 Task: In the Company nyack.edu, Create email and send with subject: 'Elevate Your Success: Introducing a Transformative Opportunity', and with mail content 'Good Morning!_x000D_
Ignite your passion for success. Our groundbreaking solution will unleash your potential and open doors to endless opportunities in your industry._x000D_
Best Regards', attach the document: Agenda.pdf and insert image: visitingcard.jpg. Below Best Regards, write Wechat and insert the URL: www.wechat.com. Mark checkbox to create task to follow up : In 2 business days .  Enter or choose an email address of recipient's from company's contact and send.. Logged in from softage.10@softage.net
Action: Mouse moved to (112, 68)
Screenshot: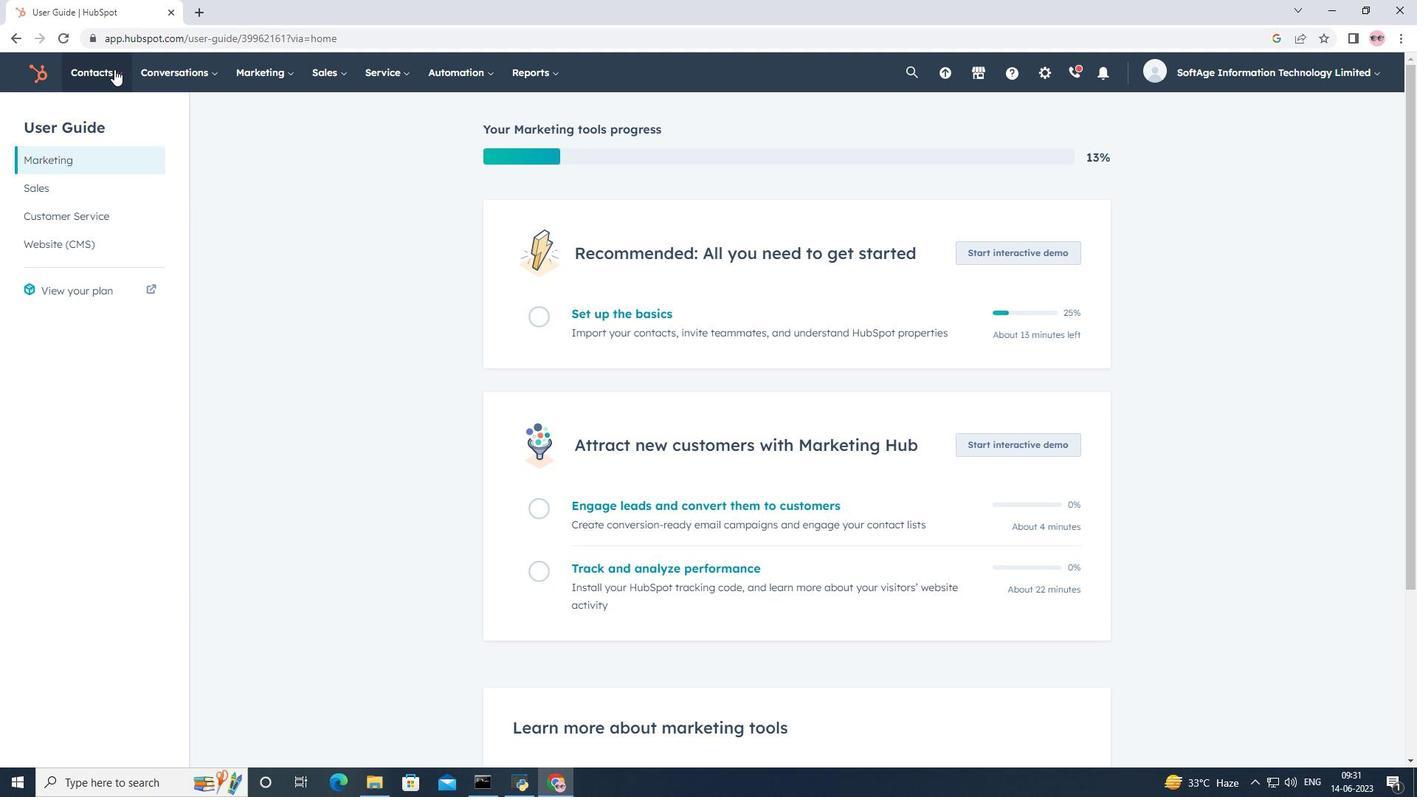 
Action: Mouse pressed left at (112, 68)
Screenshot: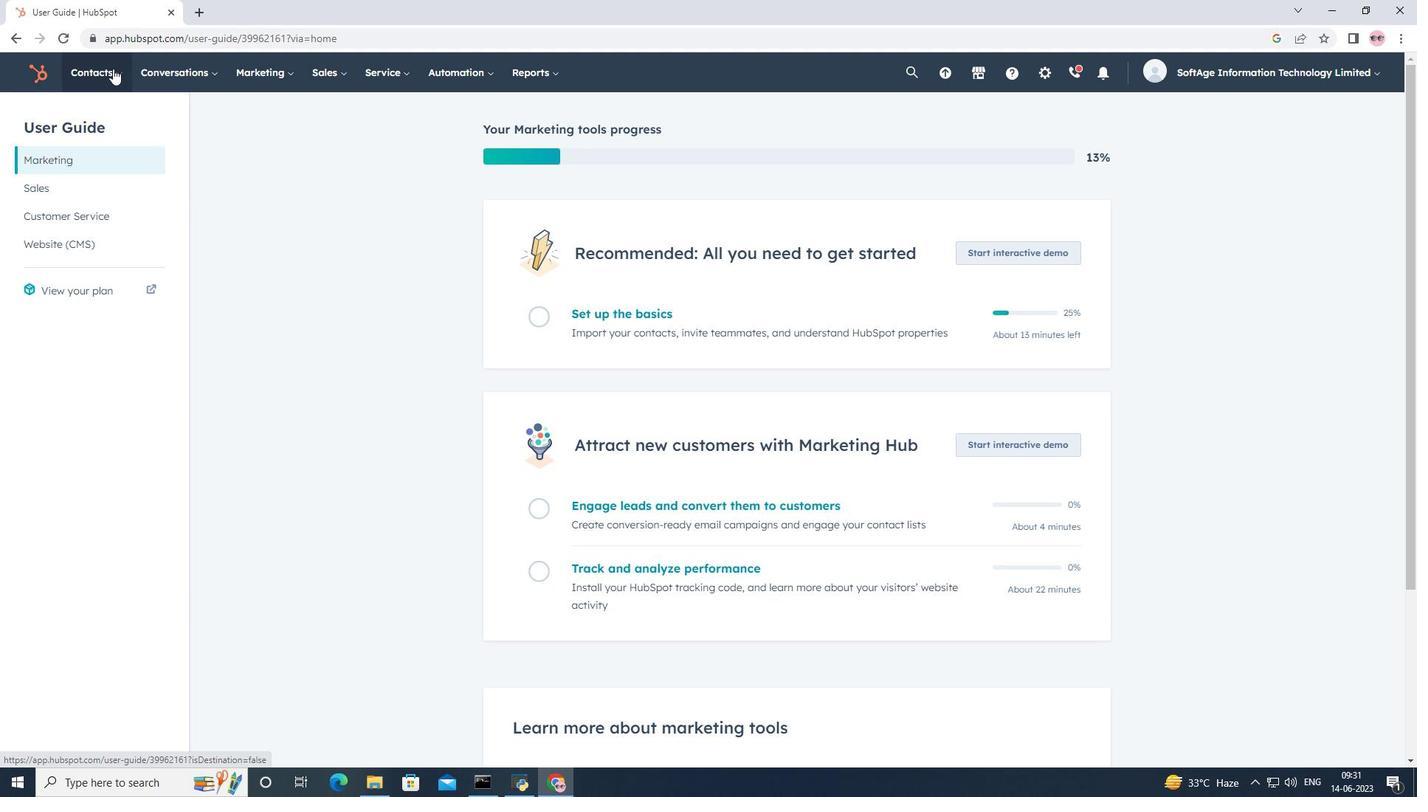 
Action: Mouse moved to (111, 139)
Screenshot: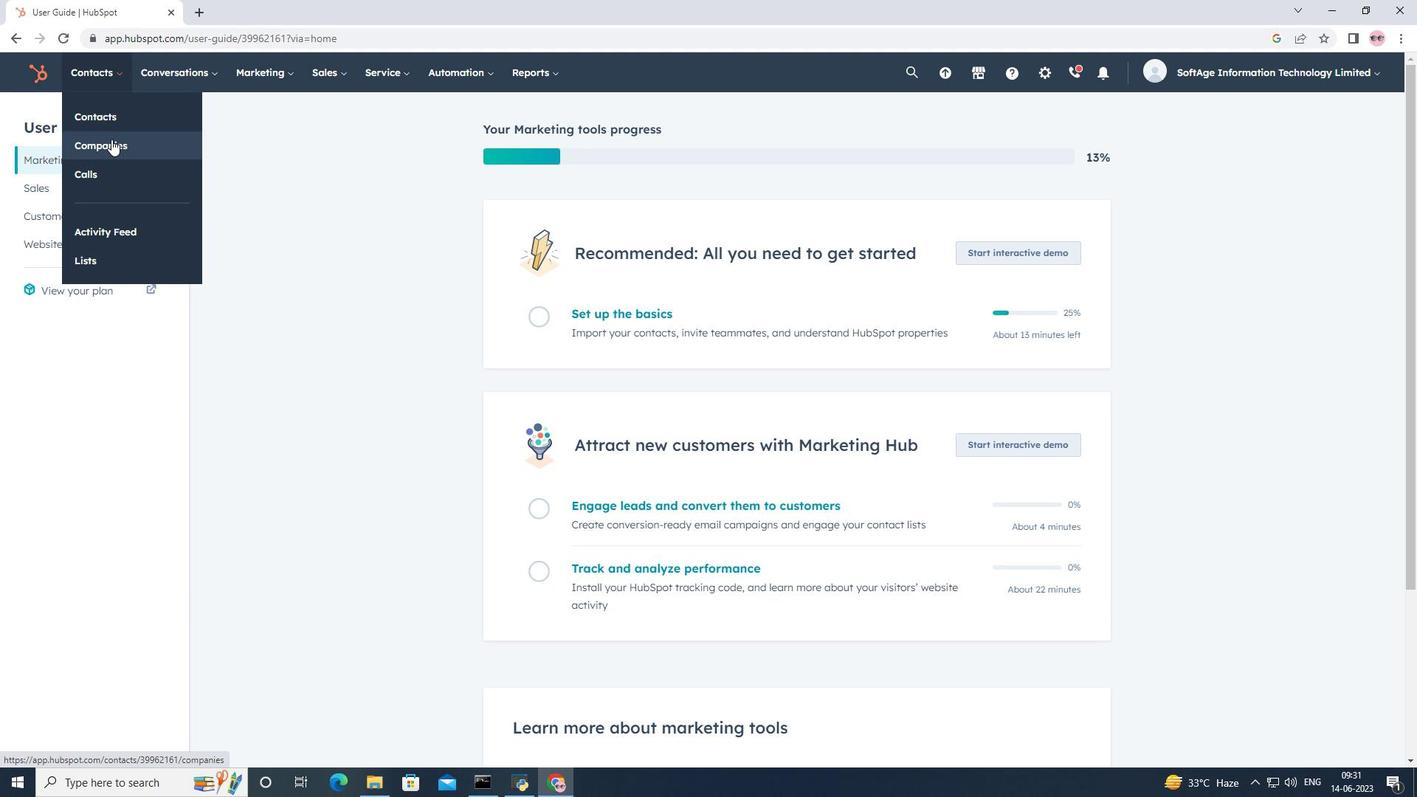 
Action: Mouse pressed left at (111, 139)
Screenshot: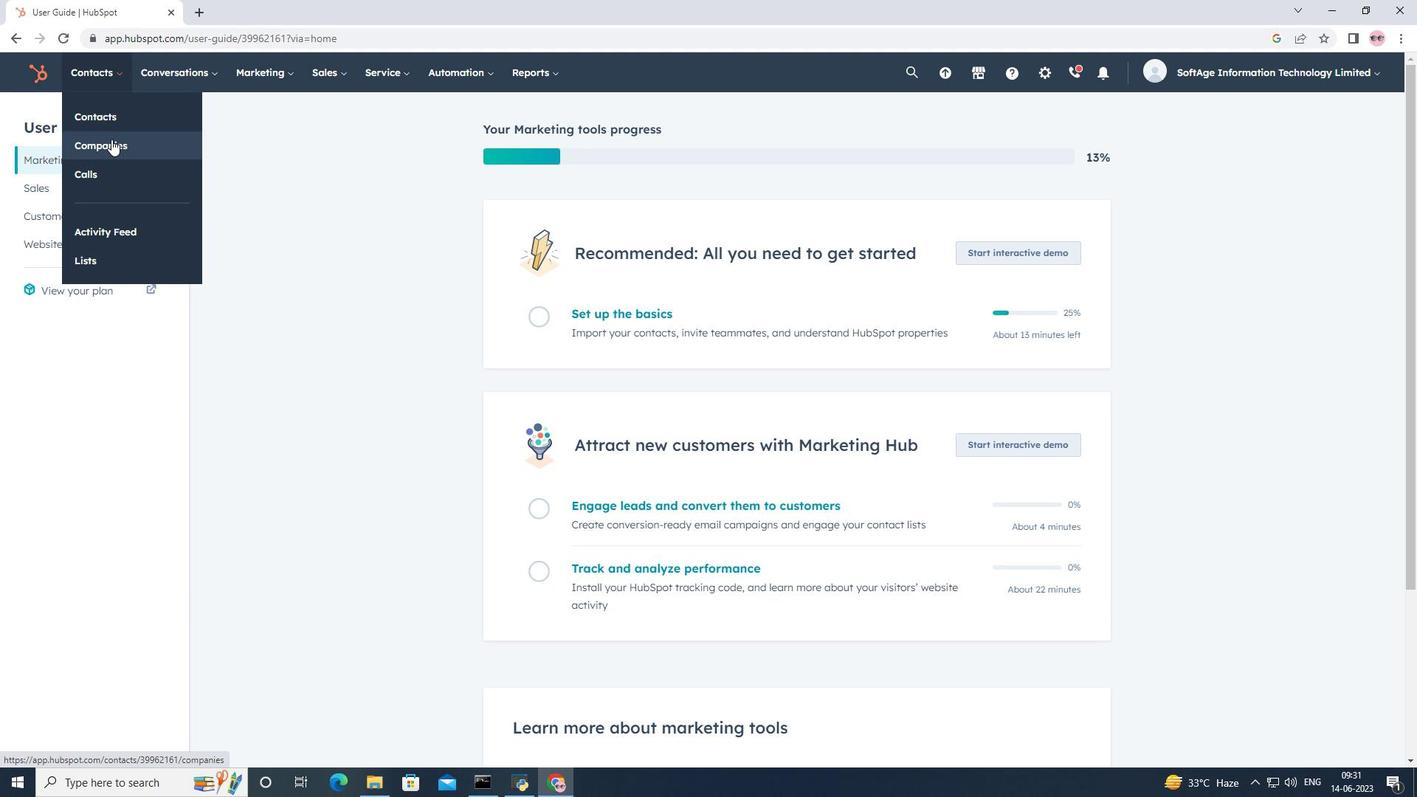 
Action: Mouse moved to (135, 242)
Screenshot: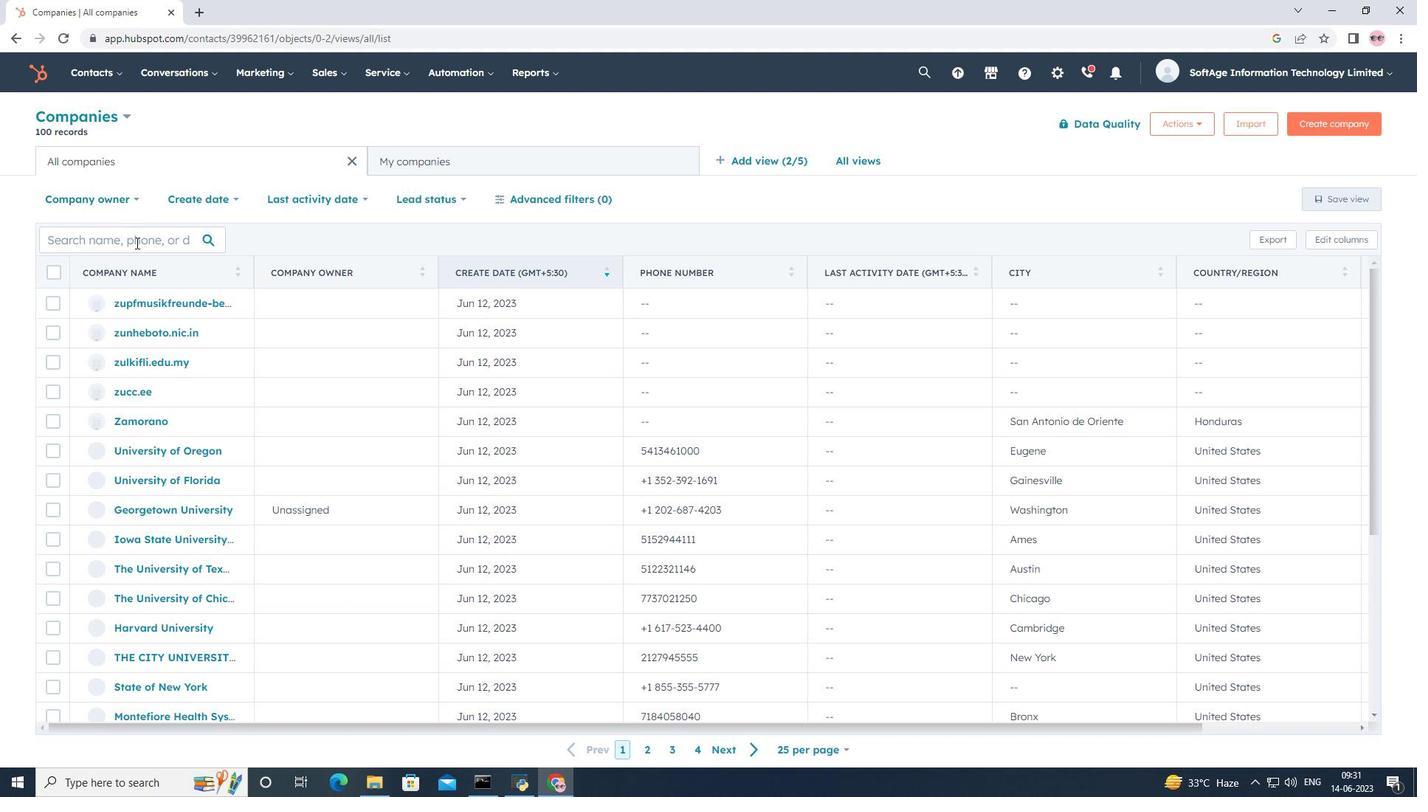 
Action: Mouse pressed left at (135, 242)
Screenshot: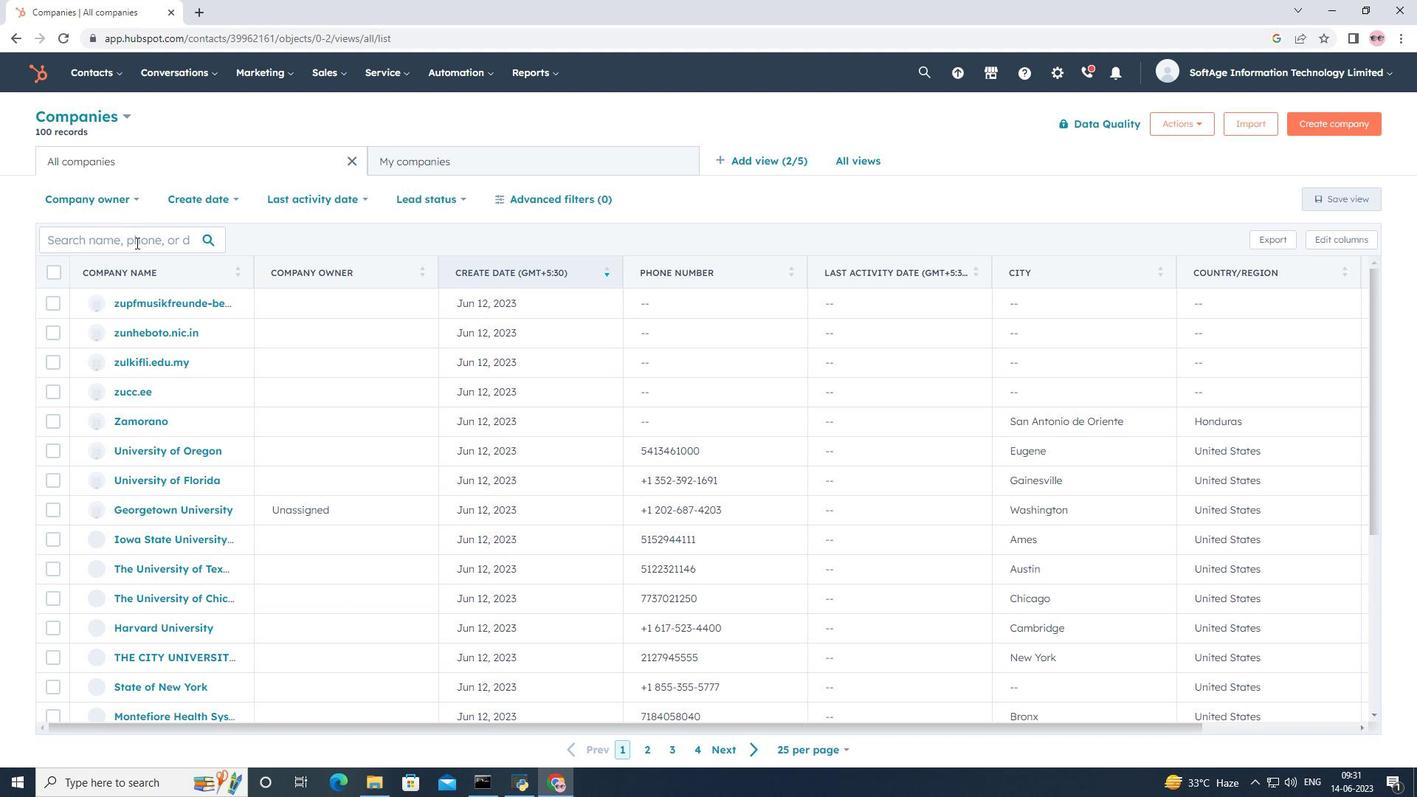 
Action: Key pressed <Key.shift>Na<Key.backspace><Key.backspace>nyack.c<Key.backspace>edu
Screenshot: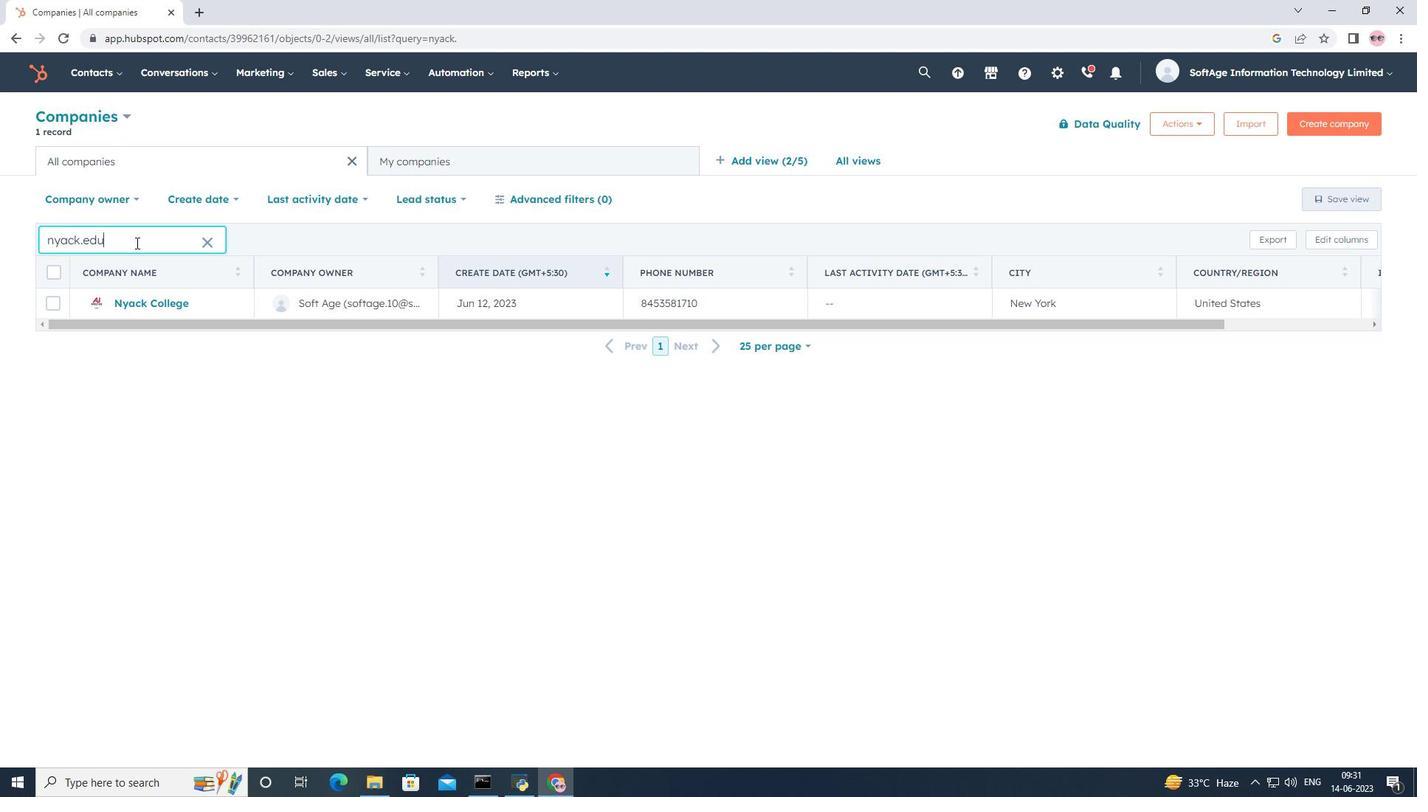 
Action: Mouse moved to (160, 306)
Screenshot: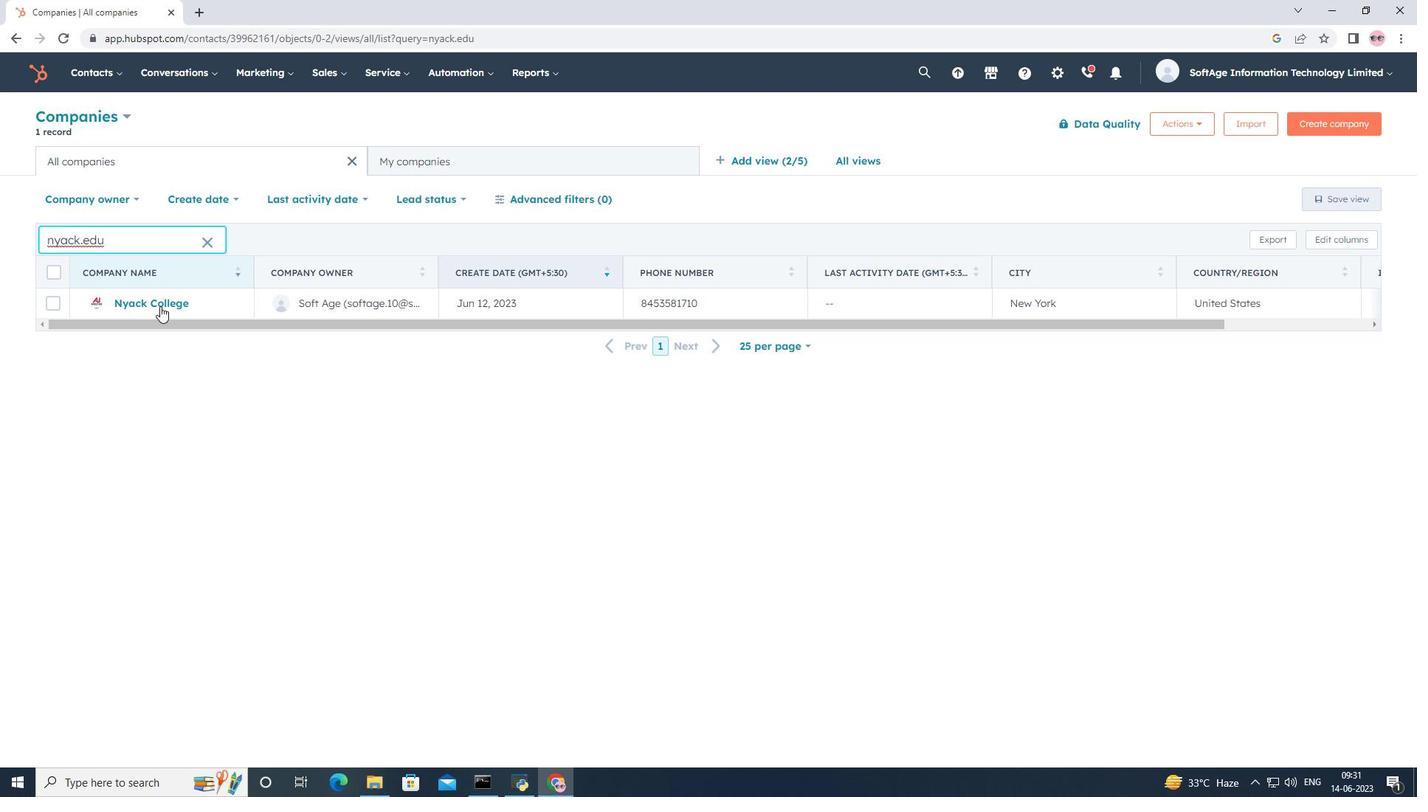 
Action: Mouse pressed left at (160, 306)
Screenshot: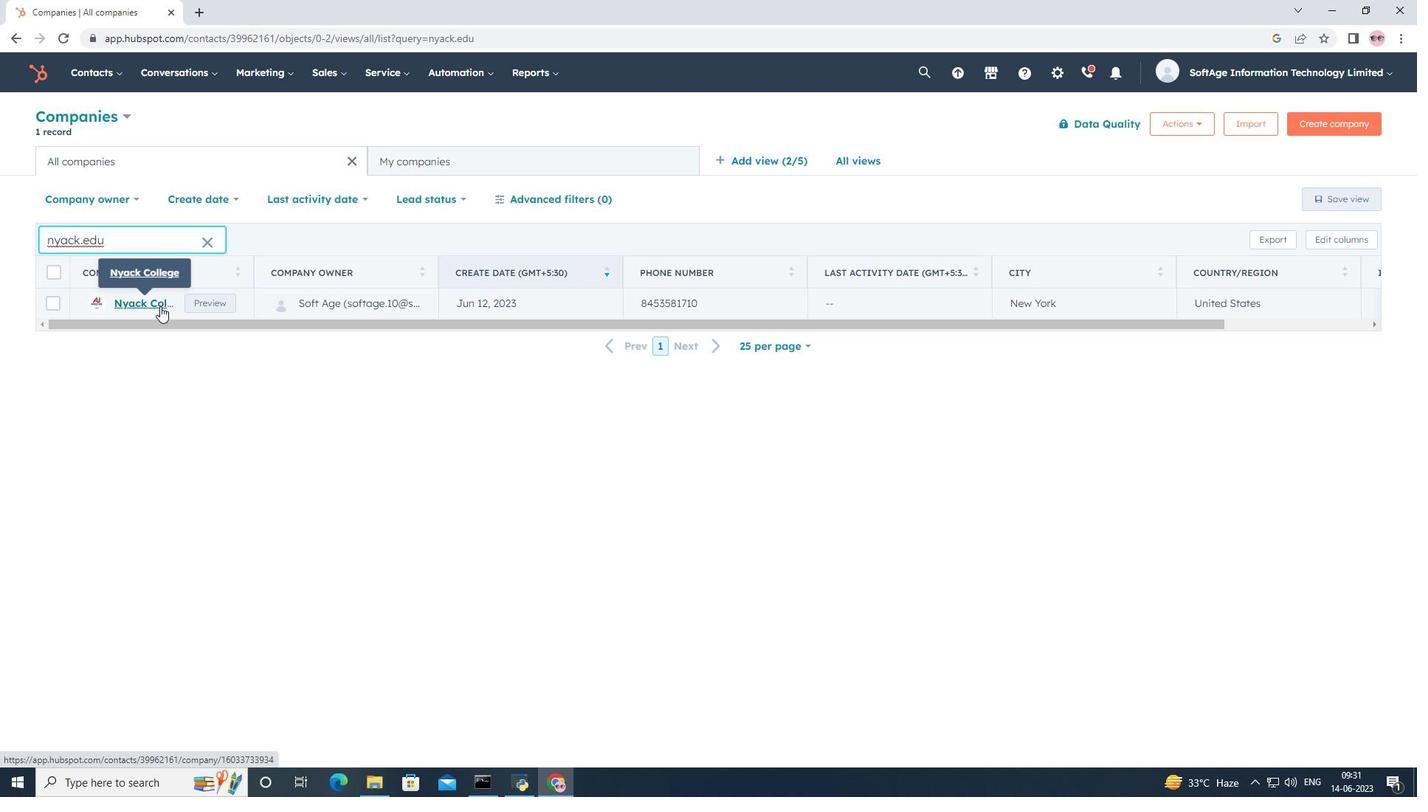 
Action: Mouse moved to (95, 242)
Screenshot: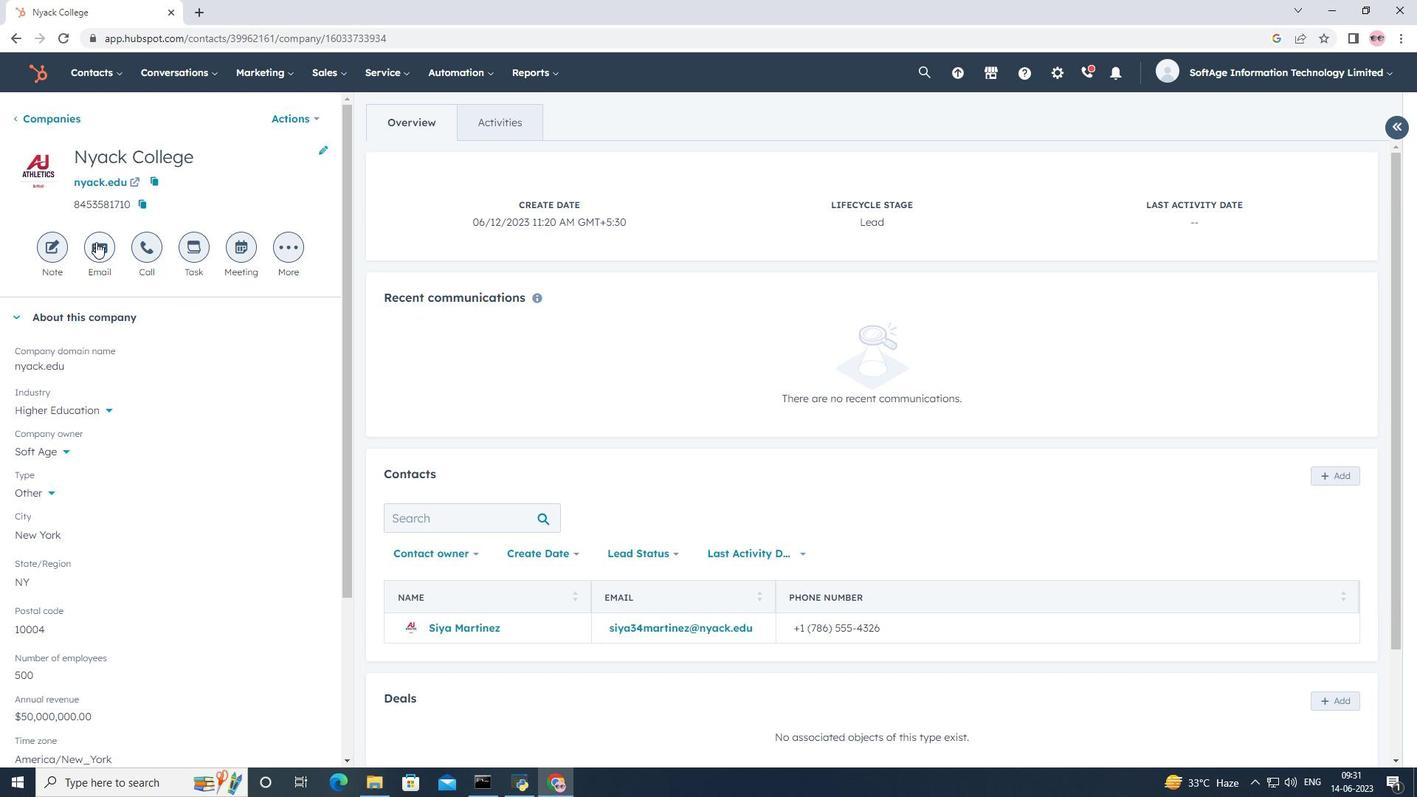 
Action: Mouse pressed left at (95, 242)
Screenshot: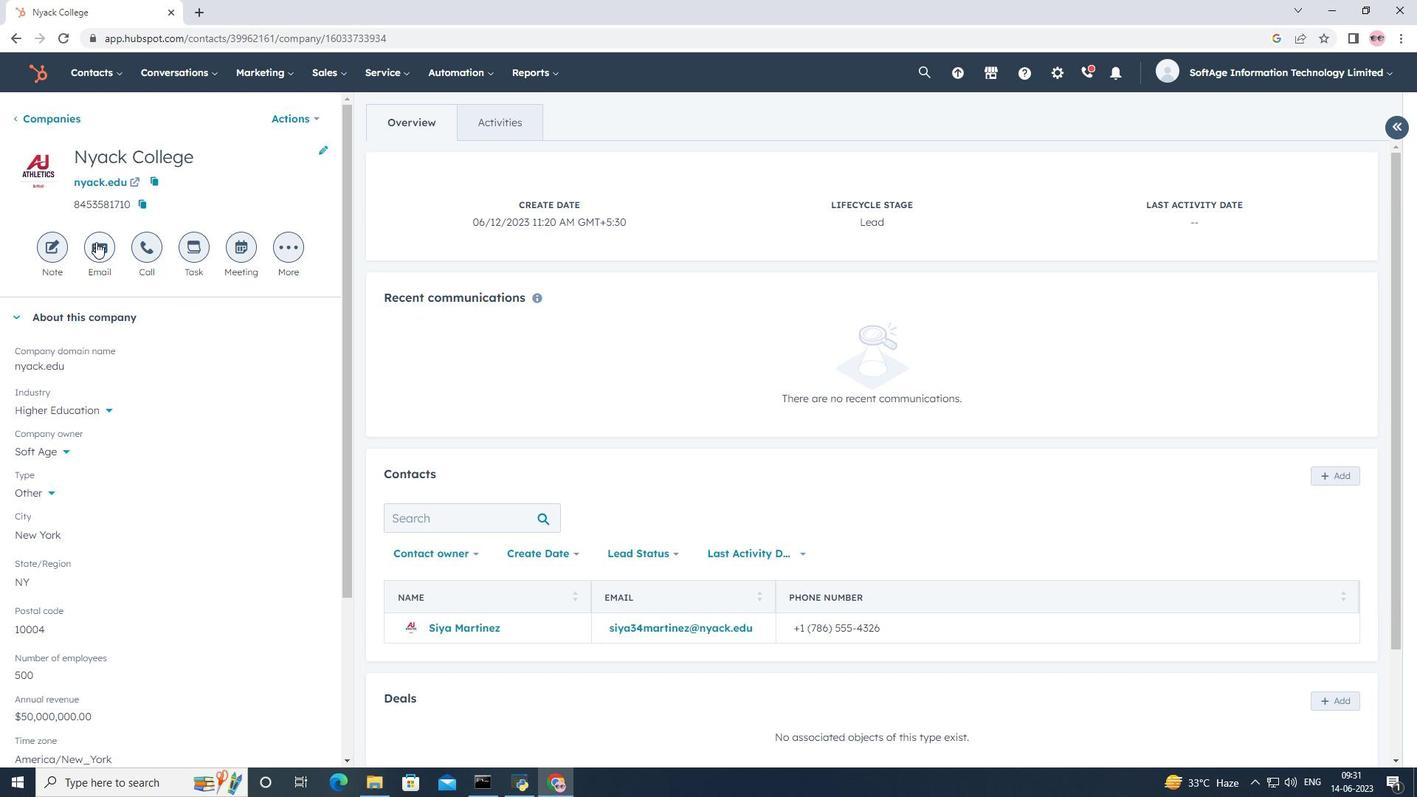 
Action: Mouse moved to (956, 502)
Screenshot: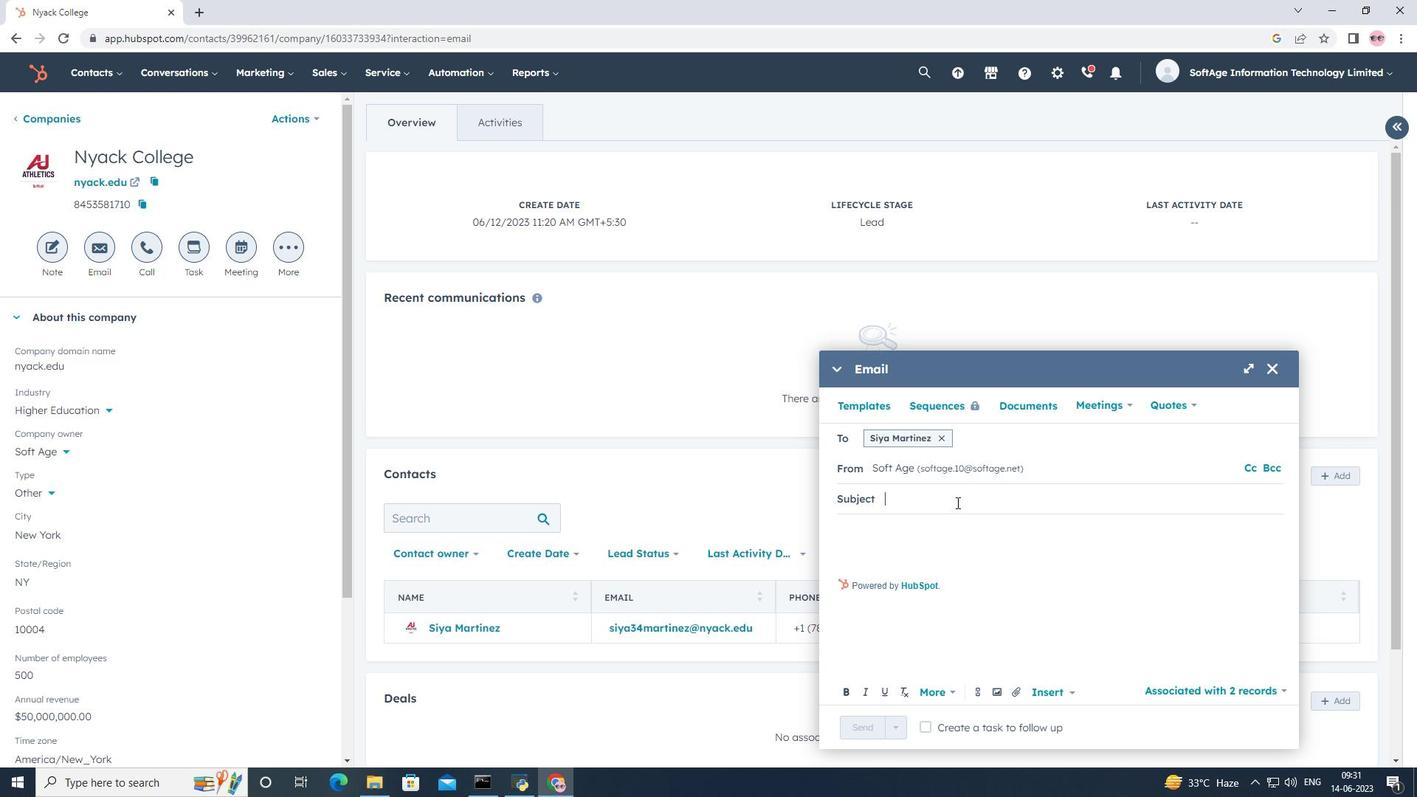 
Action: Key pressed <Key.shift>Elevate<Key.space><Key.shift>Your<Key.space><Key.shift><Key.shift><Key.shift><Key.shift>Success<Key.shift>:<Key.space><Key.shift><Key.shift><Key.shift><Key.shift><Key.shift><Key.shift><Key.shift><Key.shift><Key.shift><Key.shift><Key.shift><Key.shift><Key.shift><Key.shift><Key.shift><Key.shift><Key.shift><Key.shift><Key.shift><Key.shift><Key.shift><Key.shift><Key.shift><Key.shift><Key.shift><Key.shift><Key.shift><Key.shift><Key.shift><Key.shift><Key.shift><Key.shift><Key.shift><Key.shift><Key.shift><Key.shift><Key.shift><Key.shift><Key.shift><Key.shift><Key.shift><Key.shift><Key.shift><Key.shift><Key.shift><Key.shift><Key.shift><Key.shift>Introducing<Key.space>a<Key.space><Key.shift>Transformative<Key.space><Key.shift><Key.shift><Key.shift><Key.shift><Key.shift>Opportuniy<Key.backspace>ty
Screenshot: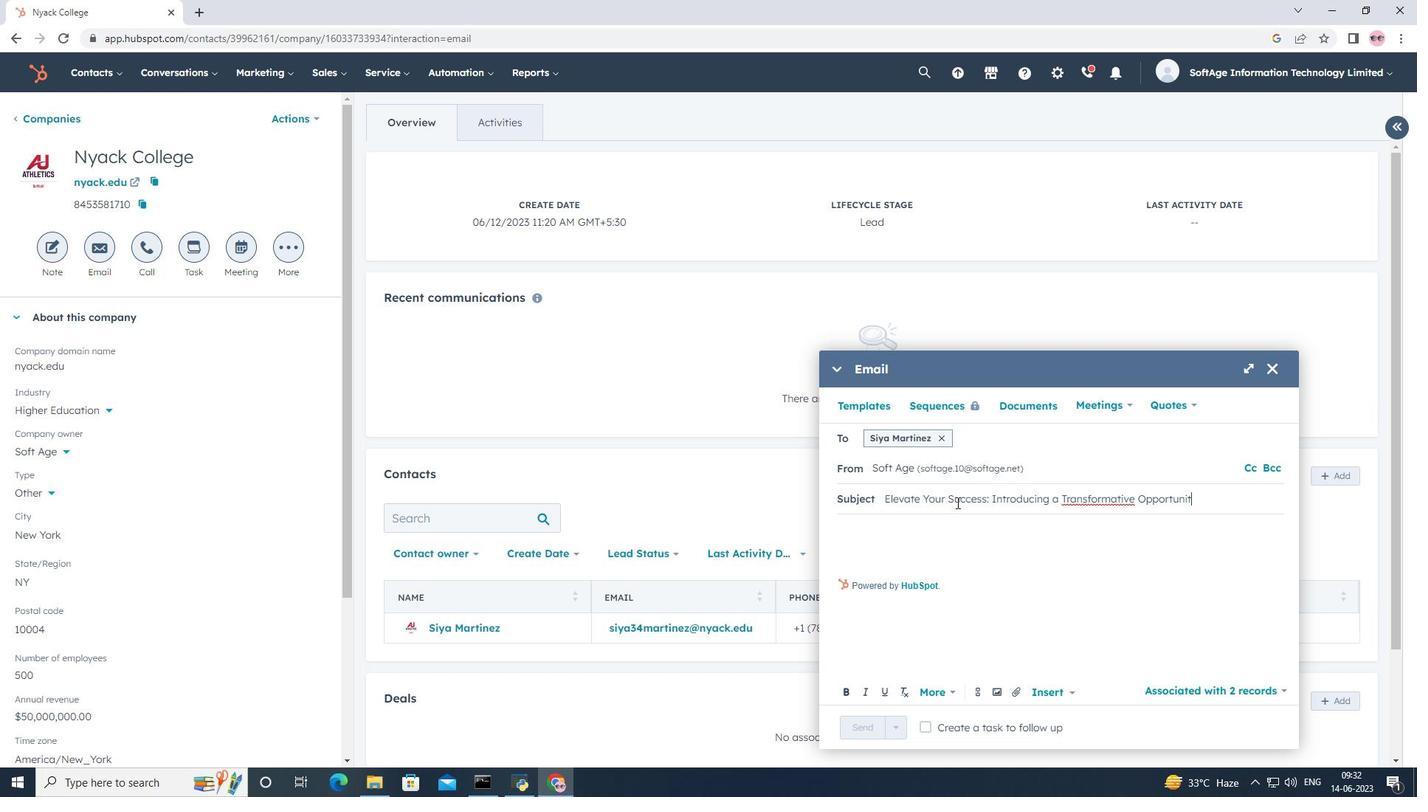 
Action: Mouse moved to (951, 521)
Screenshot: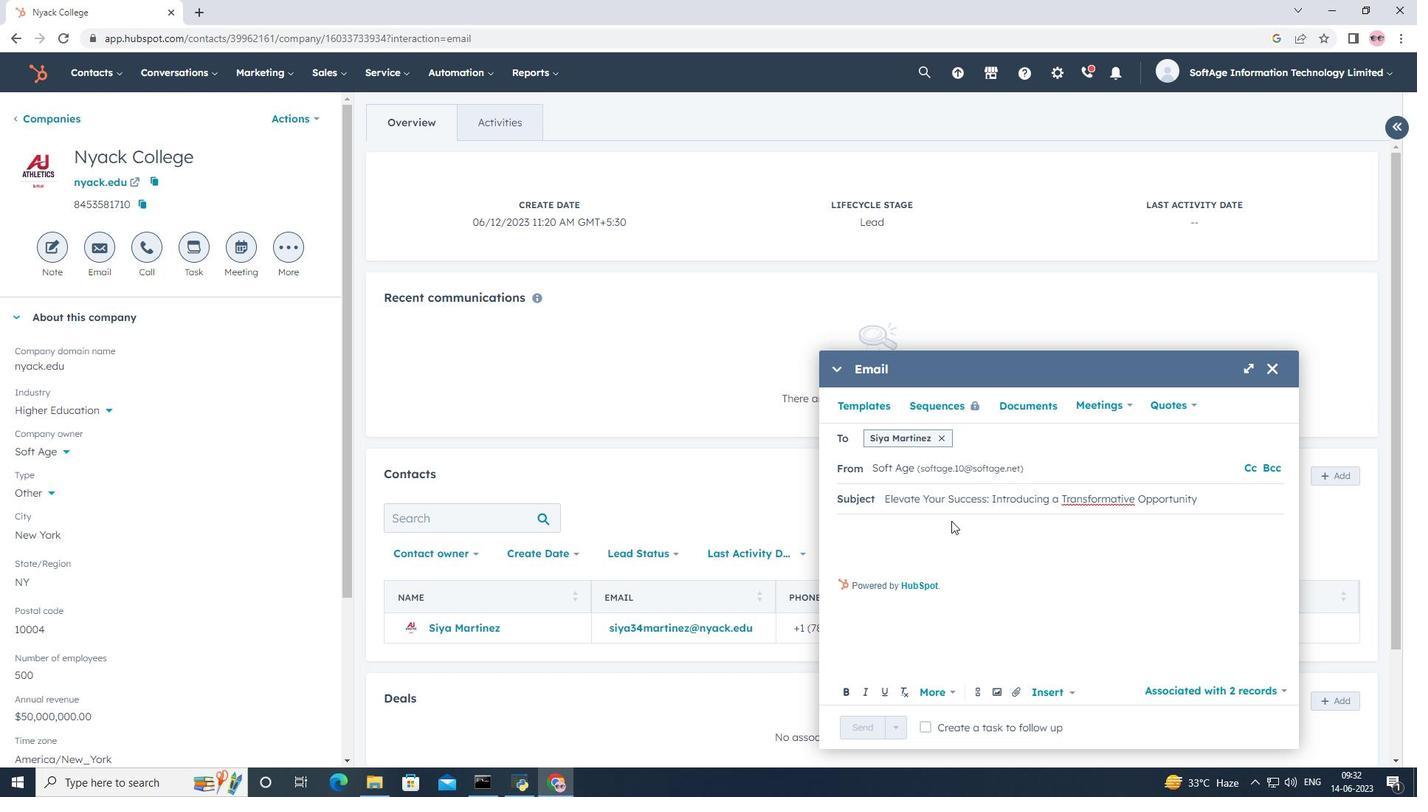 
Action: Mouse pressed left at (951, 521)
Screenshot: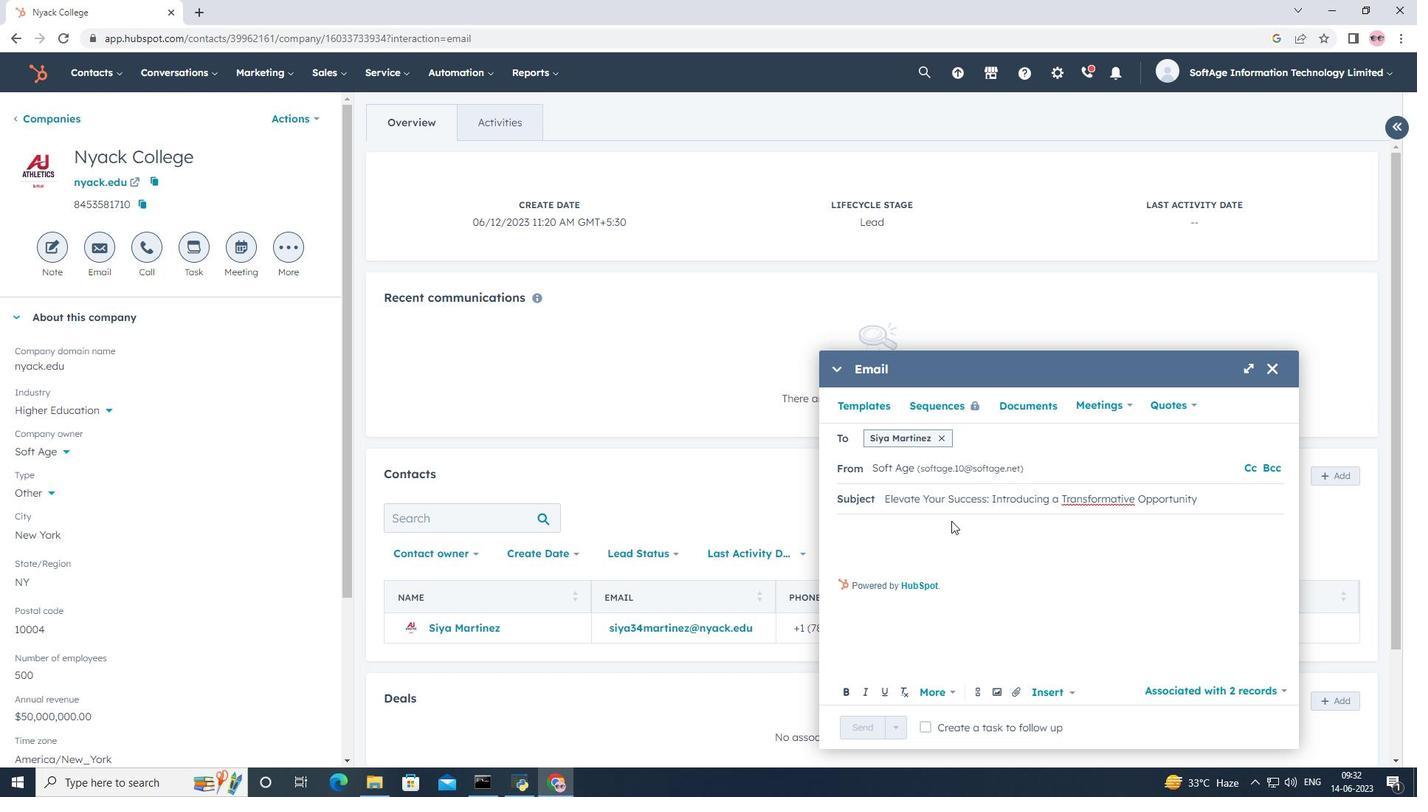 
Action: Mouse moved to (940, 538)
Screenshot: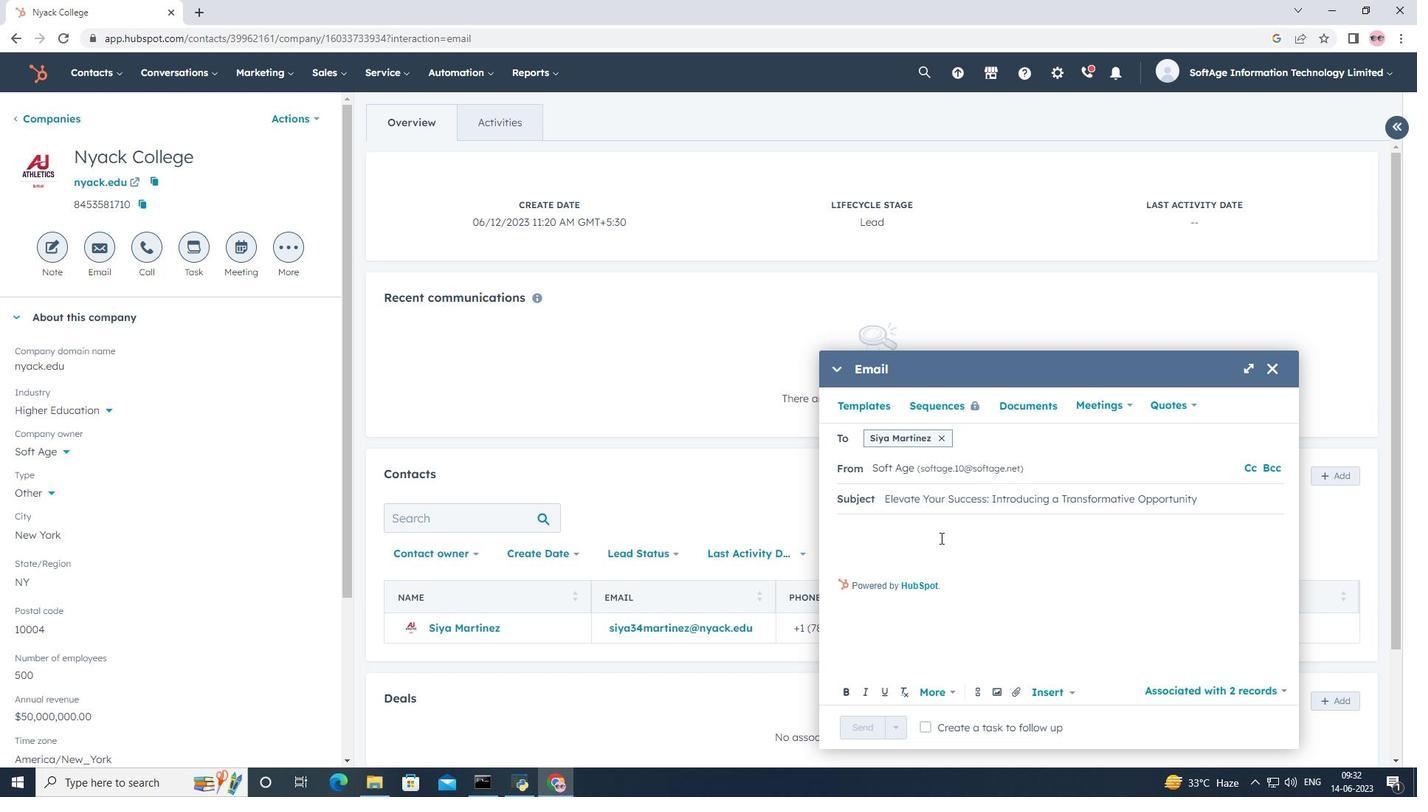 
Action: Mouse pressed left at (940, 538)
Screenshot: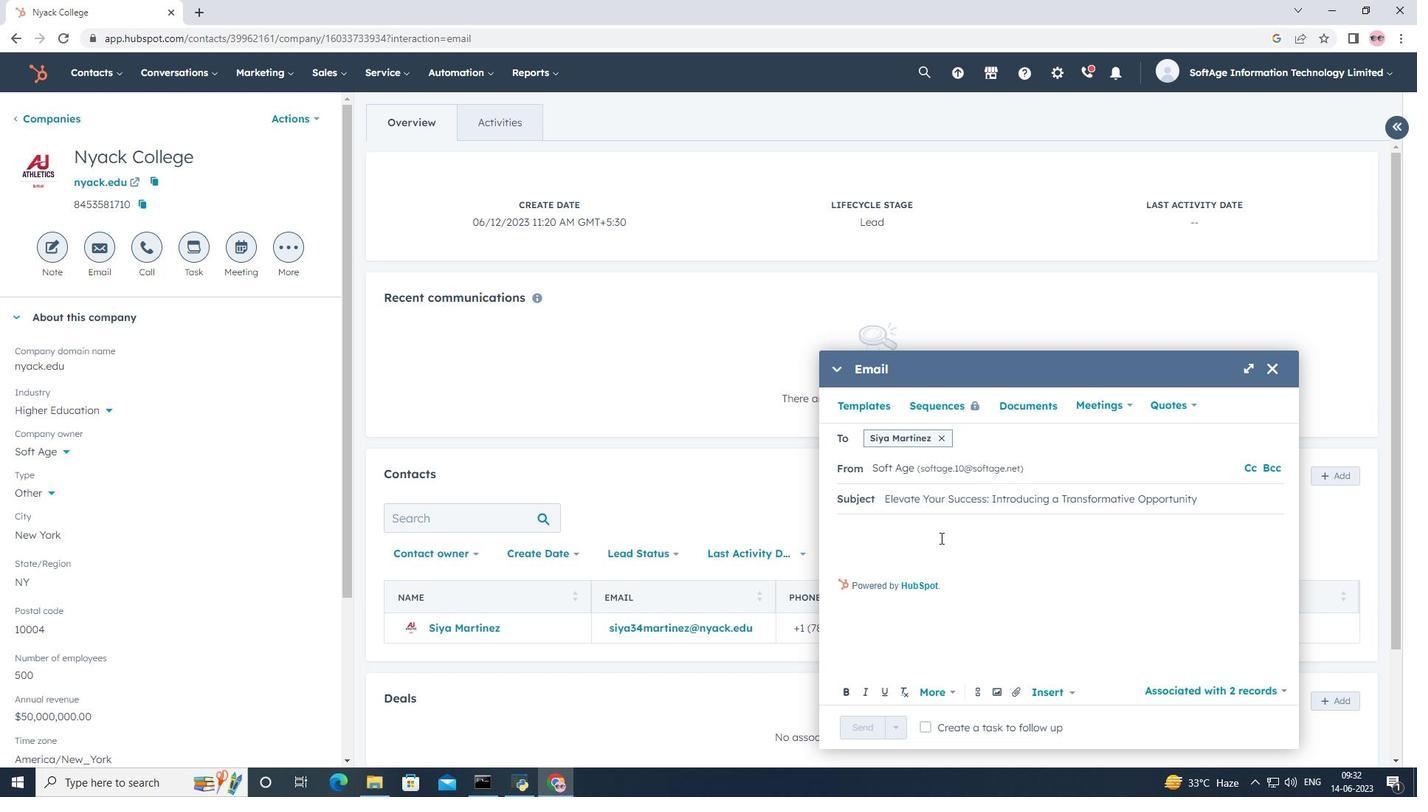 
Action: Key pressed <Key.shift><Key.shift><Key.shift><Key.shift><Key.shift><Key.shift><Key.shift><Key.shift><Key.shift>Goog<Key.backspace>d<Key.space><Key.shift><Key.shift><Key.shift><Key.shift><Key.shift><Key.shift><Key.shift><Key.shift><Key.shift><Key.shift><Key.shift><Key.shift><Key.shift><Key.shift><Key.shift><Key.shift><Key.shift><Key.shift><Key.shift><Key.shift><Key.shift><Key.shift><Key.shift><Key.shift><Key.shift><Key.shift><Key.shift><Key.shift><Key.shift>Morning<Key.shift><Key.shift>!<Key.enter><Key.shift><Key.shift><Key.shift><Key.shift><Key.shift><Key.shift><Key.shift><Key.shift><Key.shift><Key.shift><Key.shift><Key.shift><Key.shift><Key.shift><Key.shift><Key.shift><Key.shift><Key.shift><Key.shift><Key.shift><Key.shift><Key.shift><Key.shift><Key.shift><Key.shift><Key.shift><Key.shift><Key.shift>Ignite<Key.space>your<Key.space><Key.shift>passion<Key.space>for<Key.space>success<Key.space>our<Key.space><Key.backspace><Key.backspace><Key.backspace><Key.backspace><Key.backspace>.<Key.space><Key.shift>Our<Key.space>groundbreaking<Key.space>solution<Key.space>will<Key.space>unleash<Key.space>your<Key.space>potential<Key.space>and<Key.space>open<Key.space>doors<Key.space>to<Key.space>solution<Key.space>will<Key.space>unleash<Key.space>your<Key.space>potential<Key.space>and<Key.space>open<Key.space>doors<Key.space>to<Key.space>endless<Key.space>opportunities<Key.space>in<Key.space>your<Key.space>industry.<Key.enter><Key.shift><Key.shift><Key.shift><Key.shift><Key.shift><Key.shift><Key.shift><Key.shift><Key.shift><Key.shift><Key.shift><Key.shift><Key.shift>Best<Key.space><Key.shift>Regards<Key.enter>
Screenshot: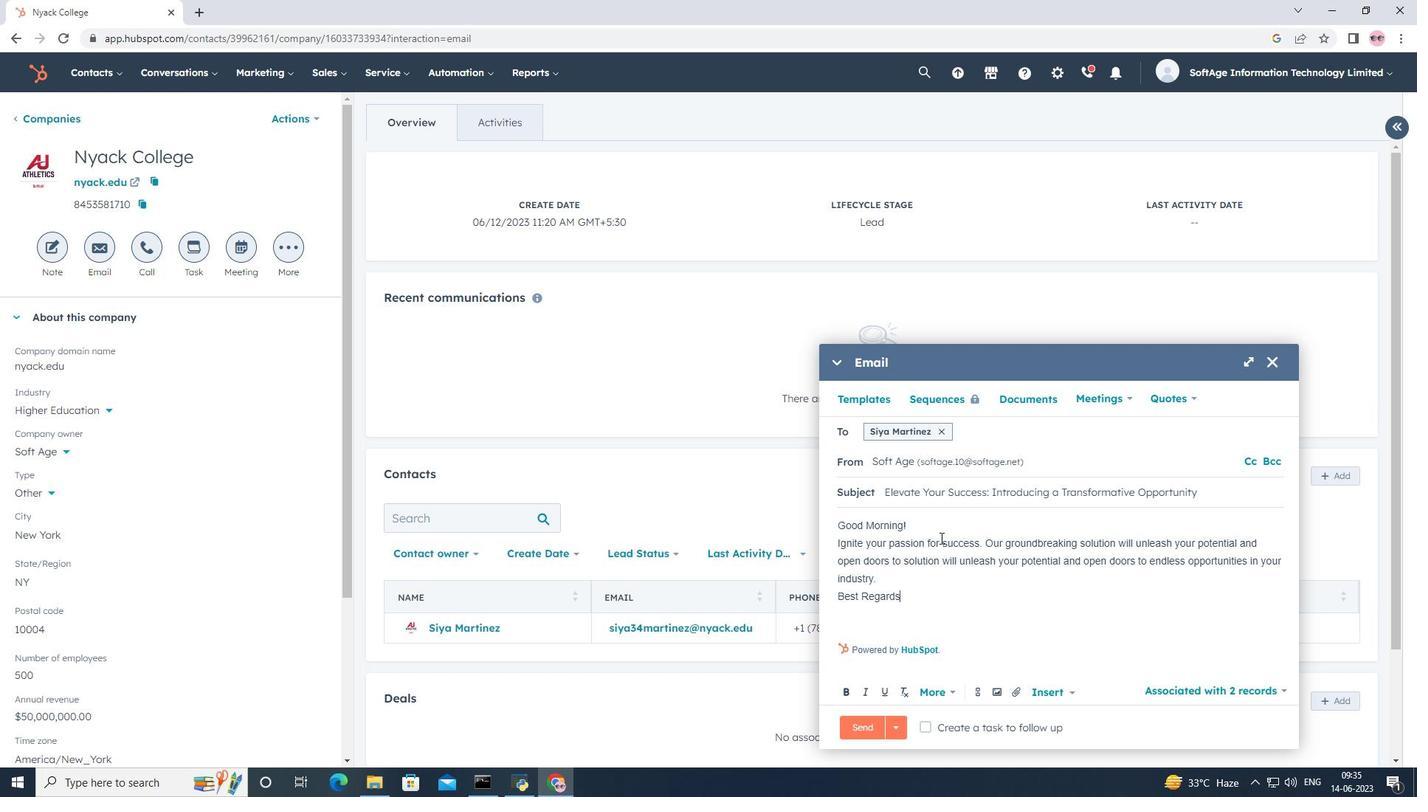 
Action: Mouse moved to (1009, 695)
Screenshot: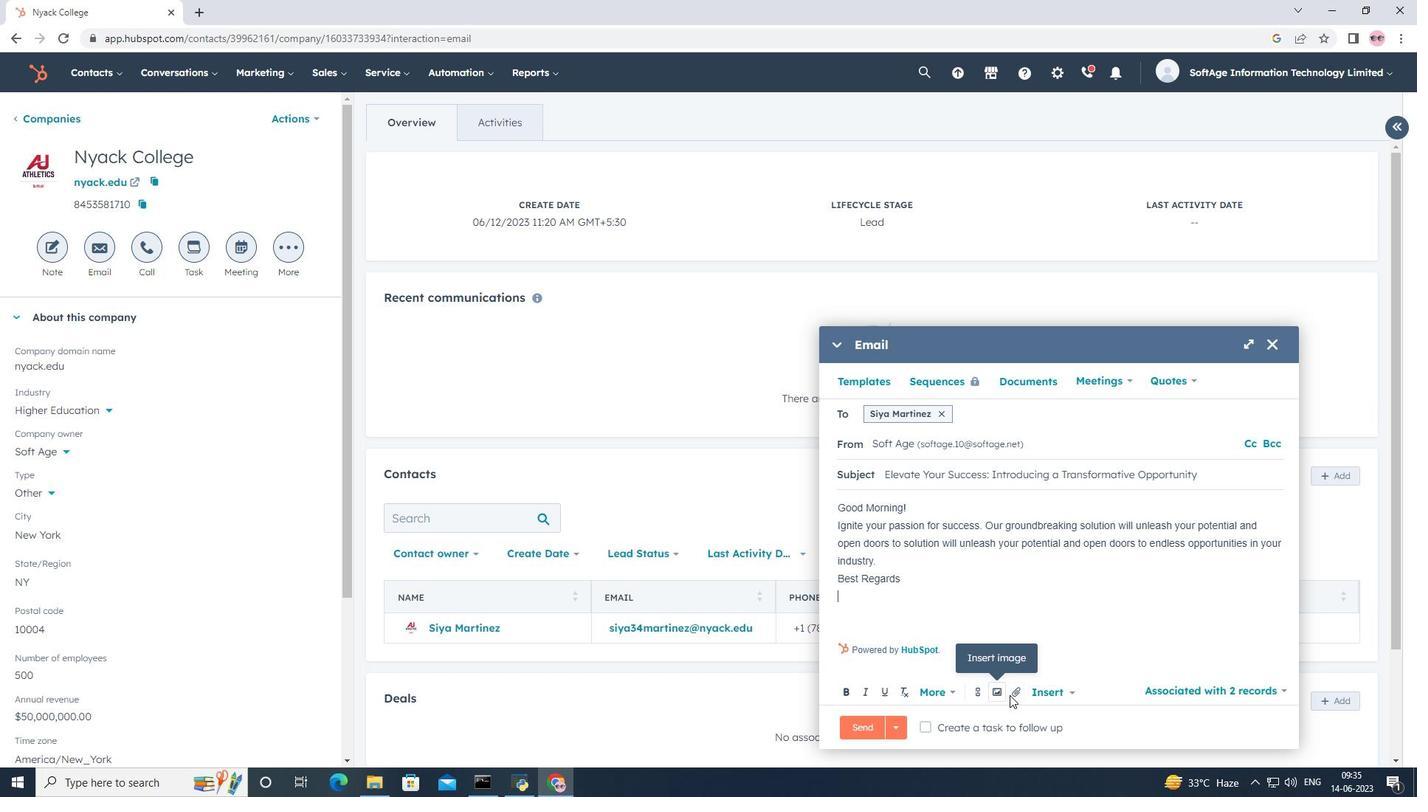 
Action: Mouse pressed left at (1009, 695)
Screenshot: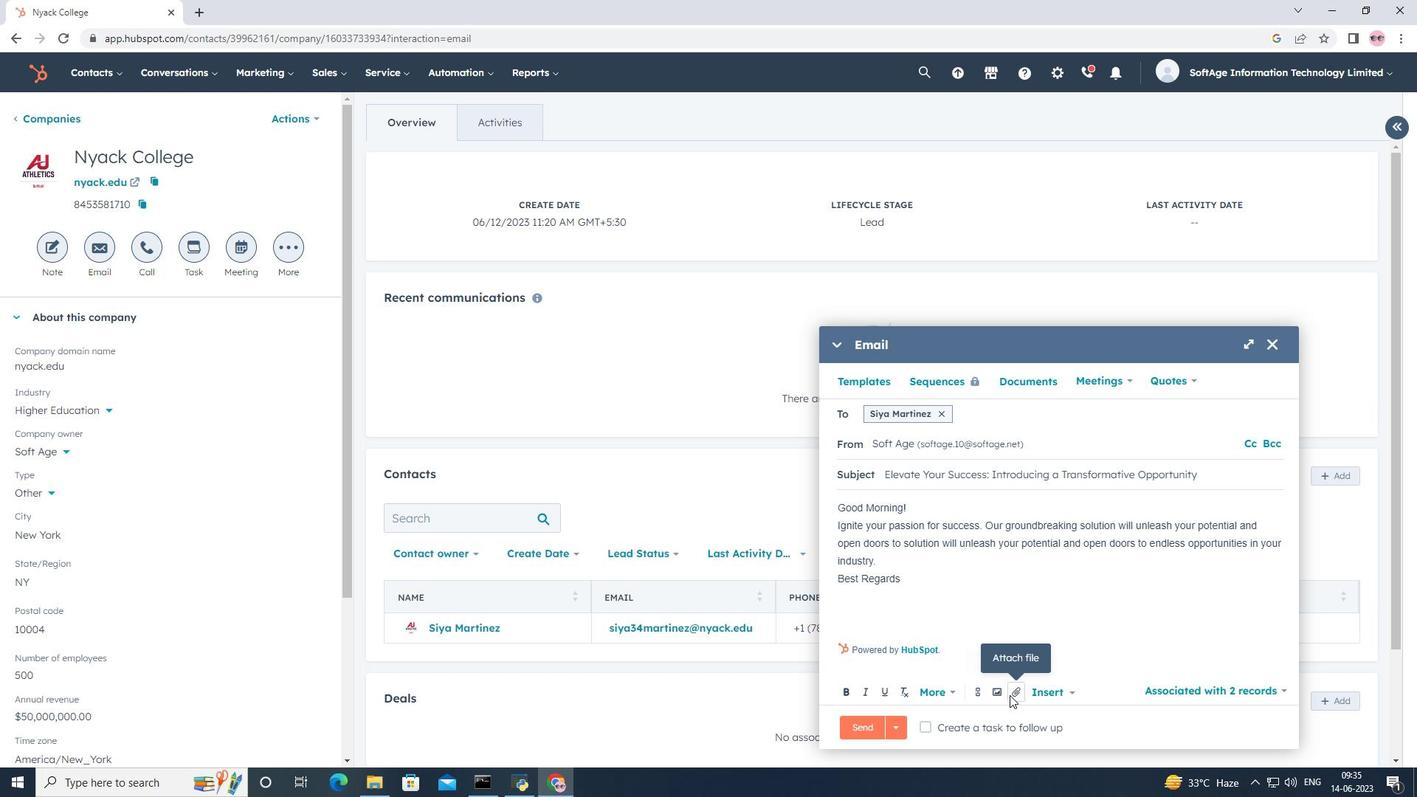 
Action: Mouse moved to (1026, 650)
Screenshot: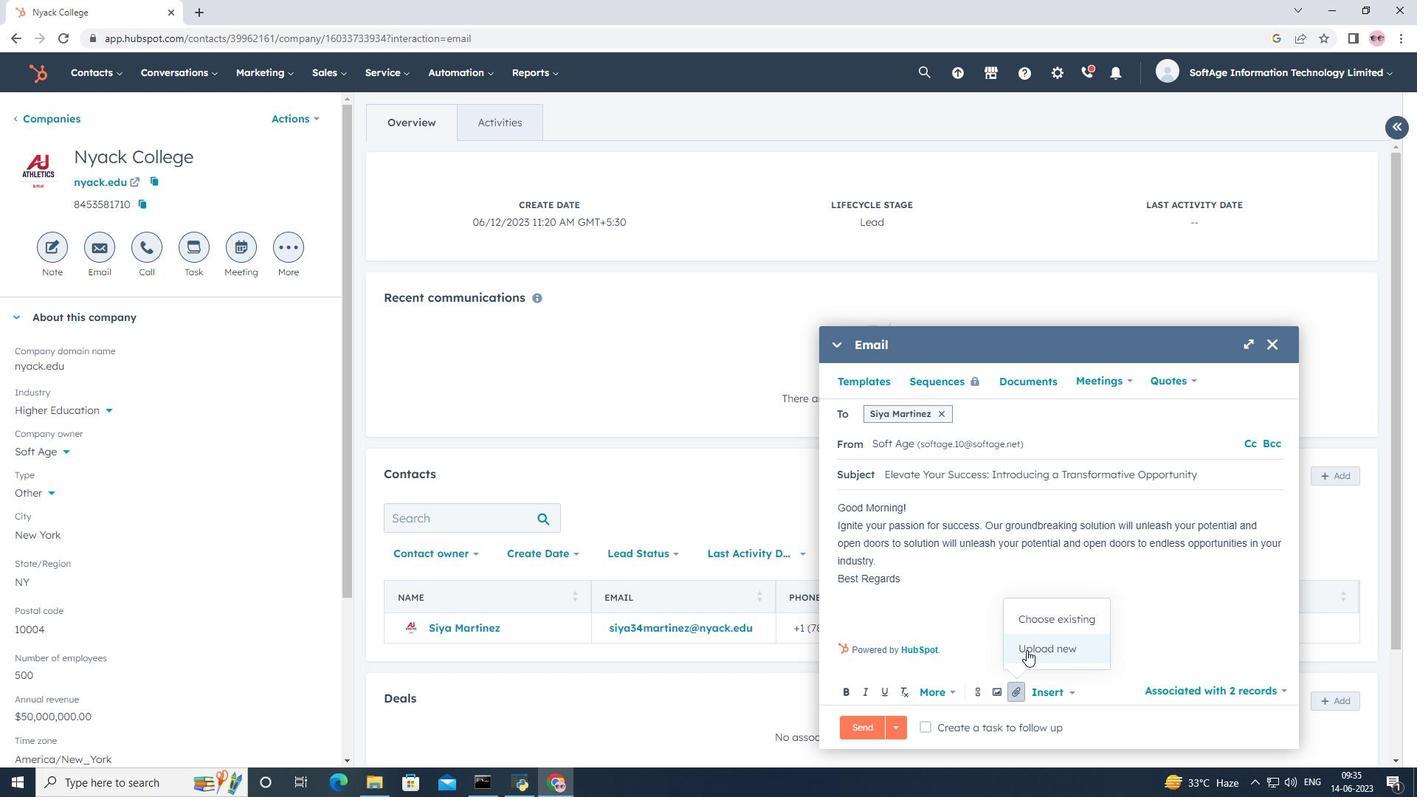
Action: Mouse pressed left at (1026, 650)
Screenshot: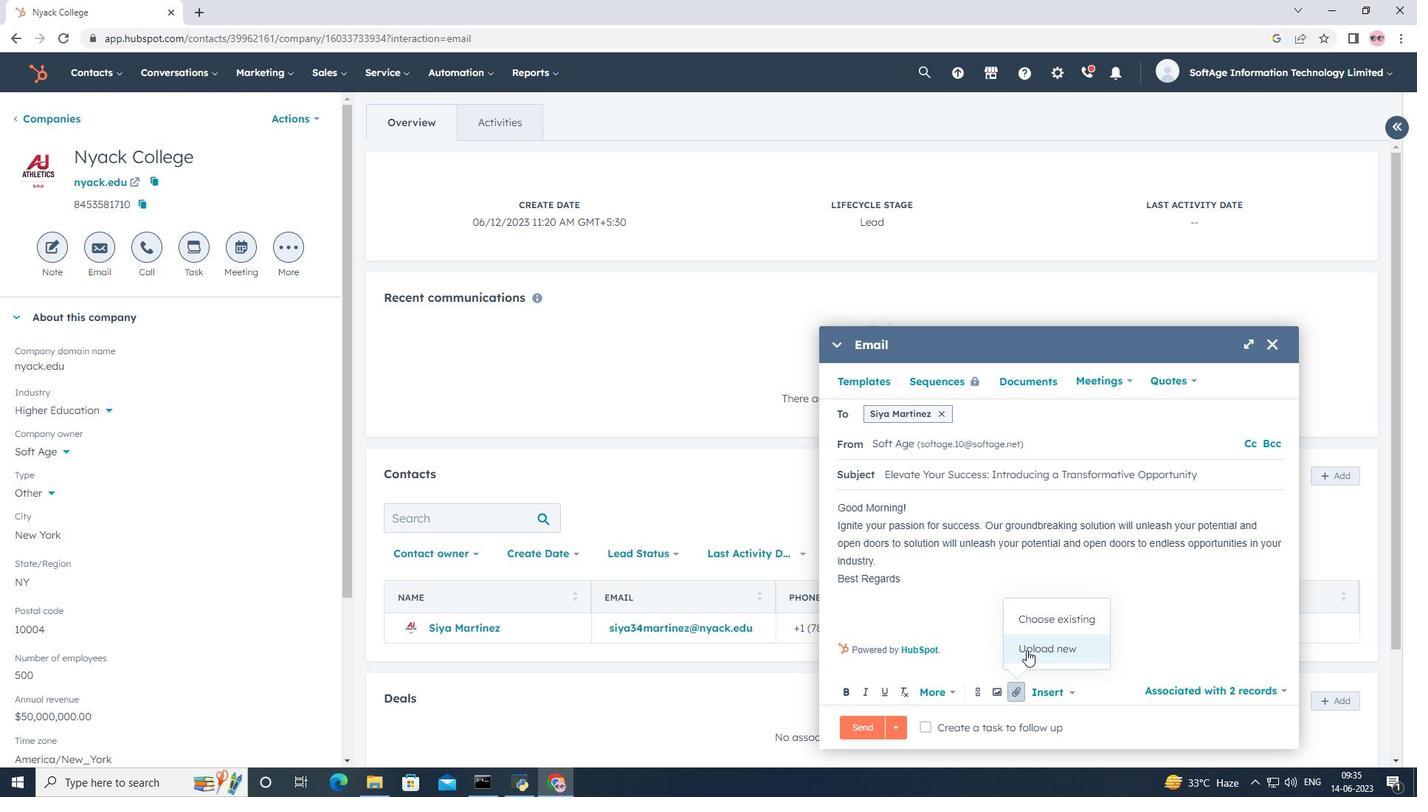 
Action: Mouse moved to (76, 185)
Screenshot: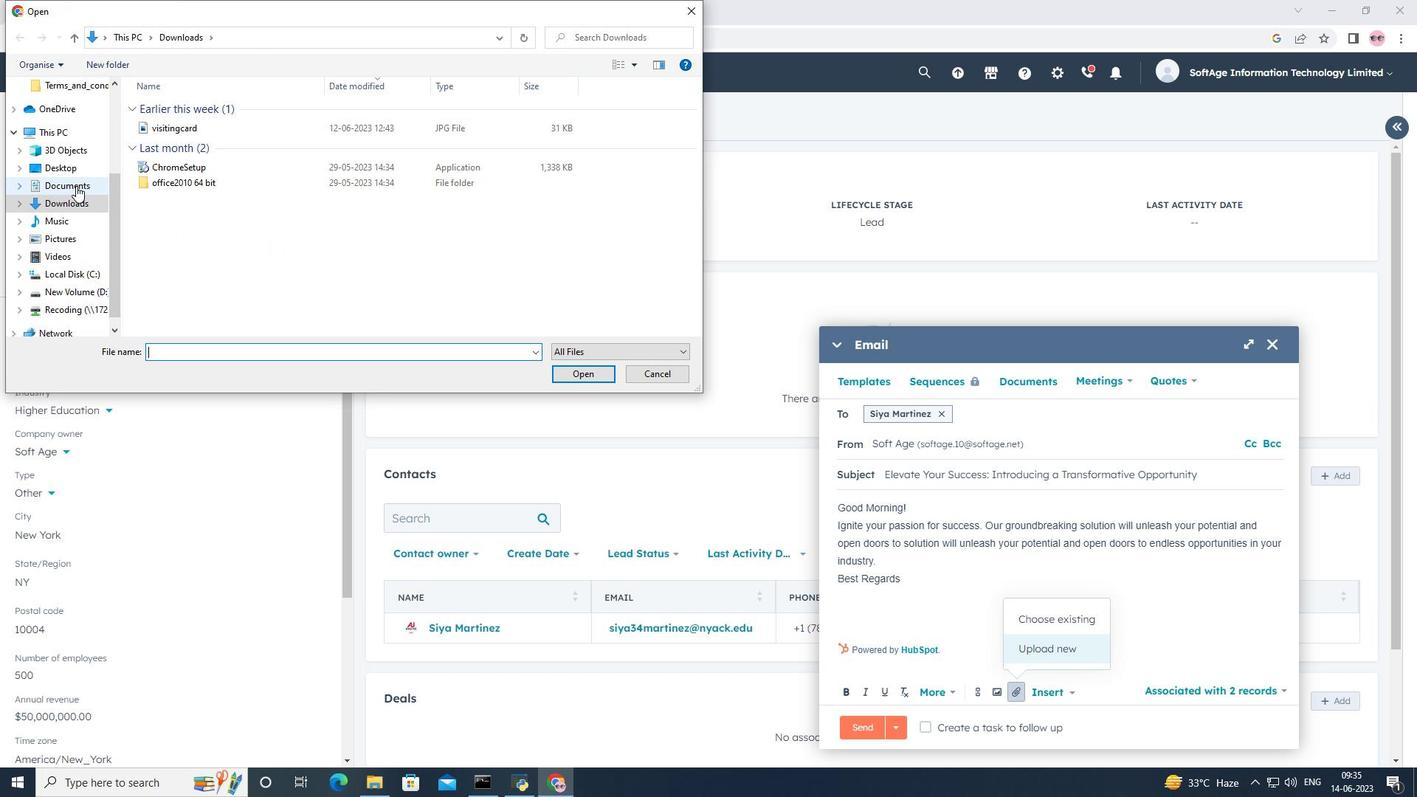 
Action: Mouse pressed left at (76, 185)
Screenshot: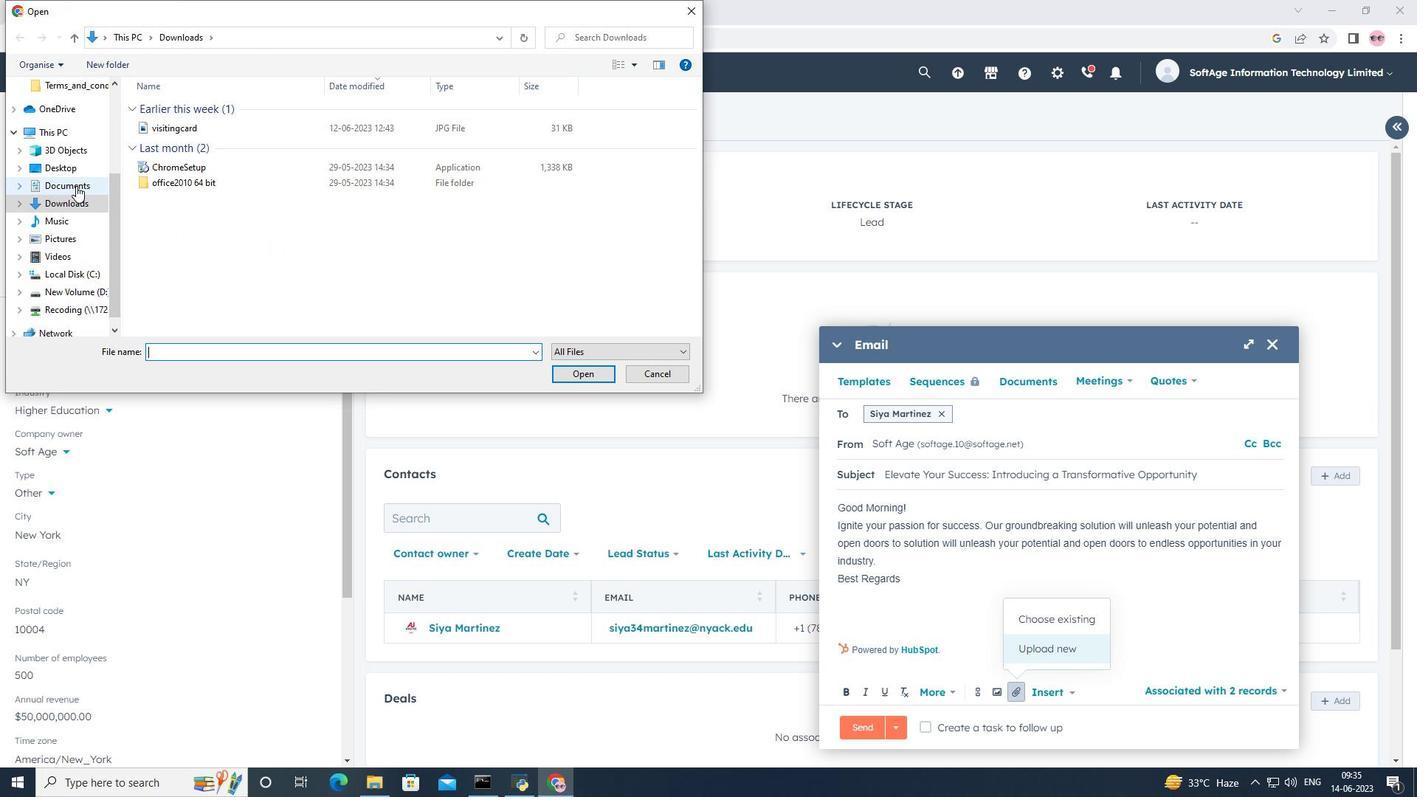 
Action: Mouse moved to (152, 122)
Screenshot: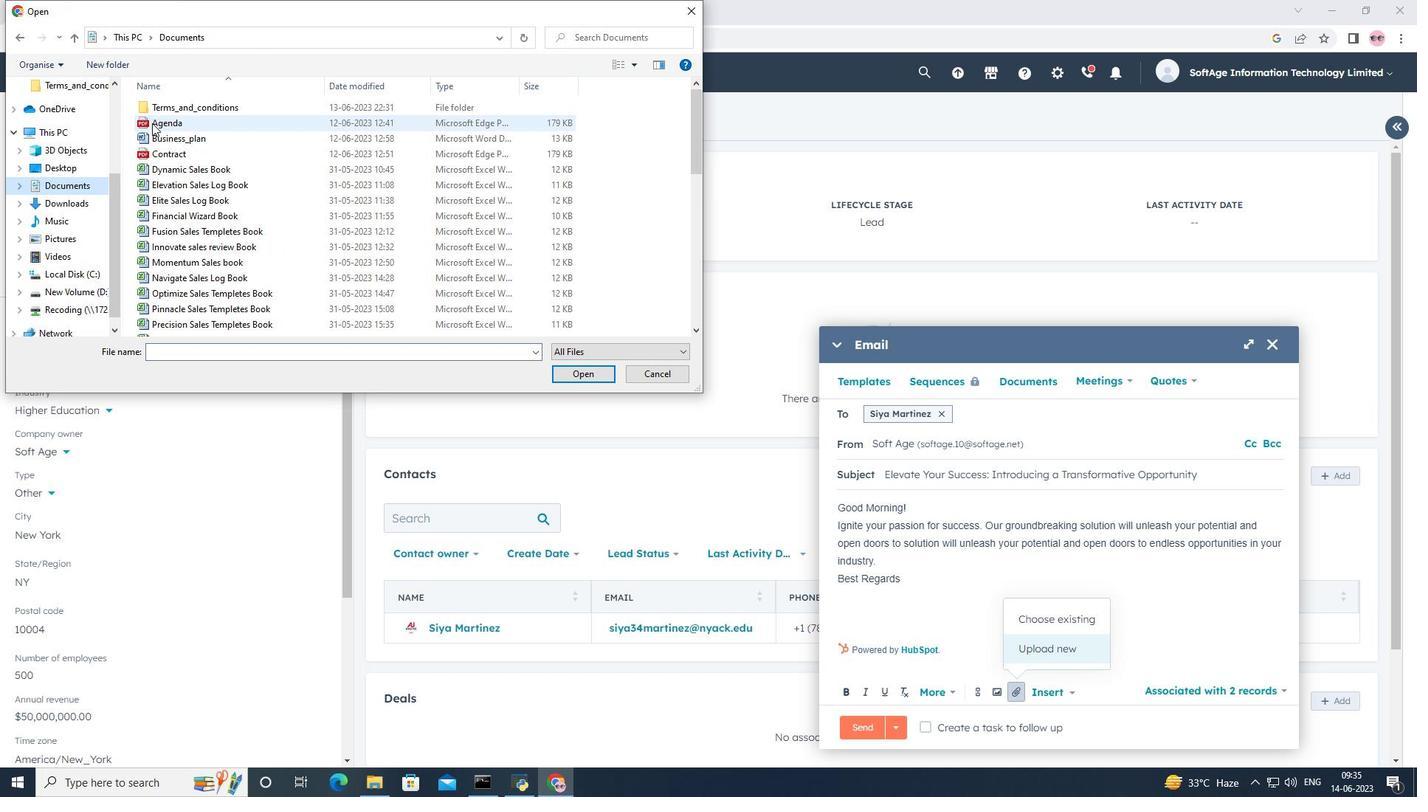 
Action: Mouse pressed left at (152, 122)
Screenshot: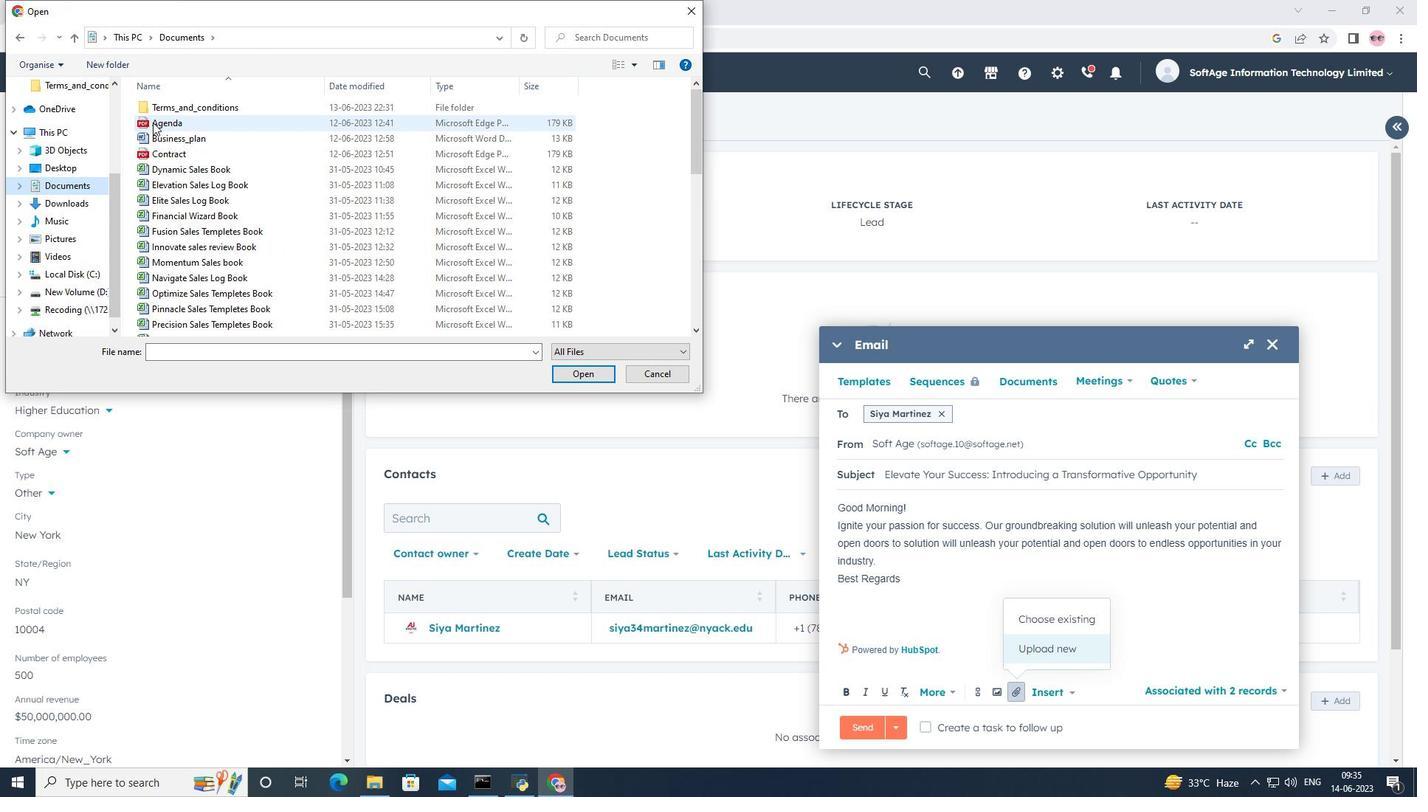 
Action: Mouse moved to (576, 377)
Screenshot: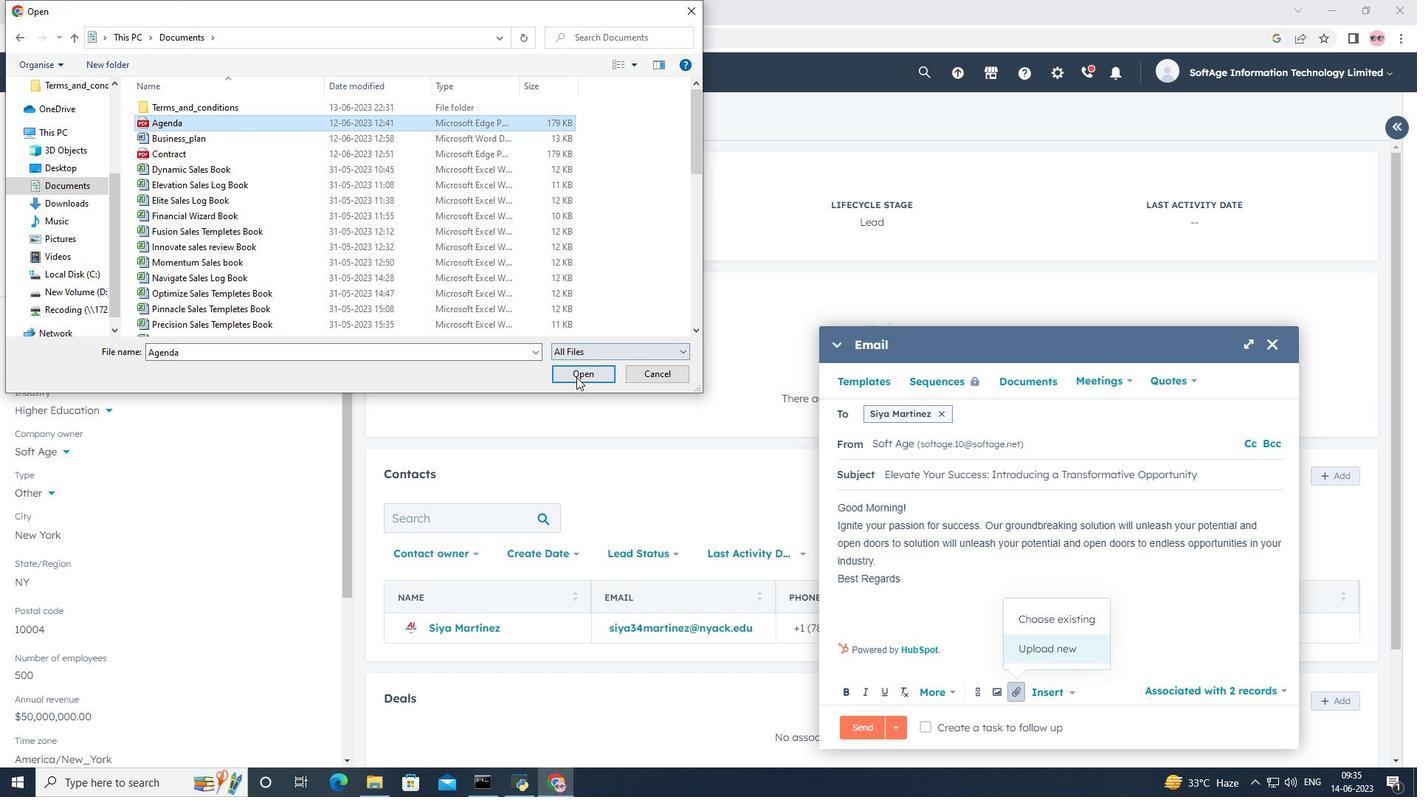 
Action: Mouse pressed left at (576, 377)
Screenshot: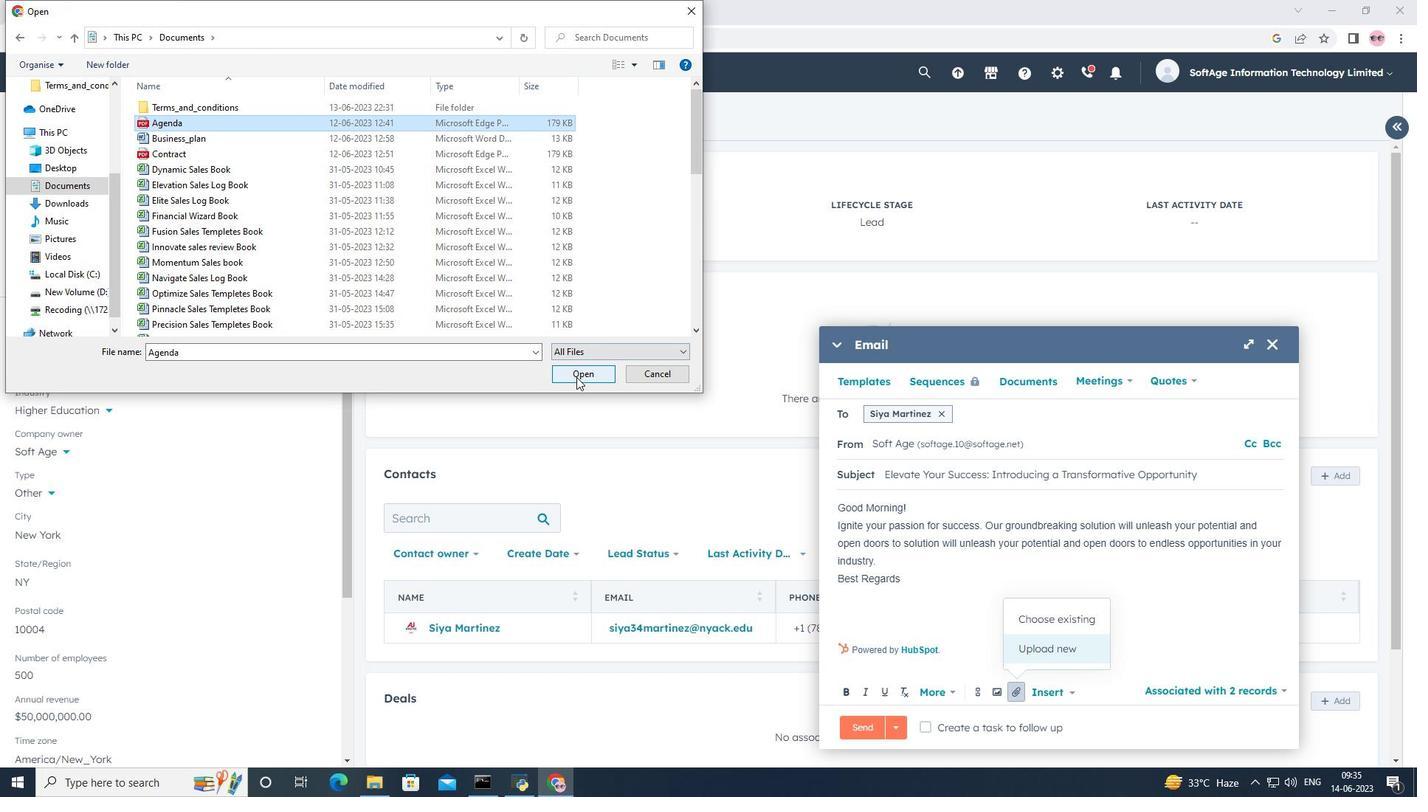 
Action: Mouse moved to (994, 653)
Screenshot: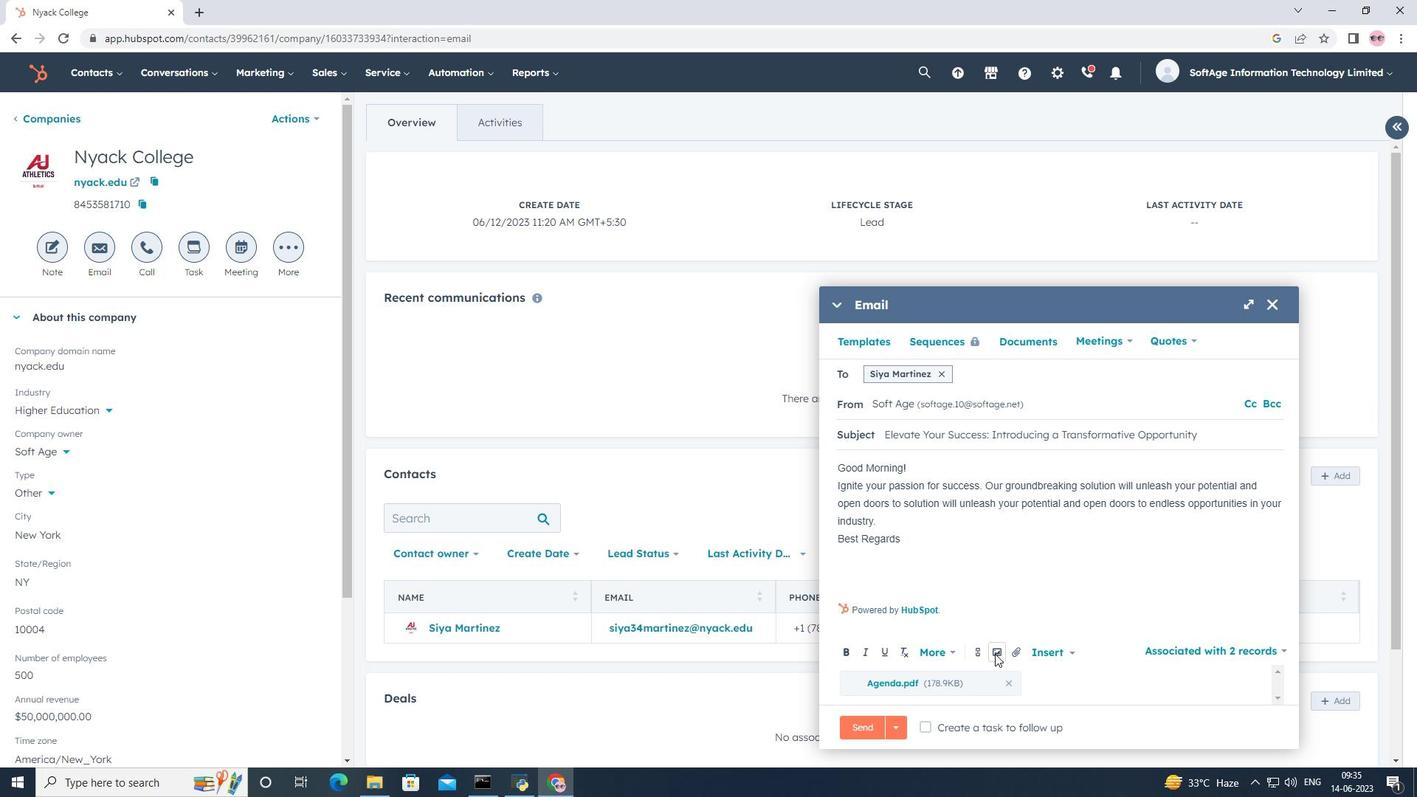
Action: Mouse pressed left at (994, 653)
Screenshot: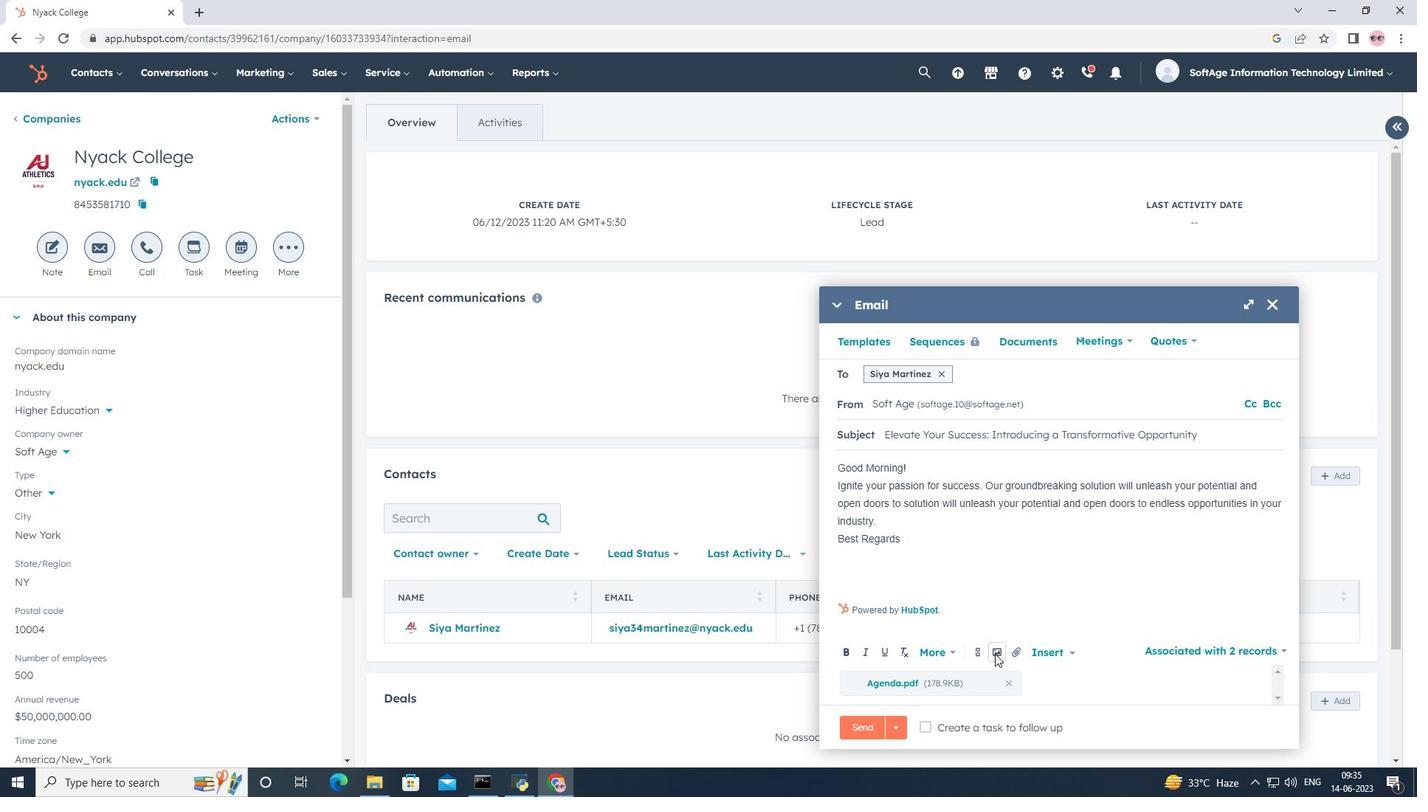 
Action: Mouse moved to (994, 614)
Screenshot: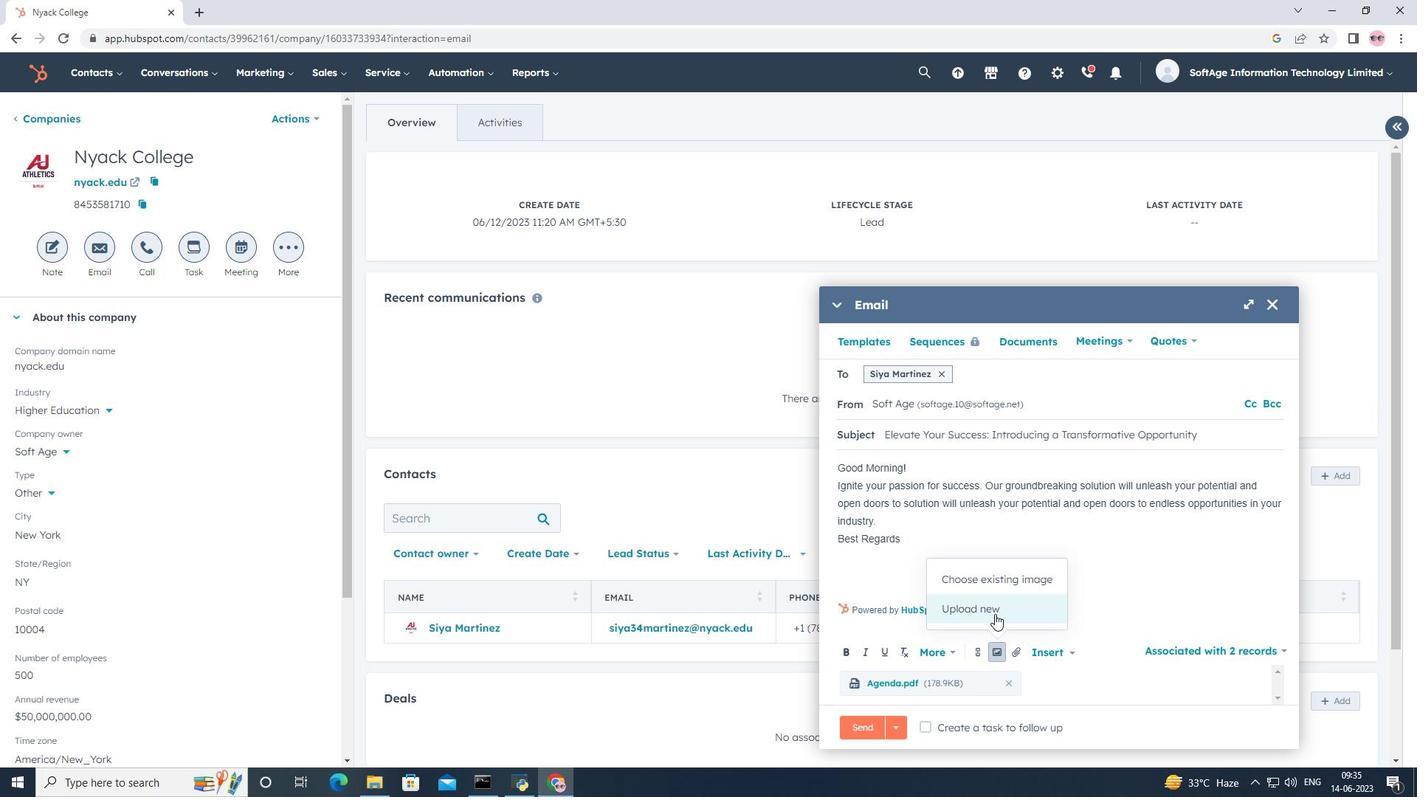 
Action: Mouse pressed left at (994, 614)
Screenshot: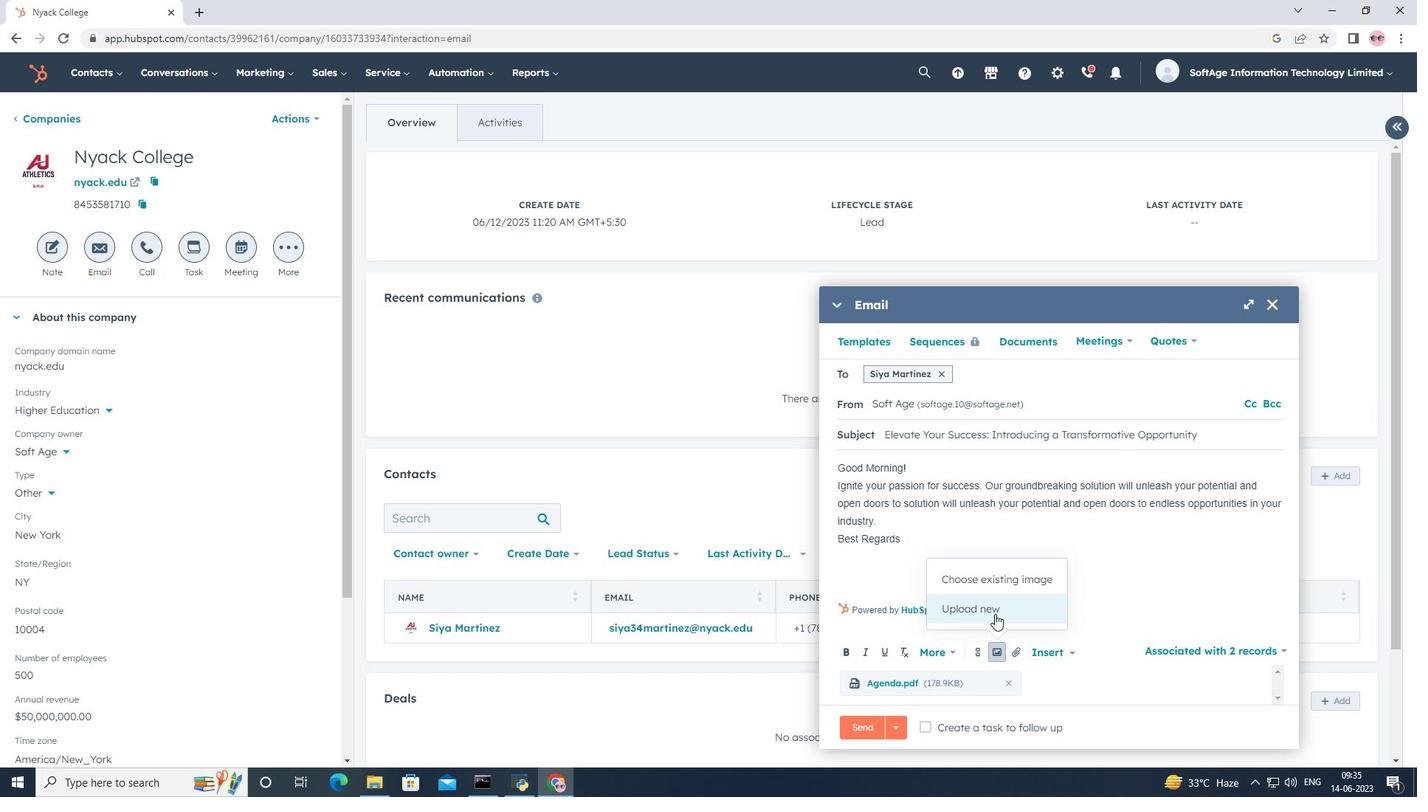 
Action: Mouse moved to (67, 197)
Screenshot: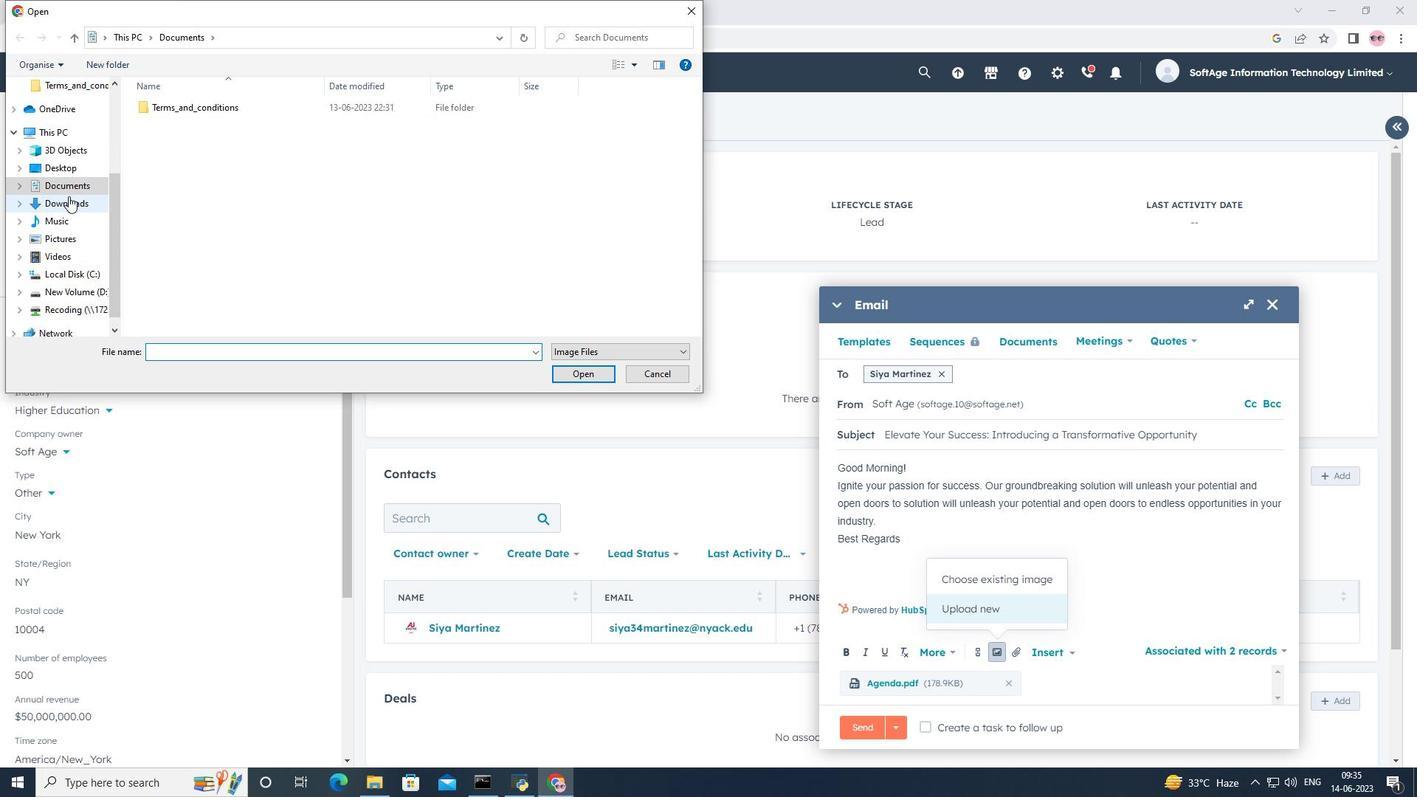 
Action: Mouse pressed left at (67, 197)
Screenshot: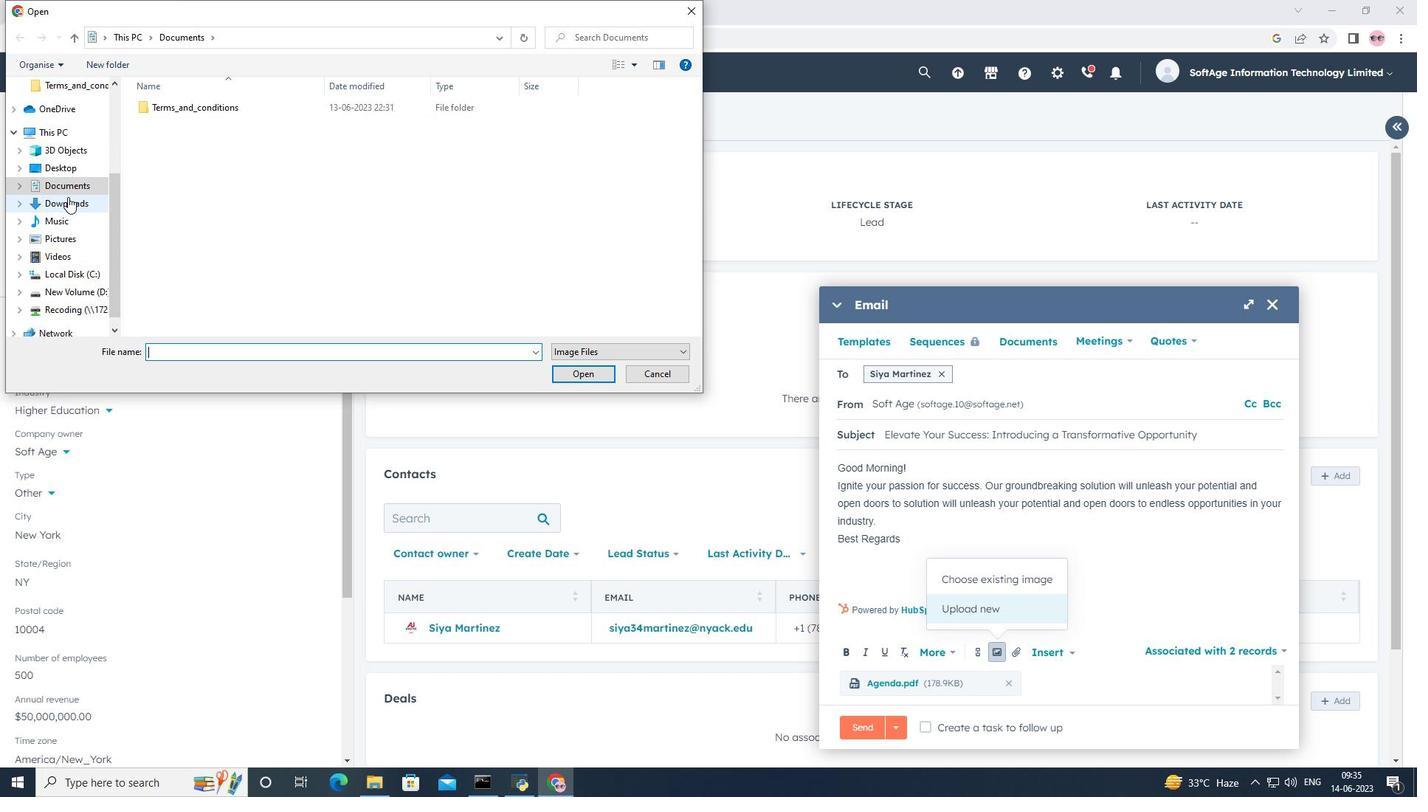 
Action: Mouse moved to (190, 126)
Screenshot: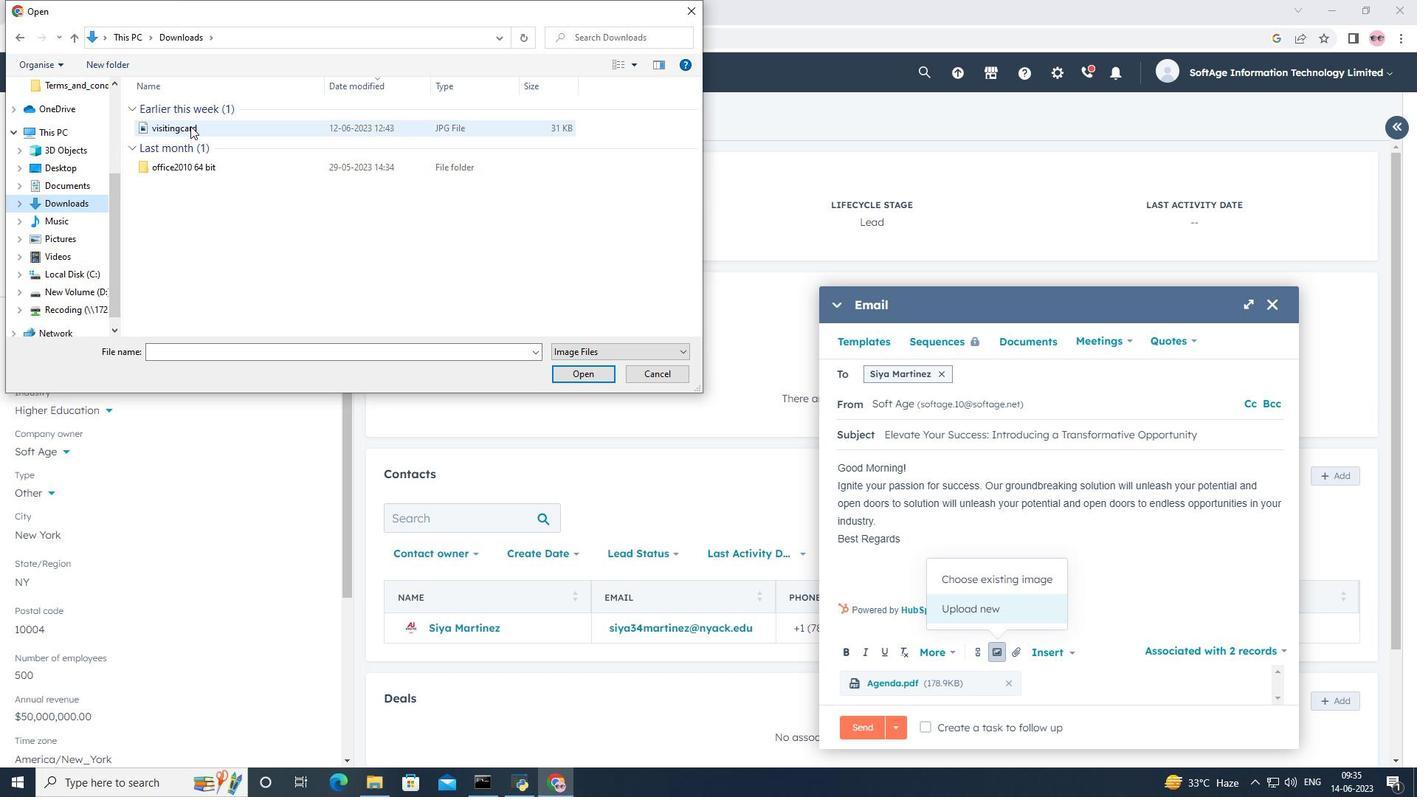 
Action: Mouse pressed left at (190, 126)
Screenshot: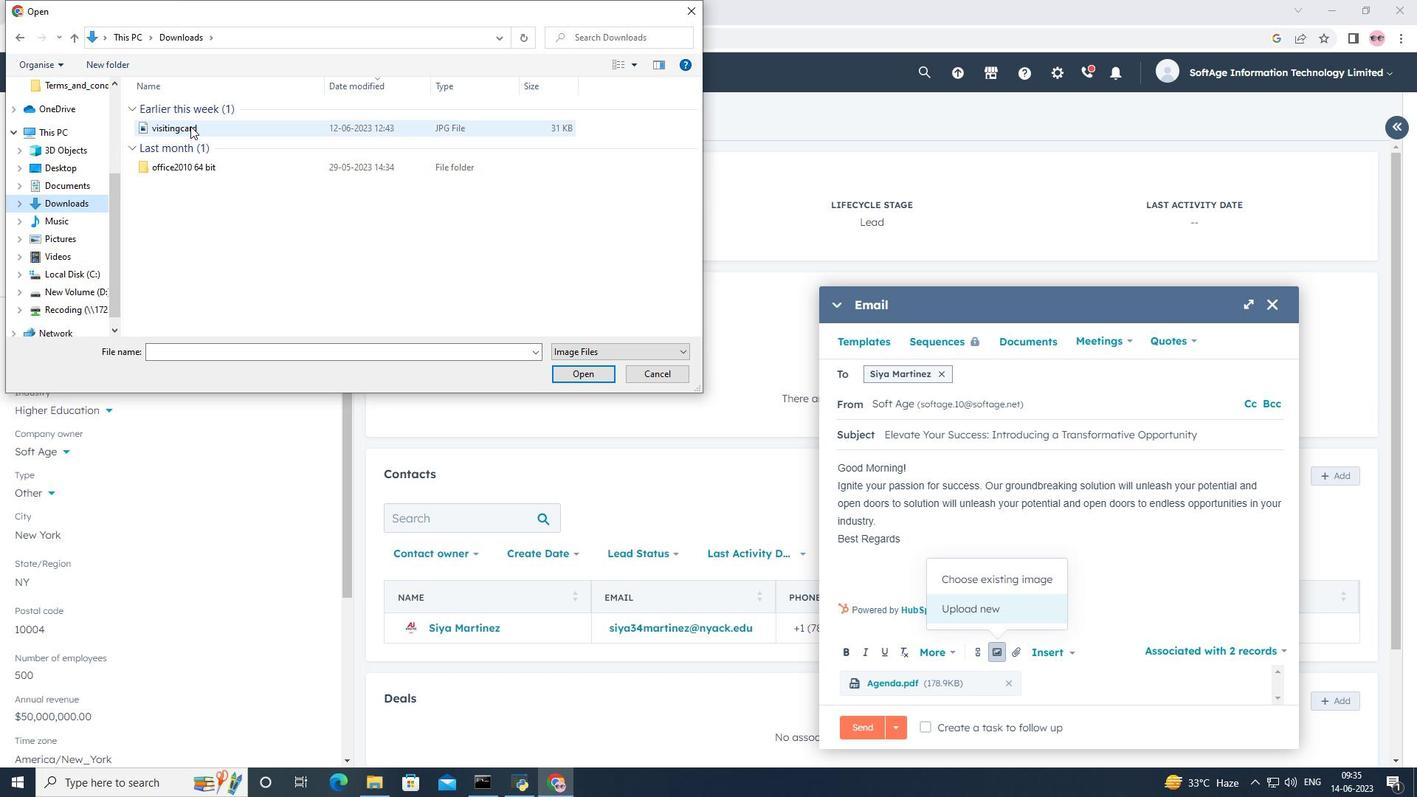 
Action: Mouse moved to (593, 374)
Screenshot: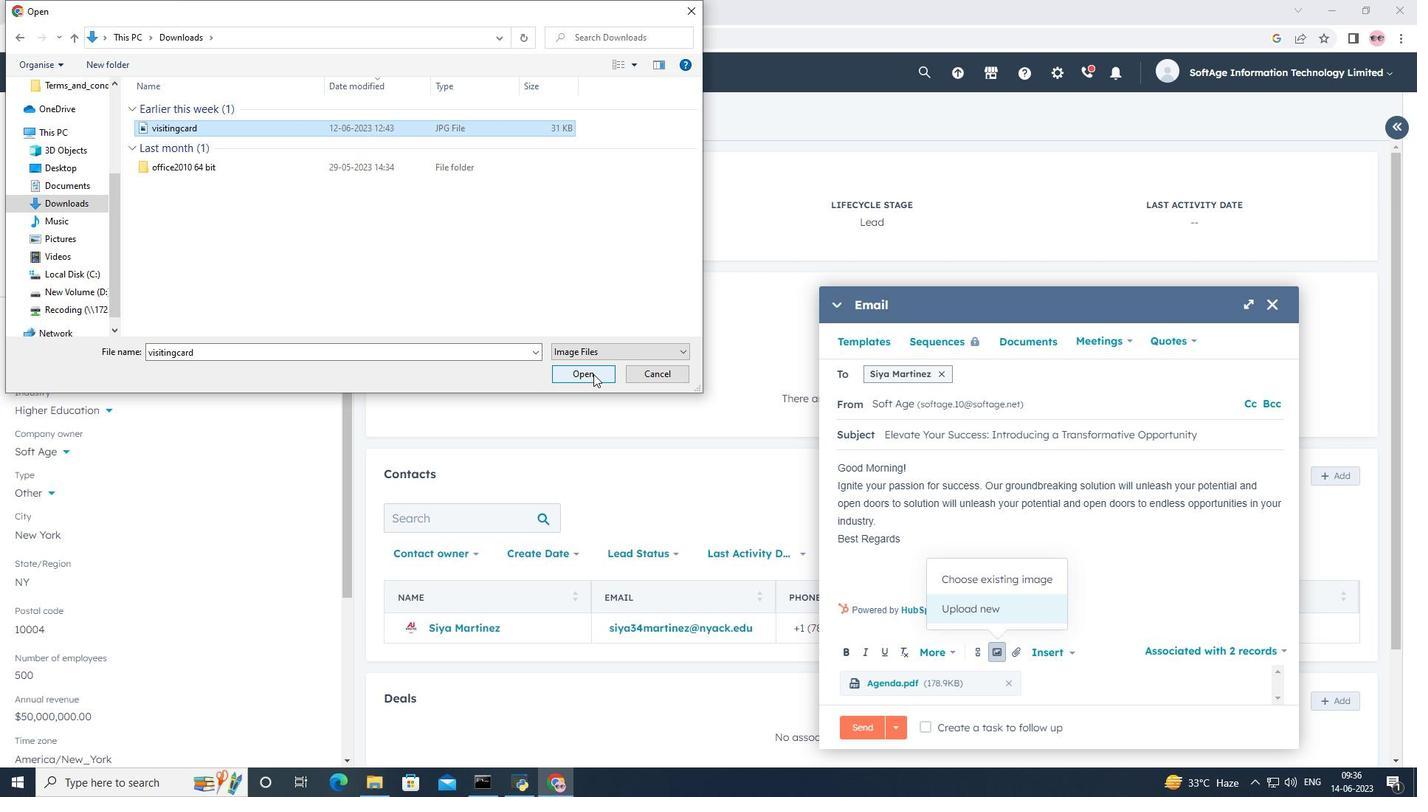 
Action: Mouse pressed left at (593, 374)
Screenshot: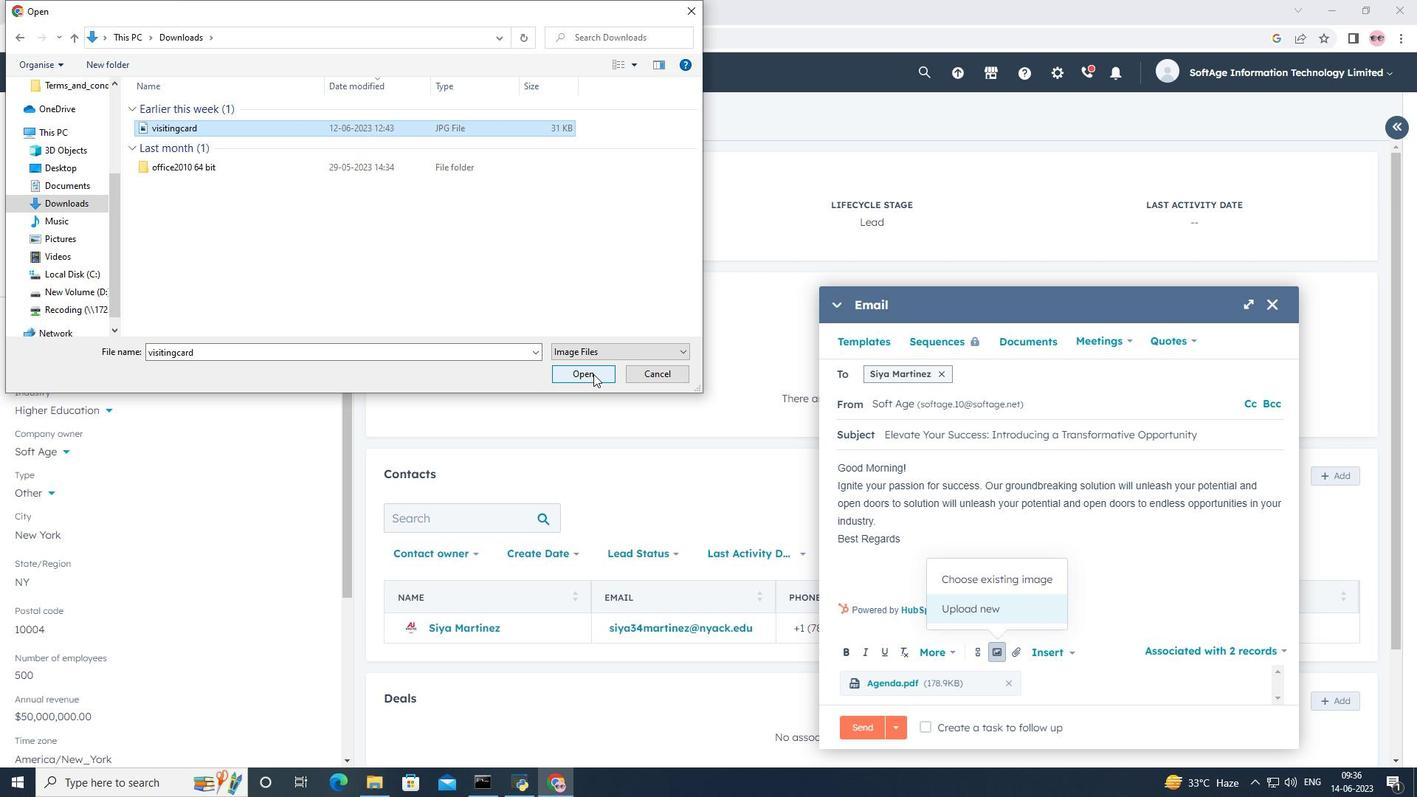 
Action: Mouse moved to (865, 400)
Screenshot: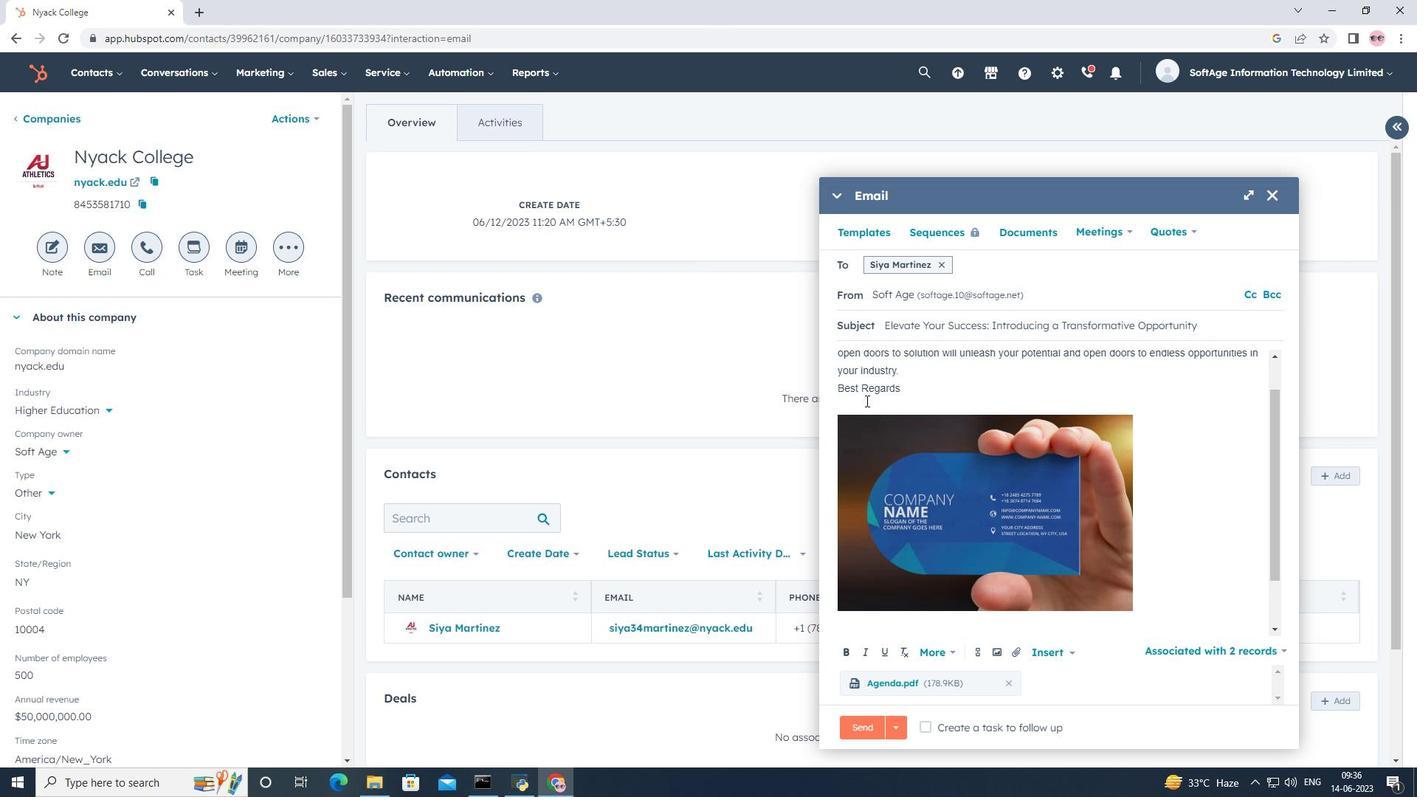 
Action: Mouse pressed left at (865, 400)
Screenshot: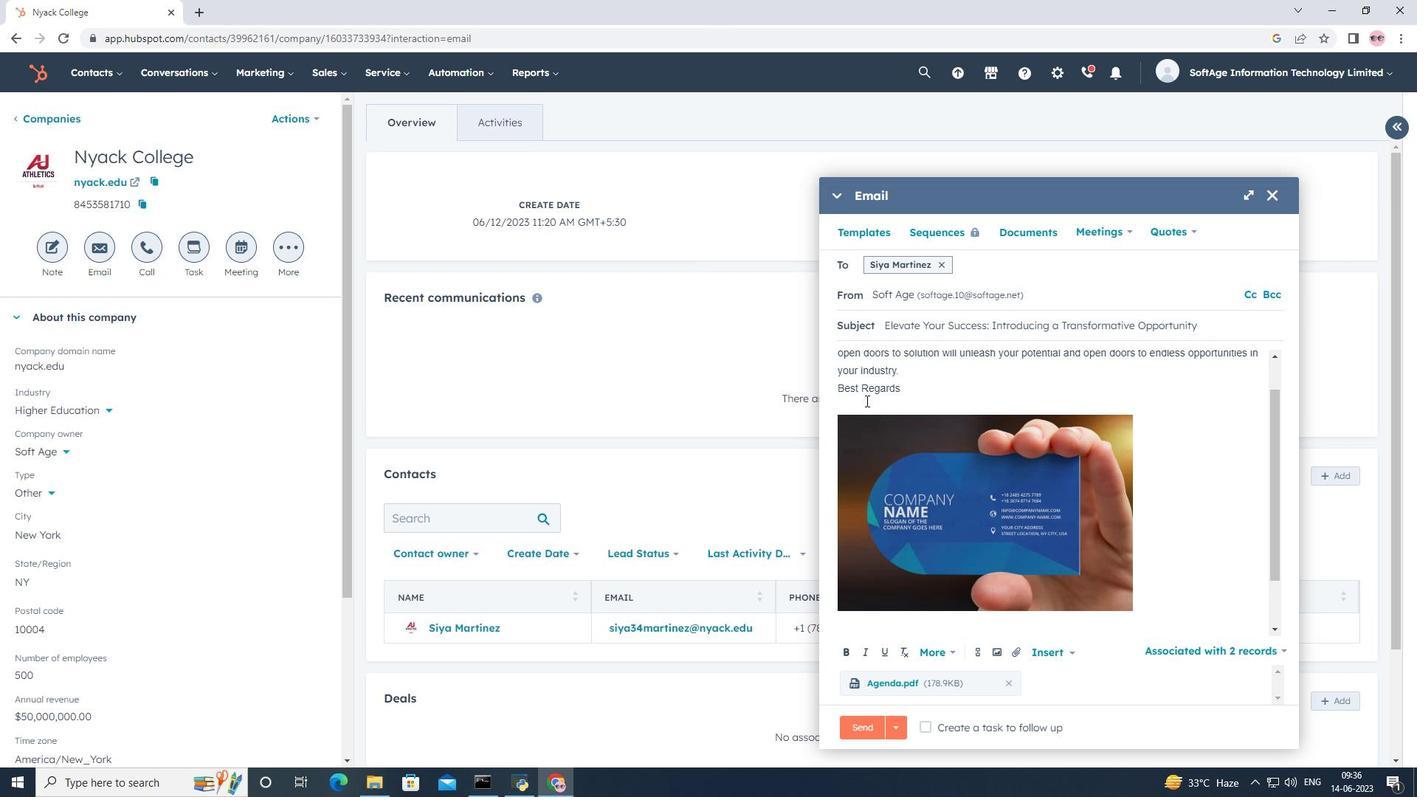 
Action: Key pressed <Key.shift>Wechat<Key.space>
Screenshot: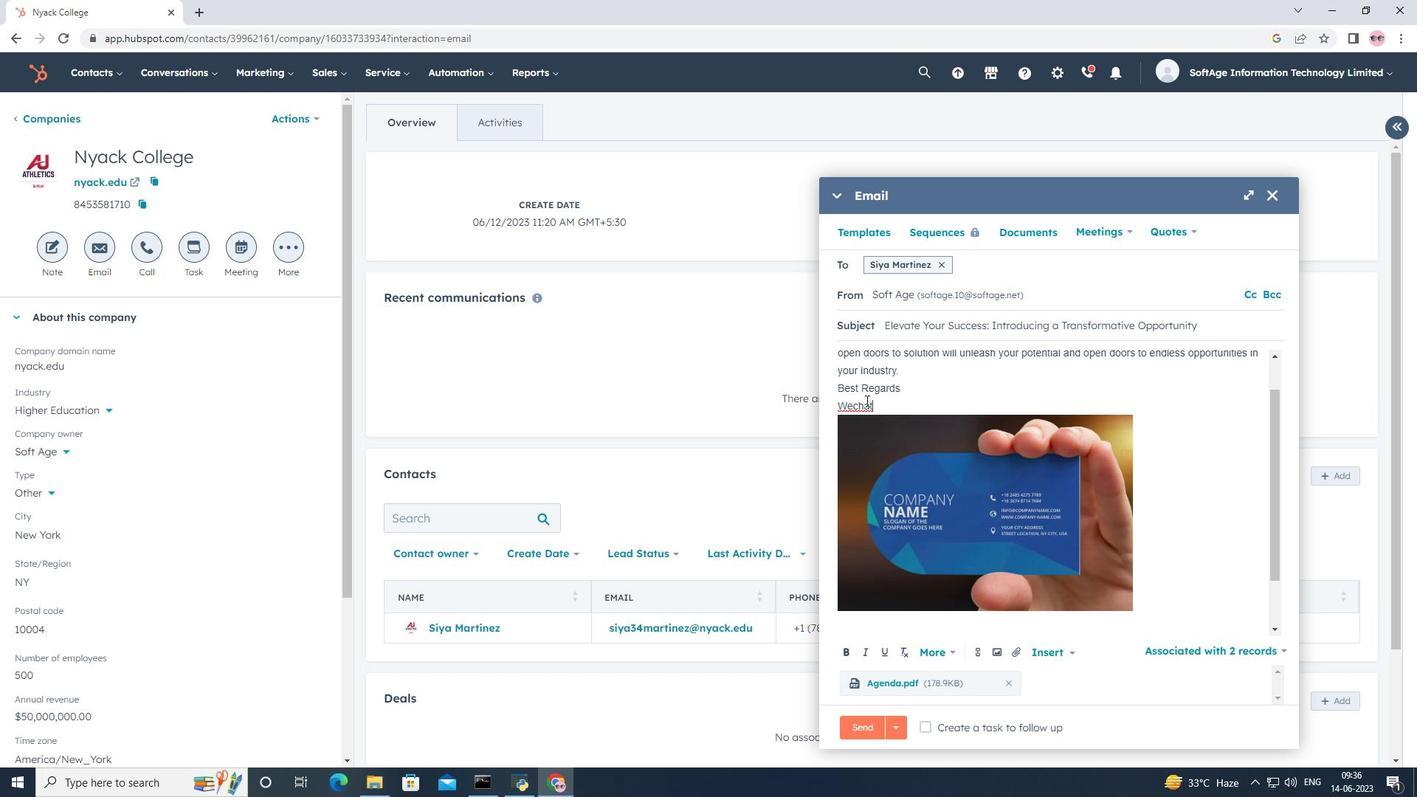 
Action: Mouse moved to (981, 655)
Screenshot: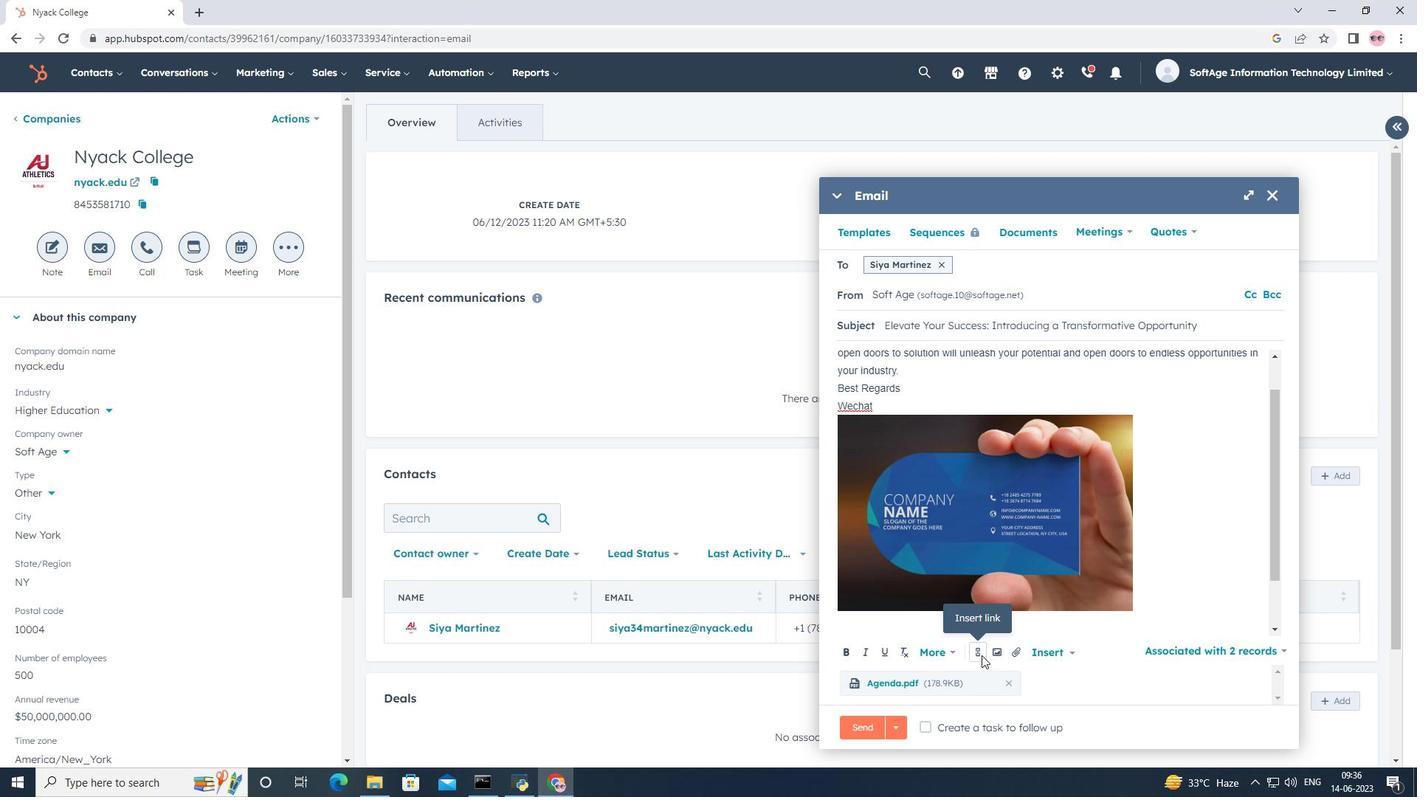 
Action: Mouse pressed left at (981, 655)
Screenshot: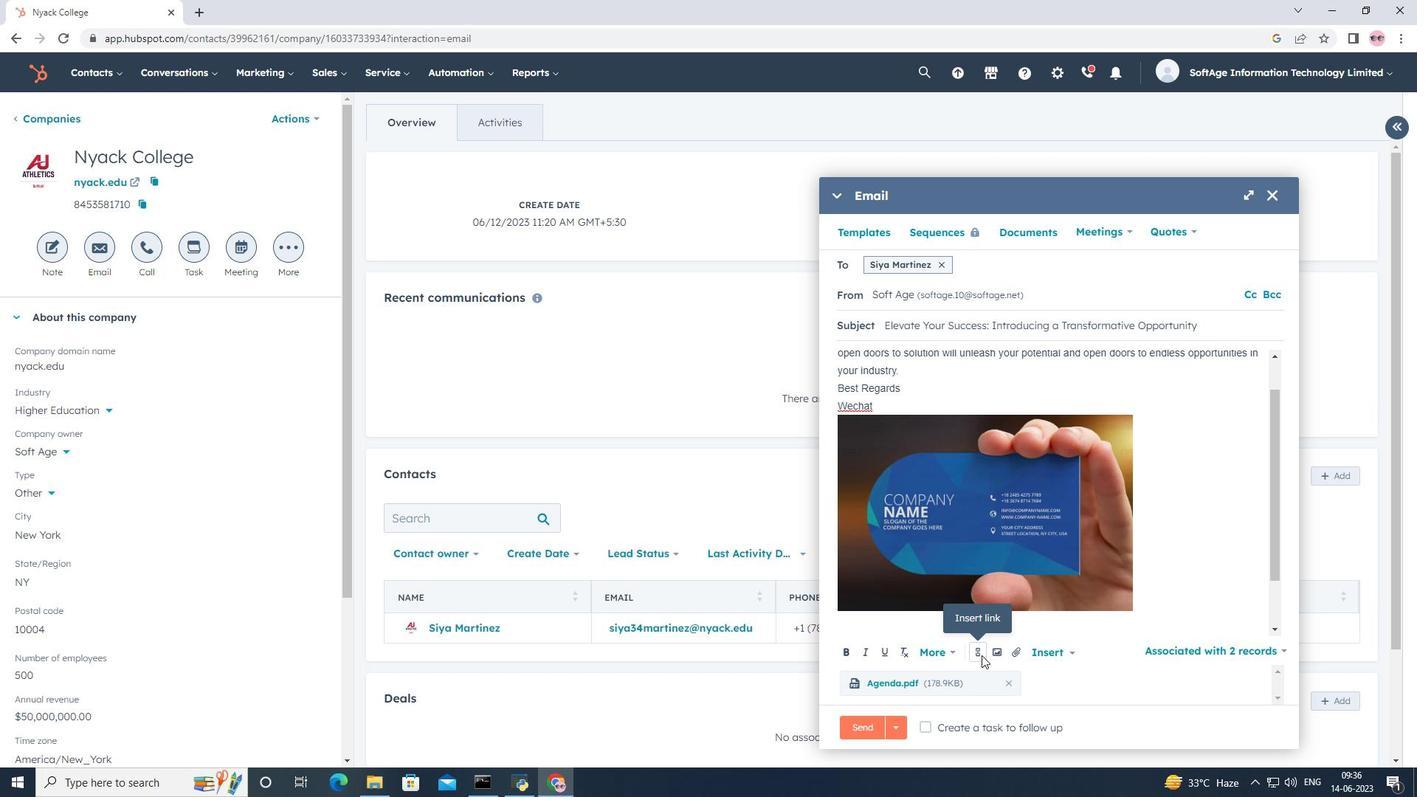 
Action: Mouse moved to (1022, 554)
Screenshot: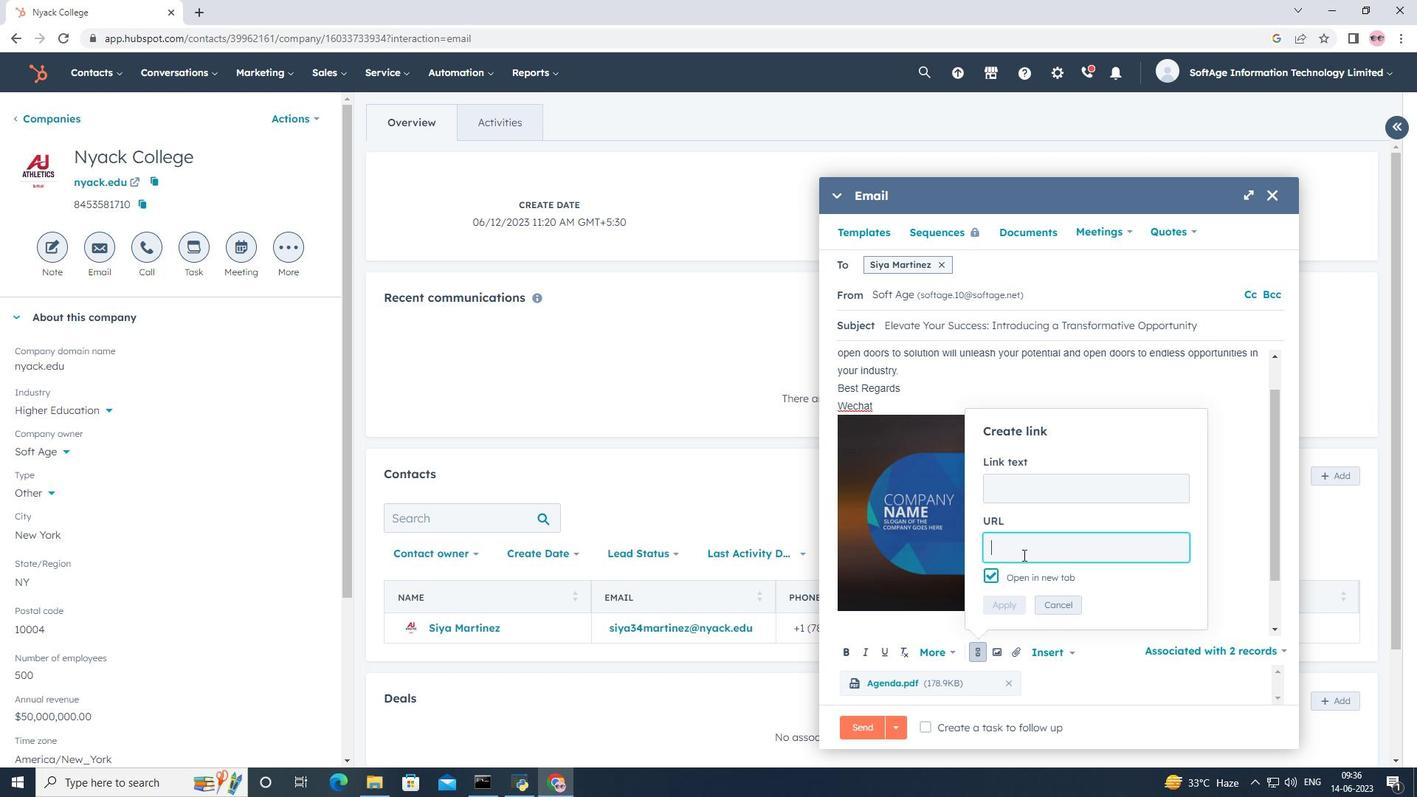 
Action: Mouse pressed left at (1022, 554)
Screenshot: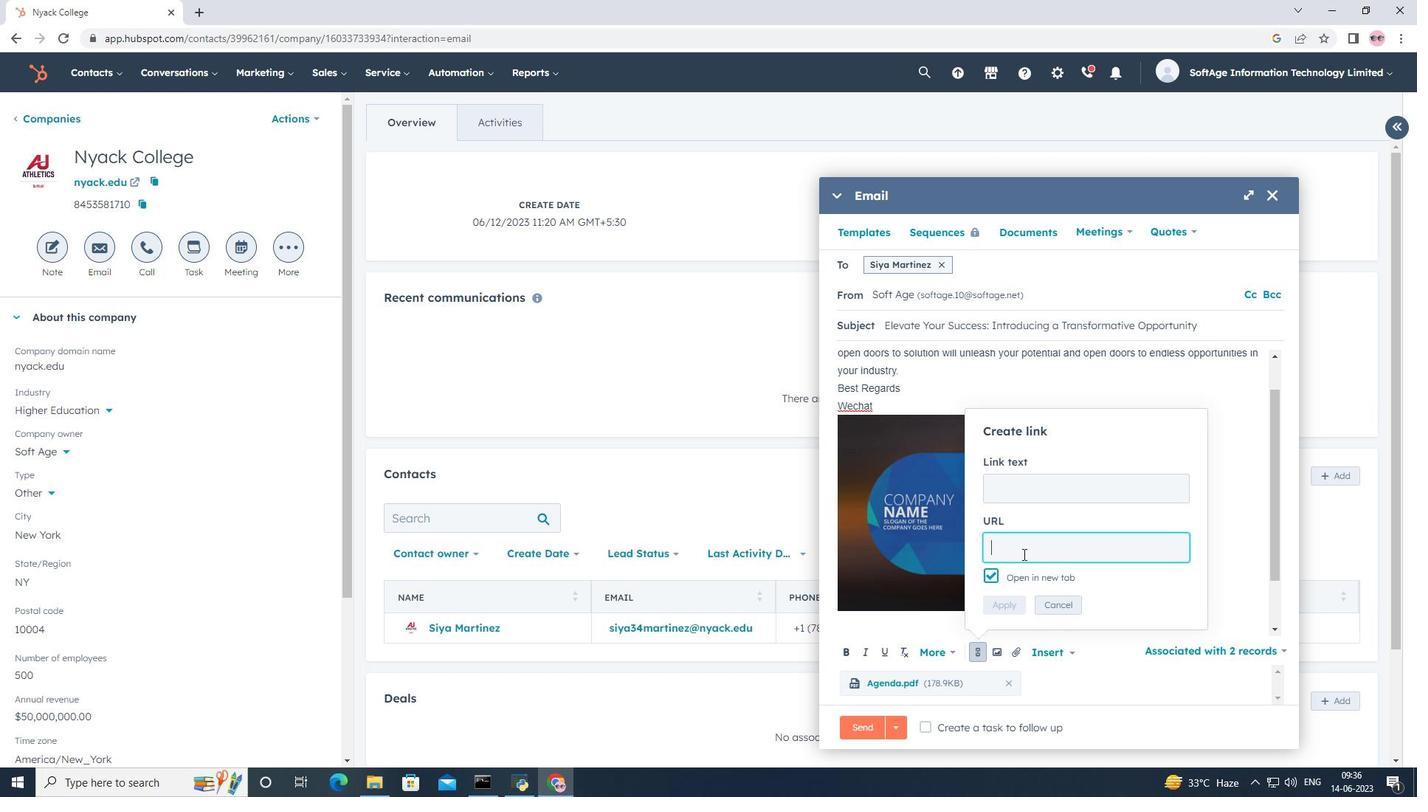 
Action: Key pressed www.wechat.com
Screenshot: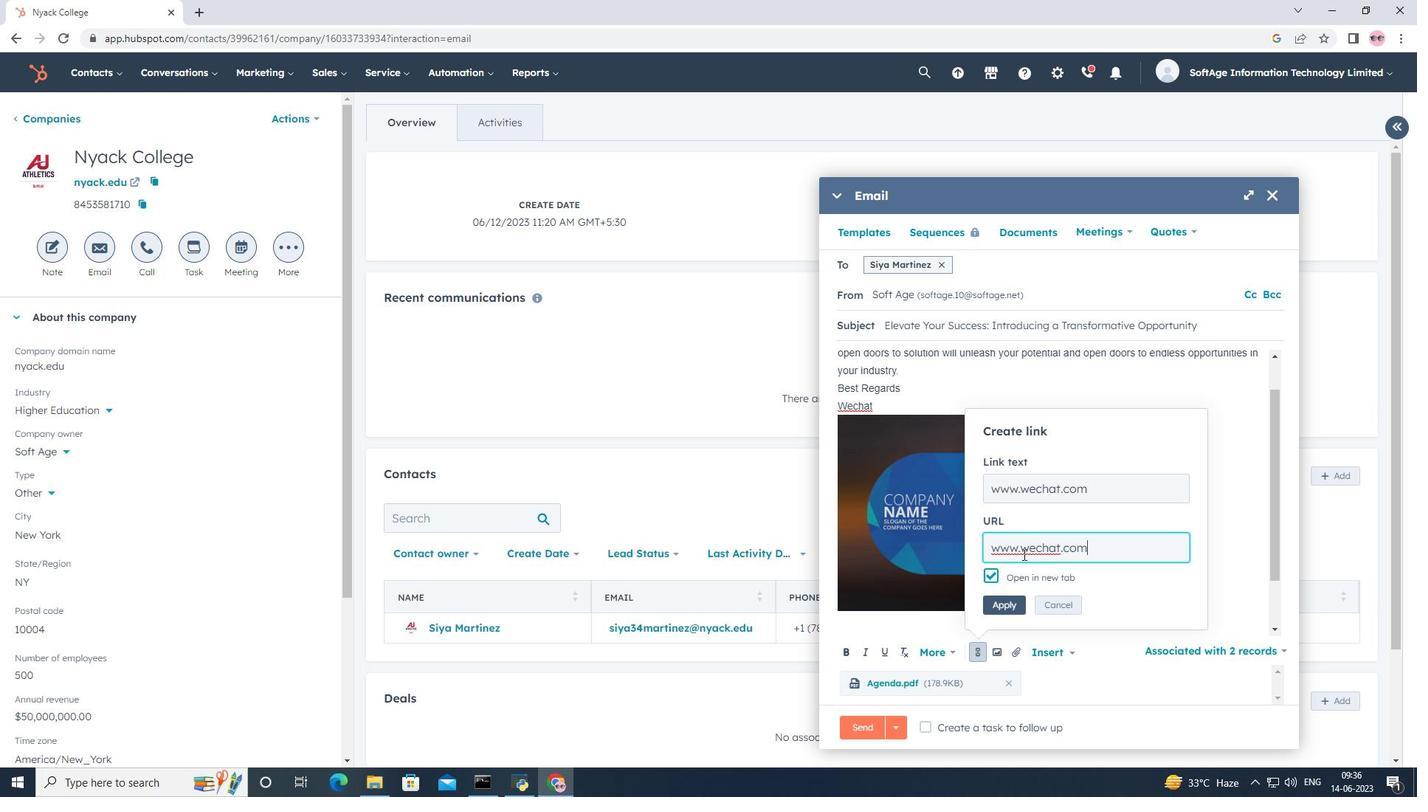 
Action: Mouse moved to (1011, 609)
Screenshot: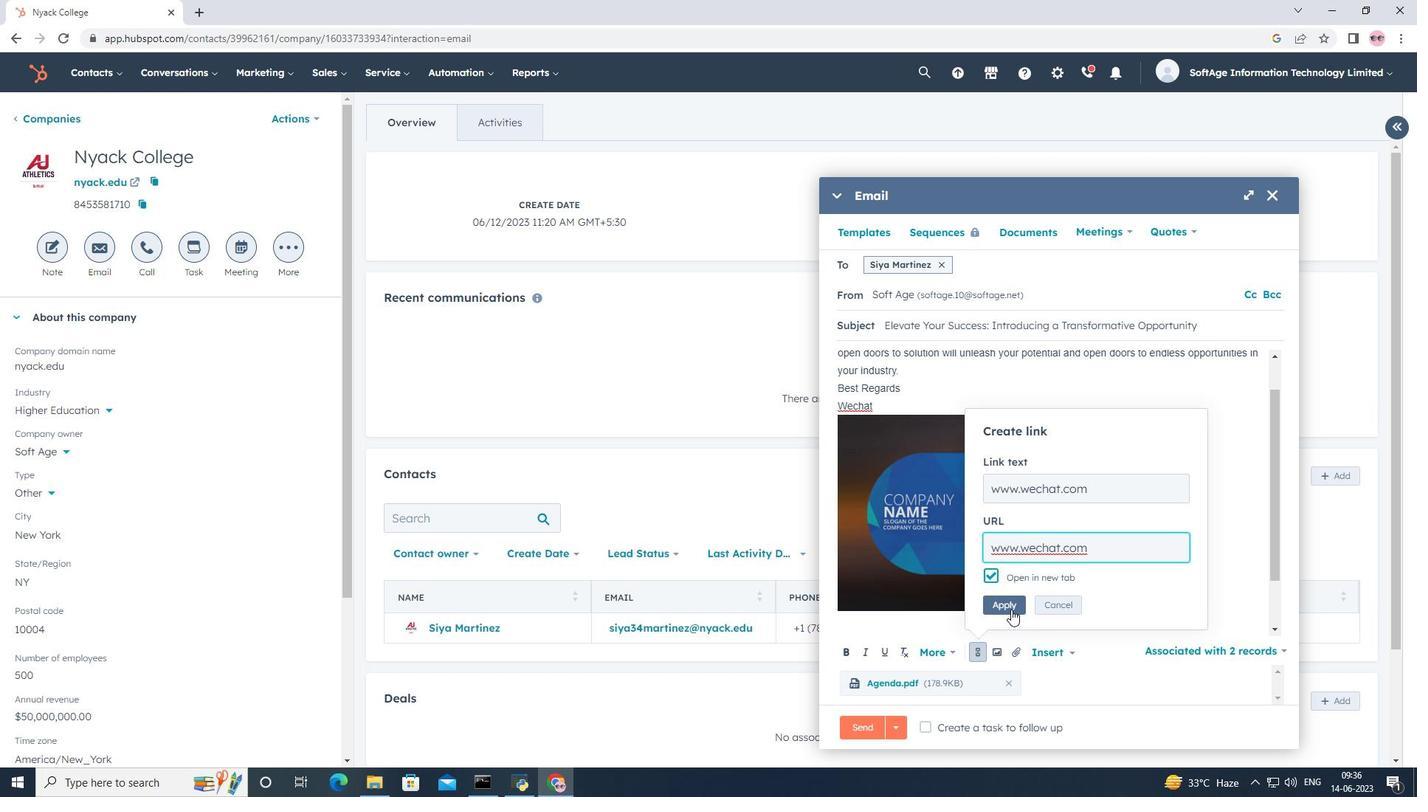 
Action: Mouse pressed left at (1011, 609)
Screenshot: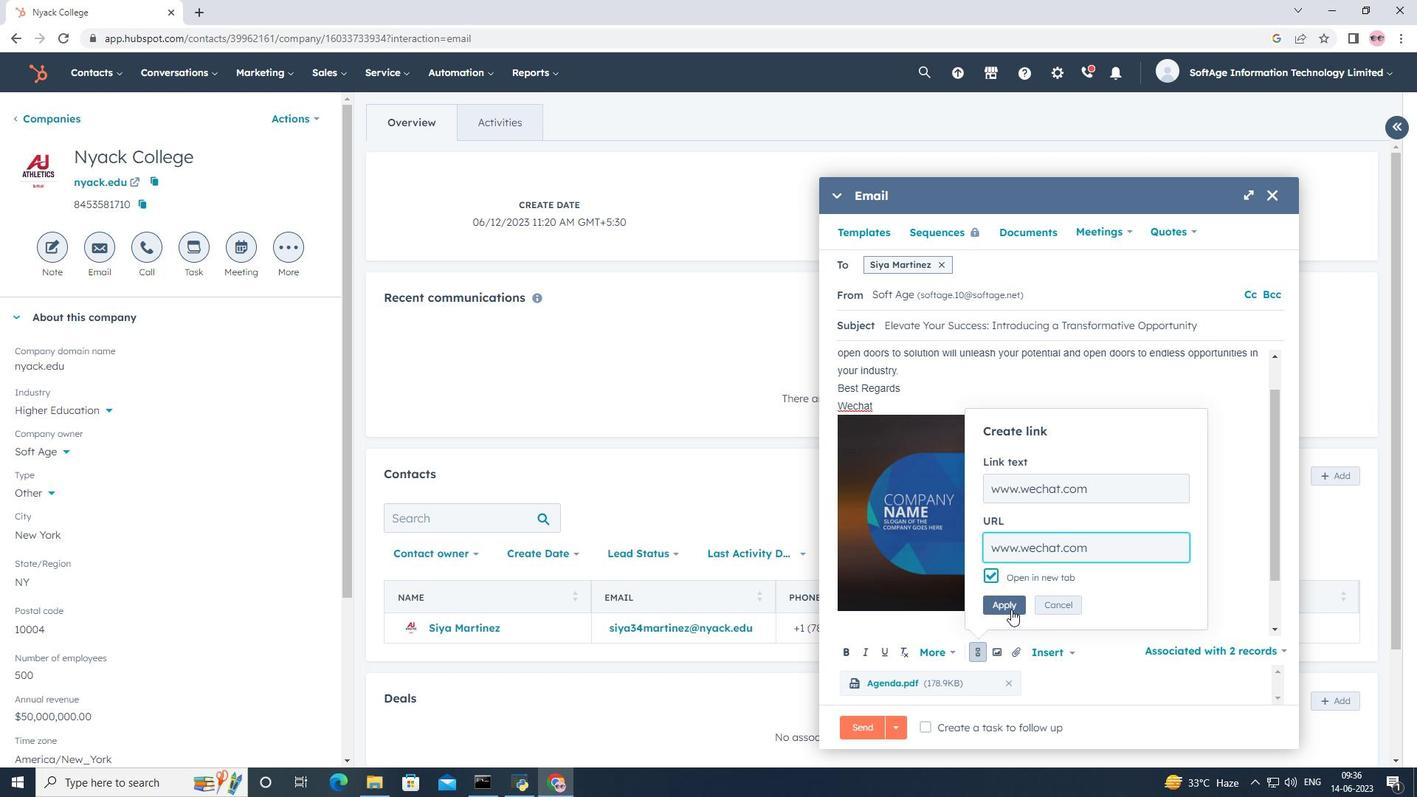 
Action: Mouse scrolled (1011, 608) with delta (0, 0)
Screenshot: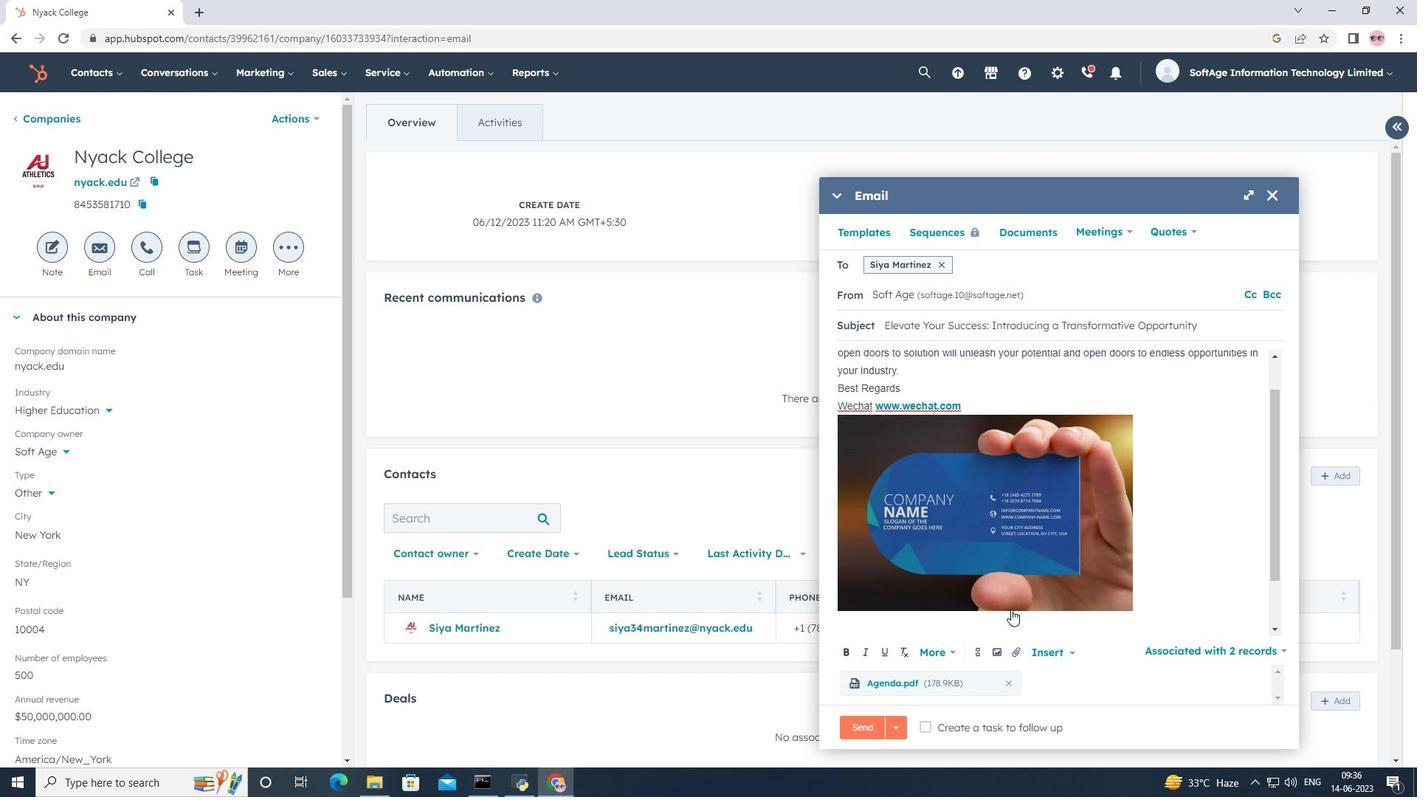 
Action: Mouse scrolled (1011, 608) with delta (0, 0)
Screenshot: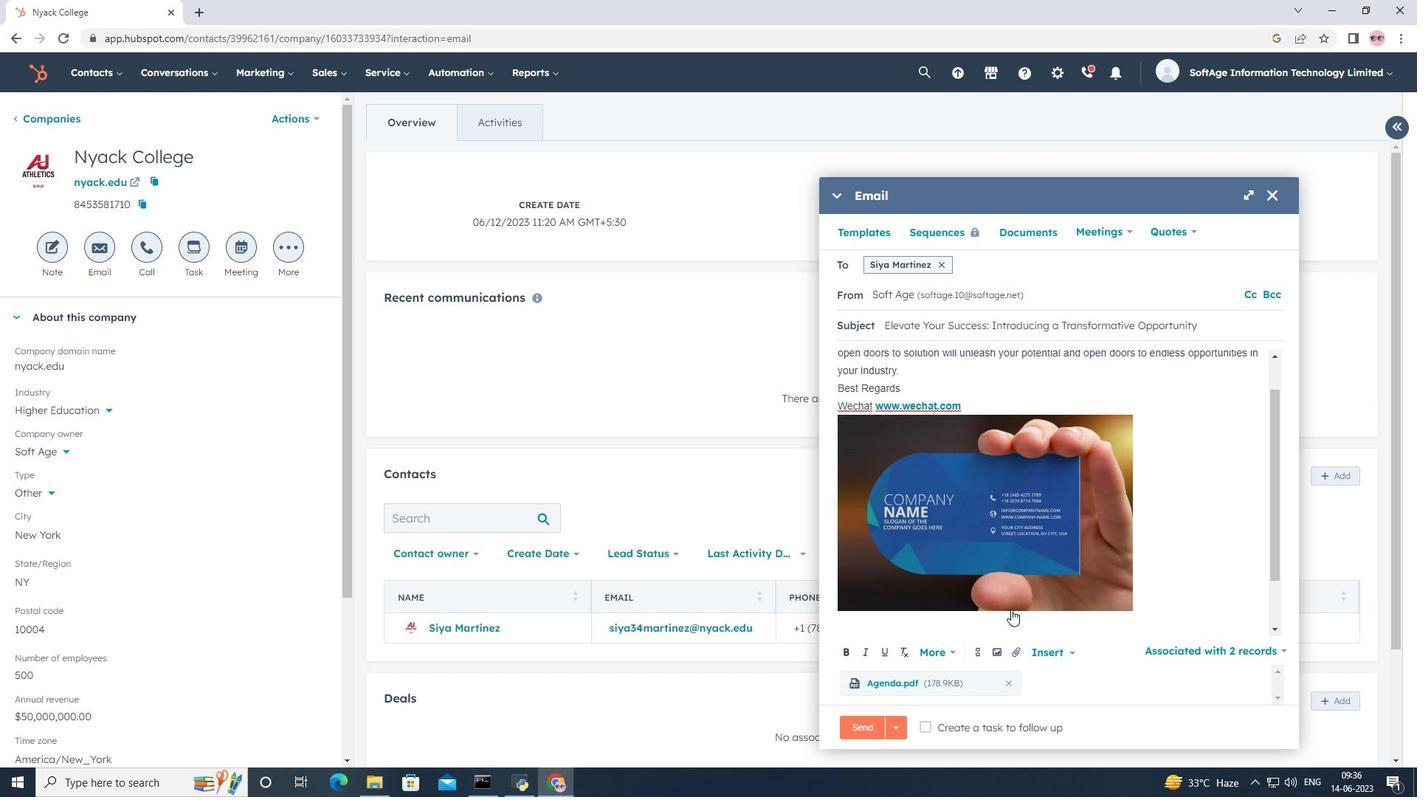 
Action: Mouse scrolled (1011, 608) with delta (0, 0)
Screenshot: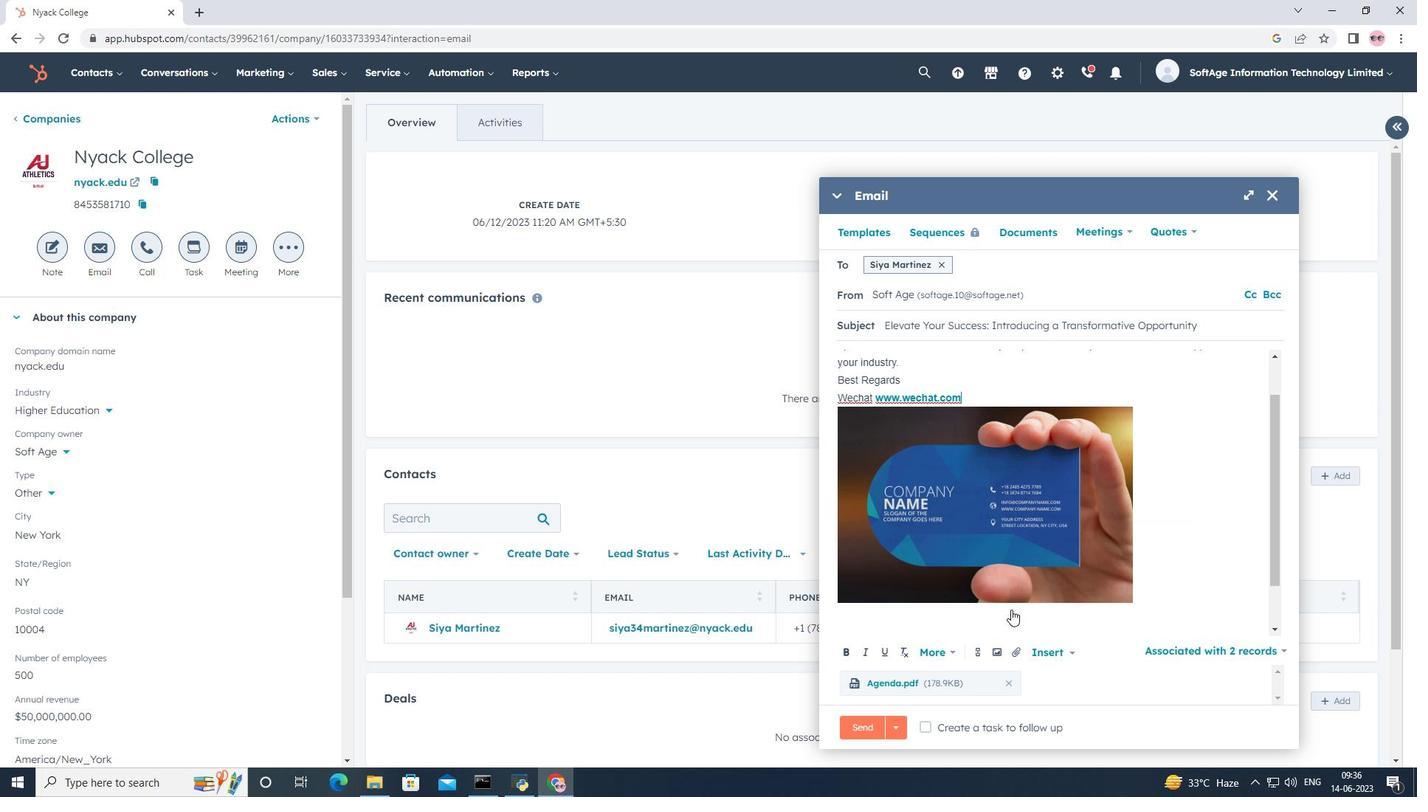 
Action: Mouse scrolled (1011, 608) with delta (0, 0)
Screenshot: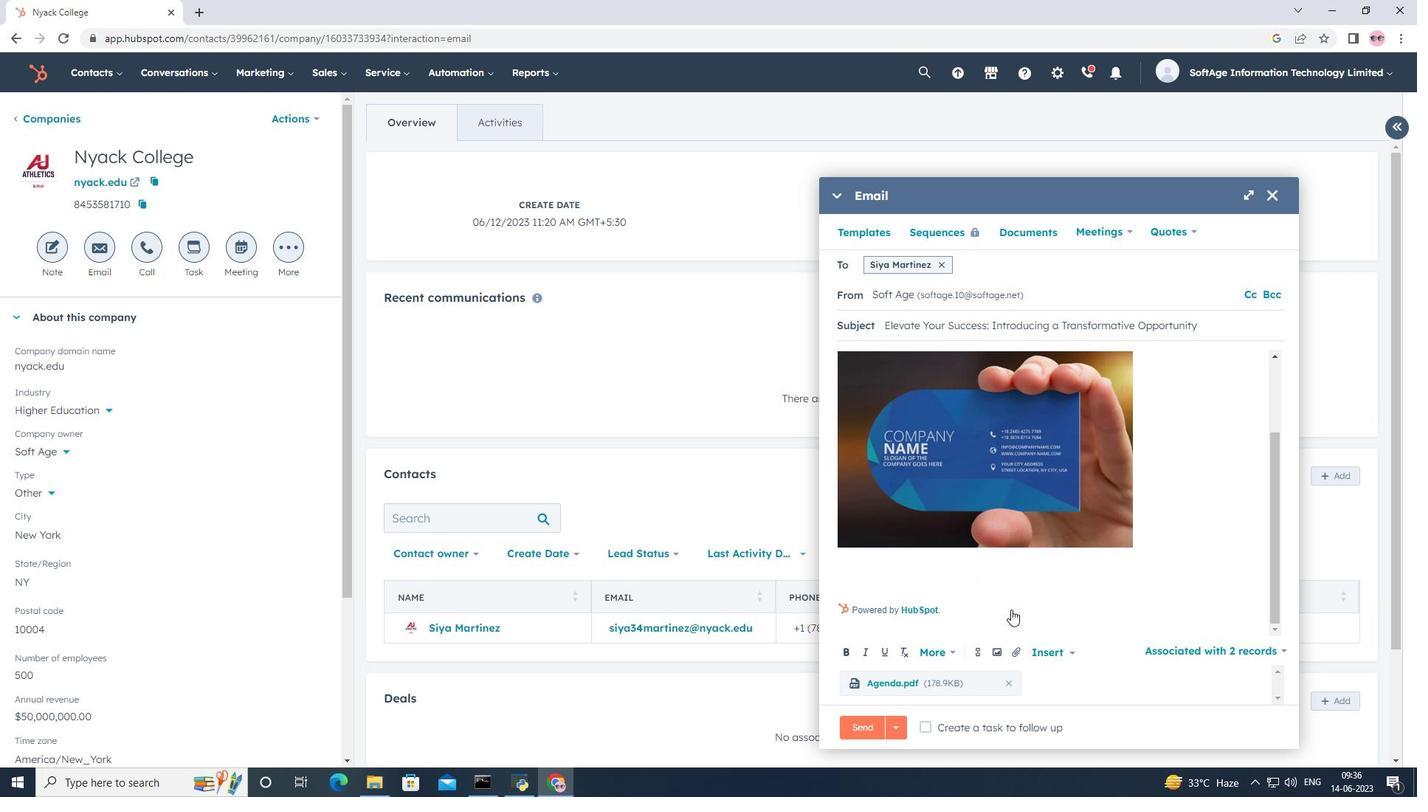 
Action: Mouse scrolled (1011, 608) with delta (0, 0)
Screenshot: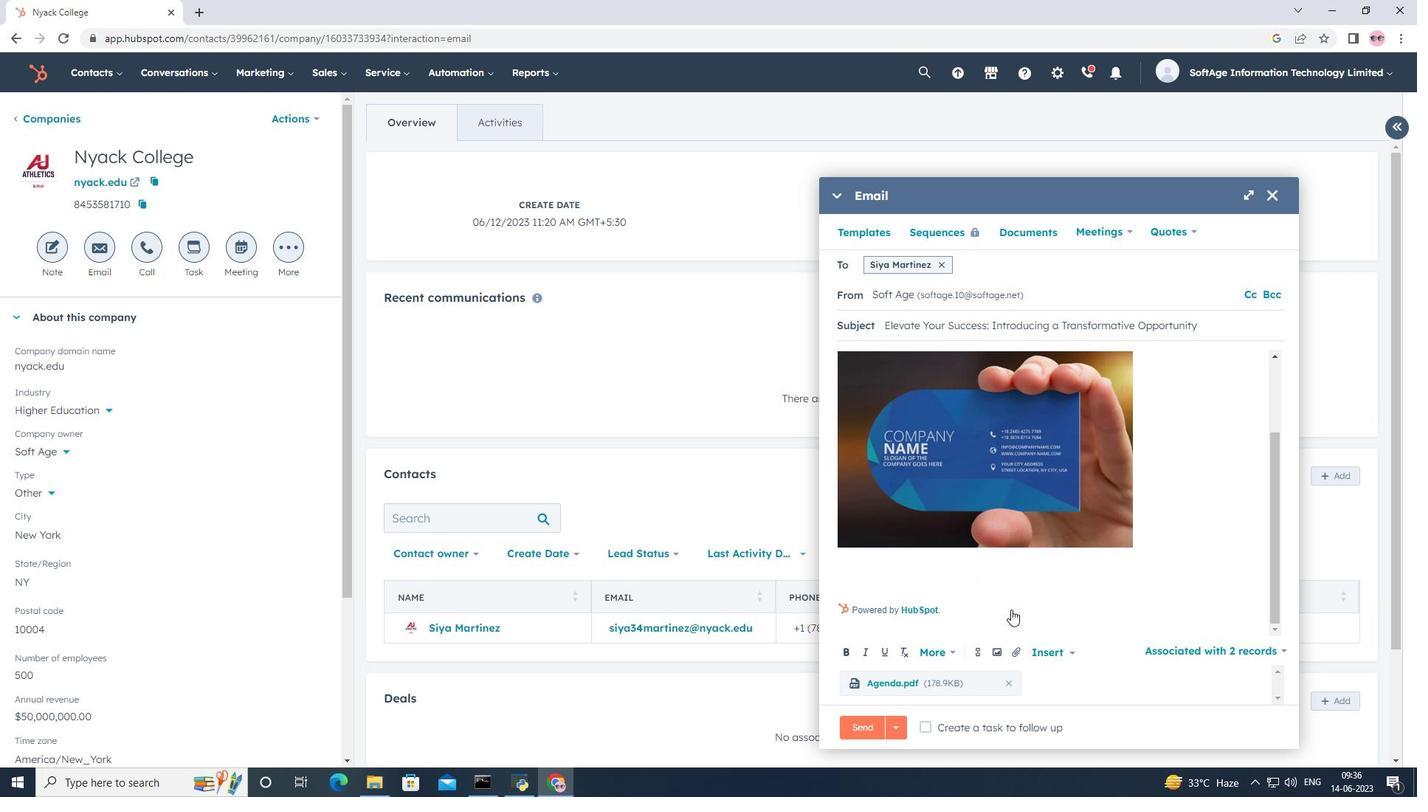 
Action: Mouse moved to (938, 724)
Screenshot: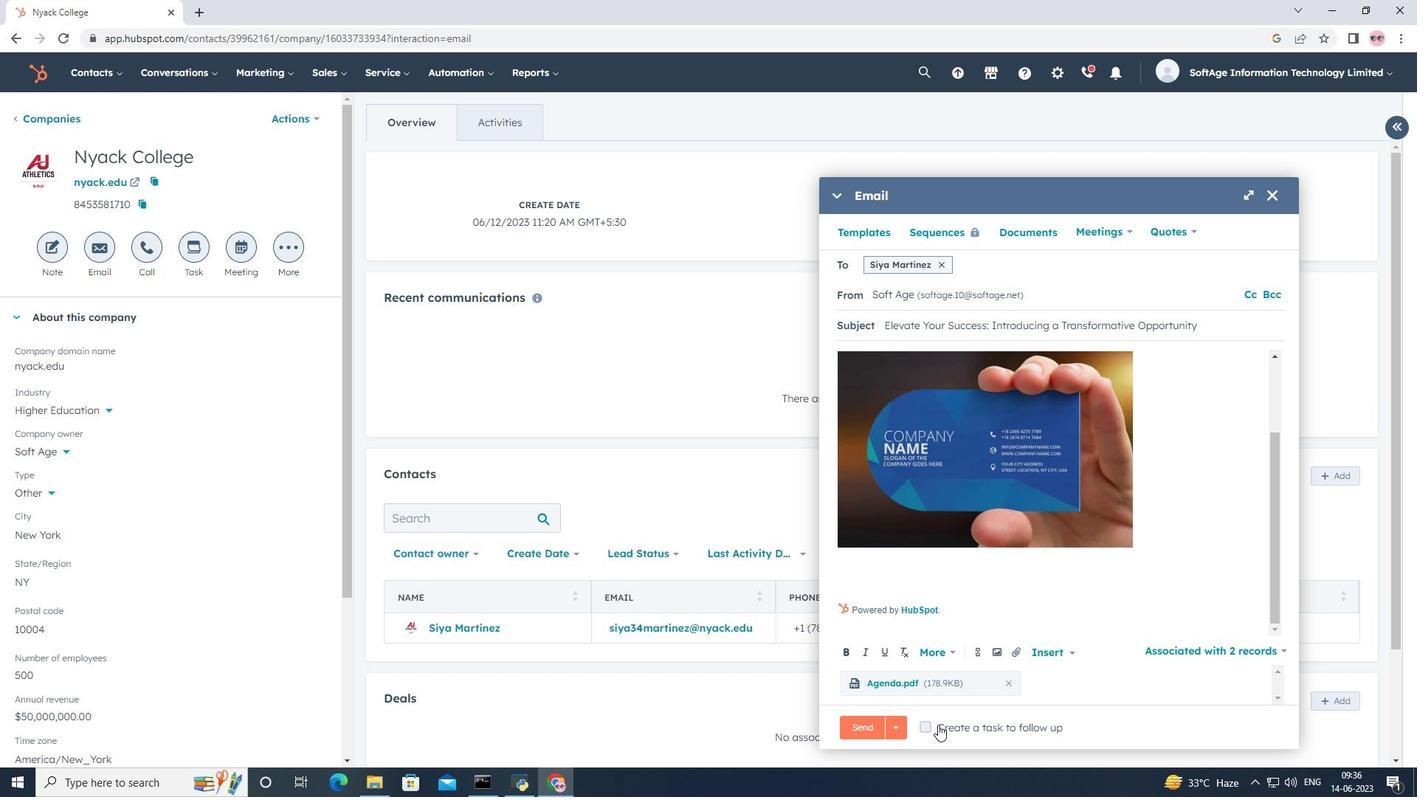 
Action: Mouse pressed left at (938, 724)
Screenshot: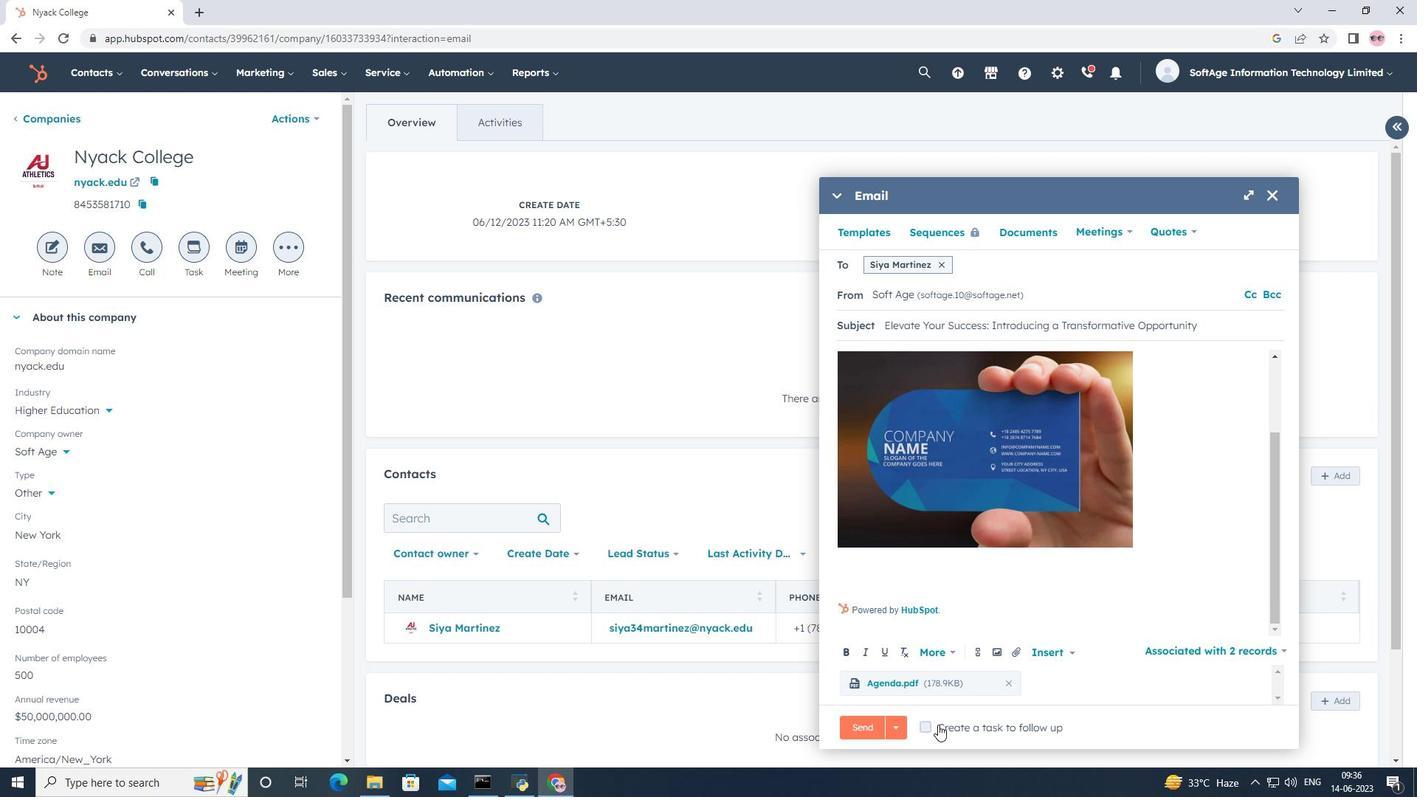 
Action: Mouse moved to (1221, 727)
Screenshot: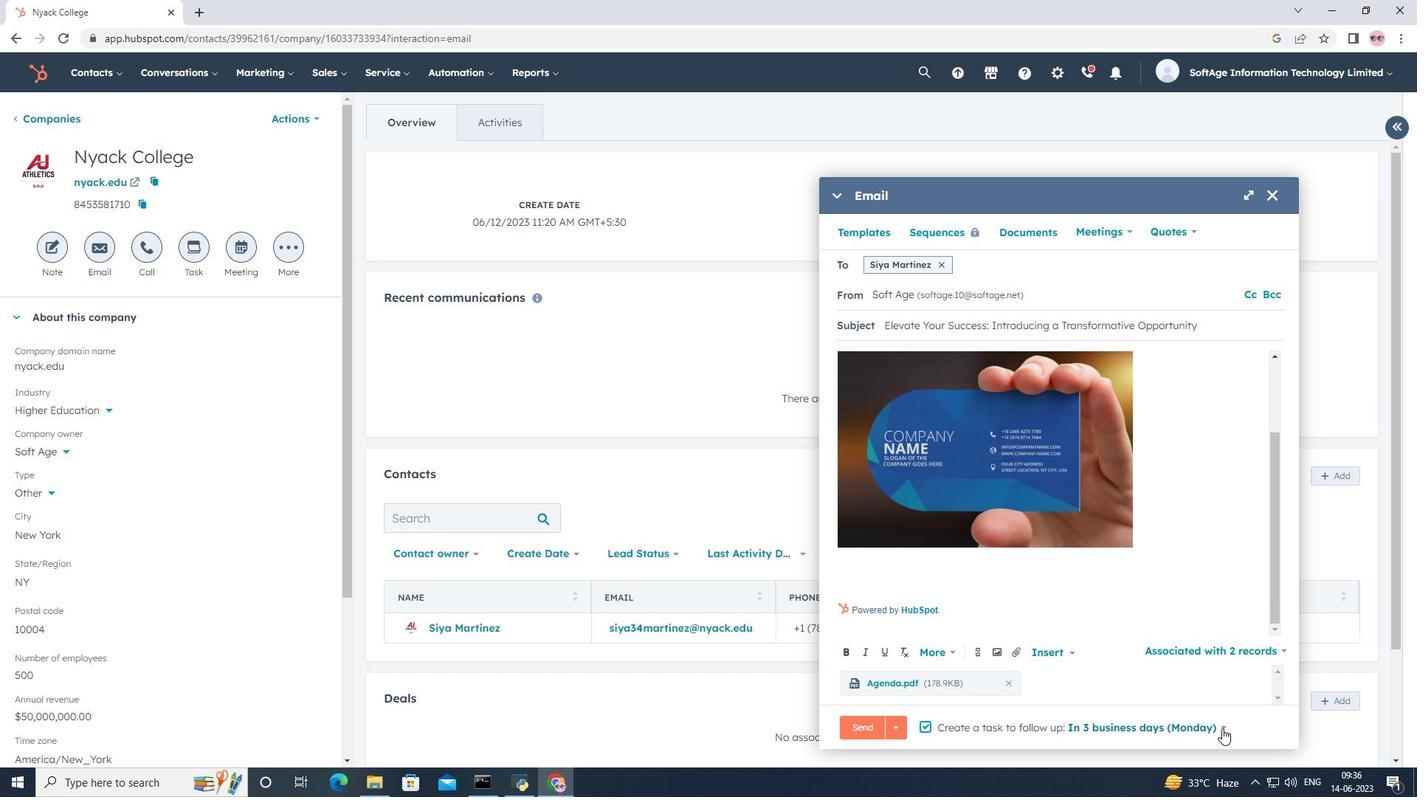 
Action: Mouse pressed left at (1221, 727)
Screenshot: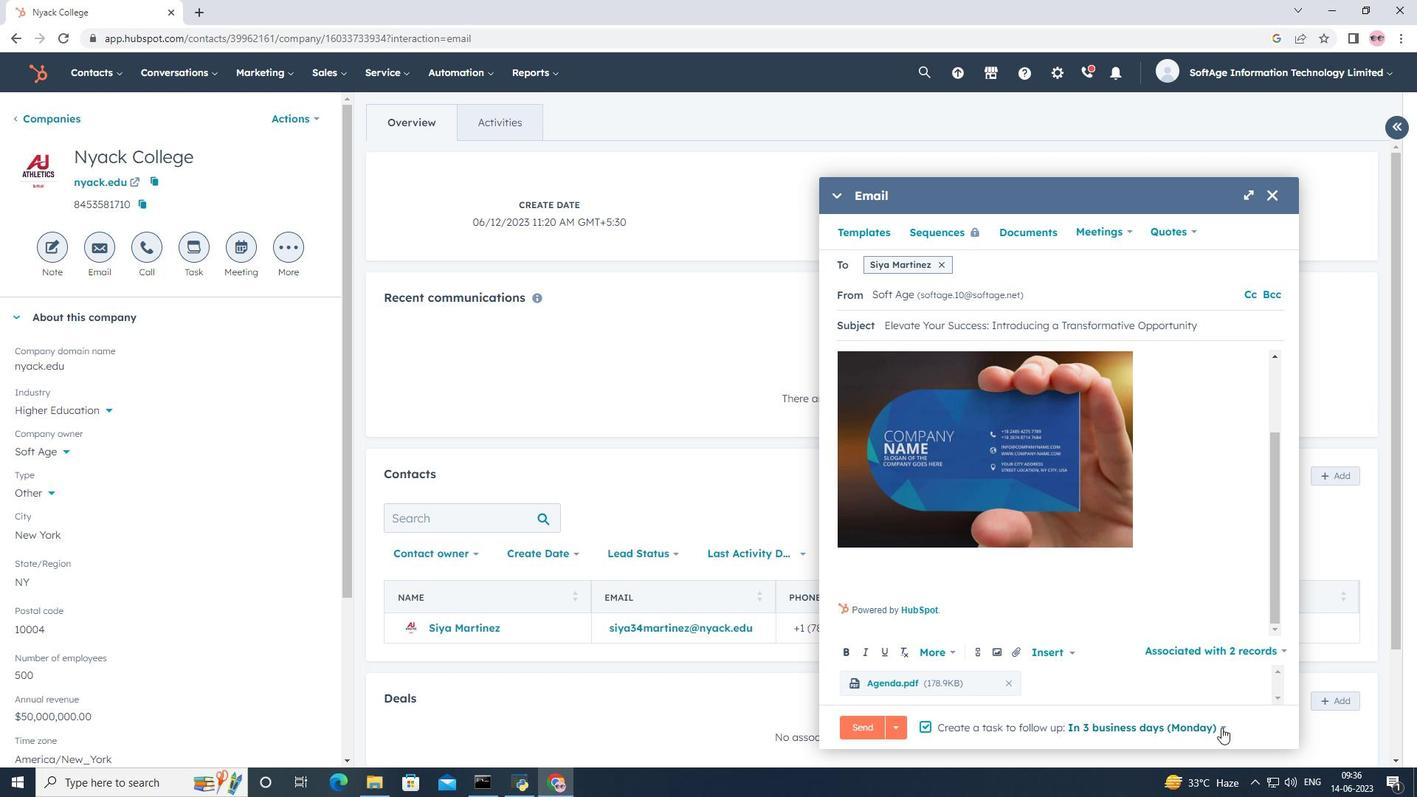 
Action: Mouse moved to (1149, 560)
Screenshot: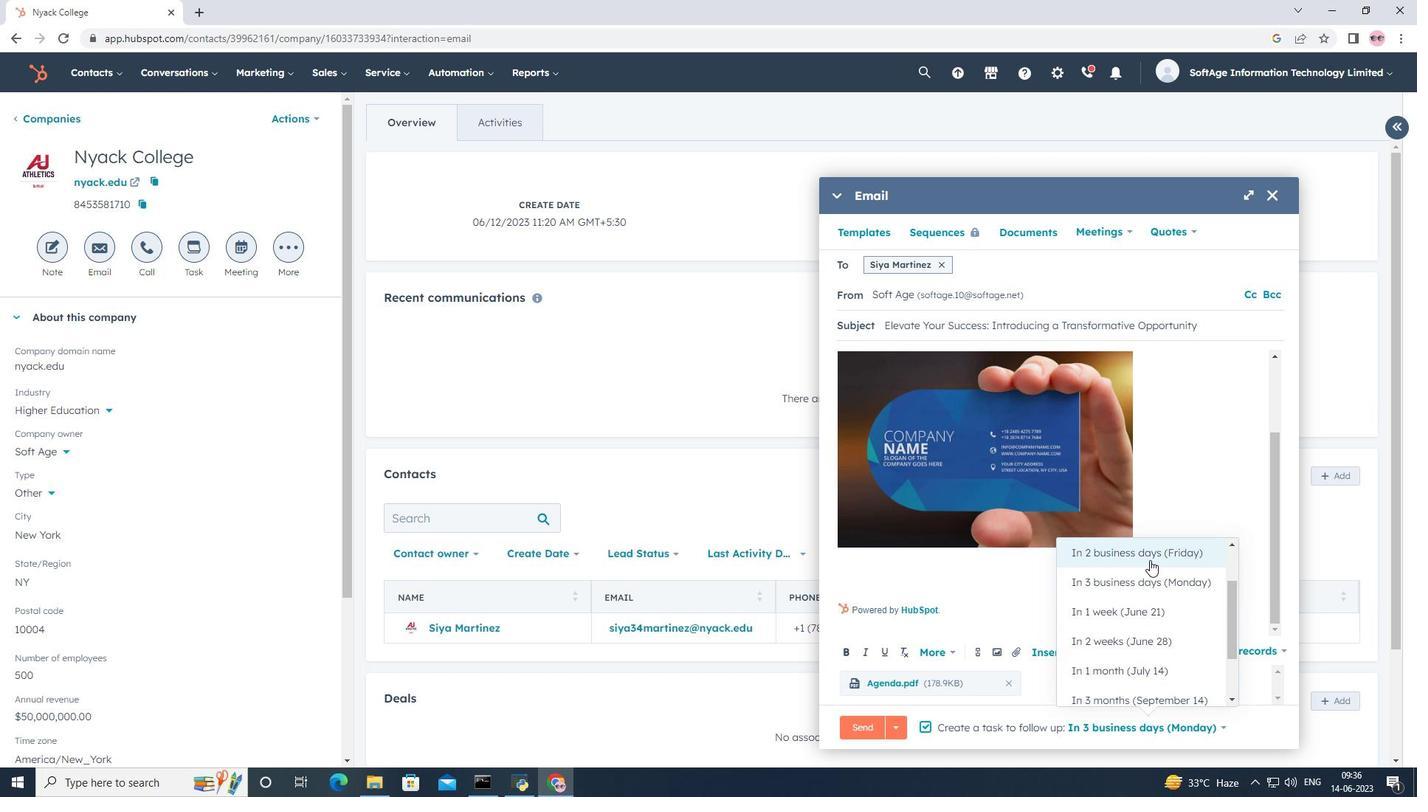 
Action: Mouse pressed left at (1149, 560)
Screenshot: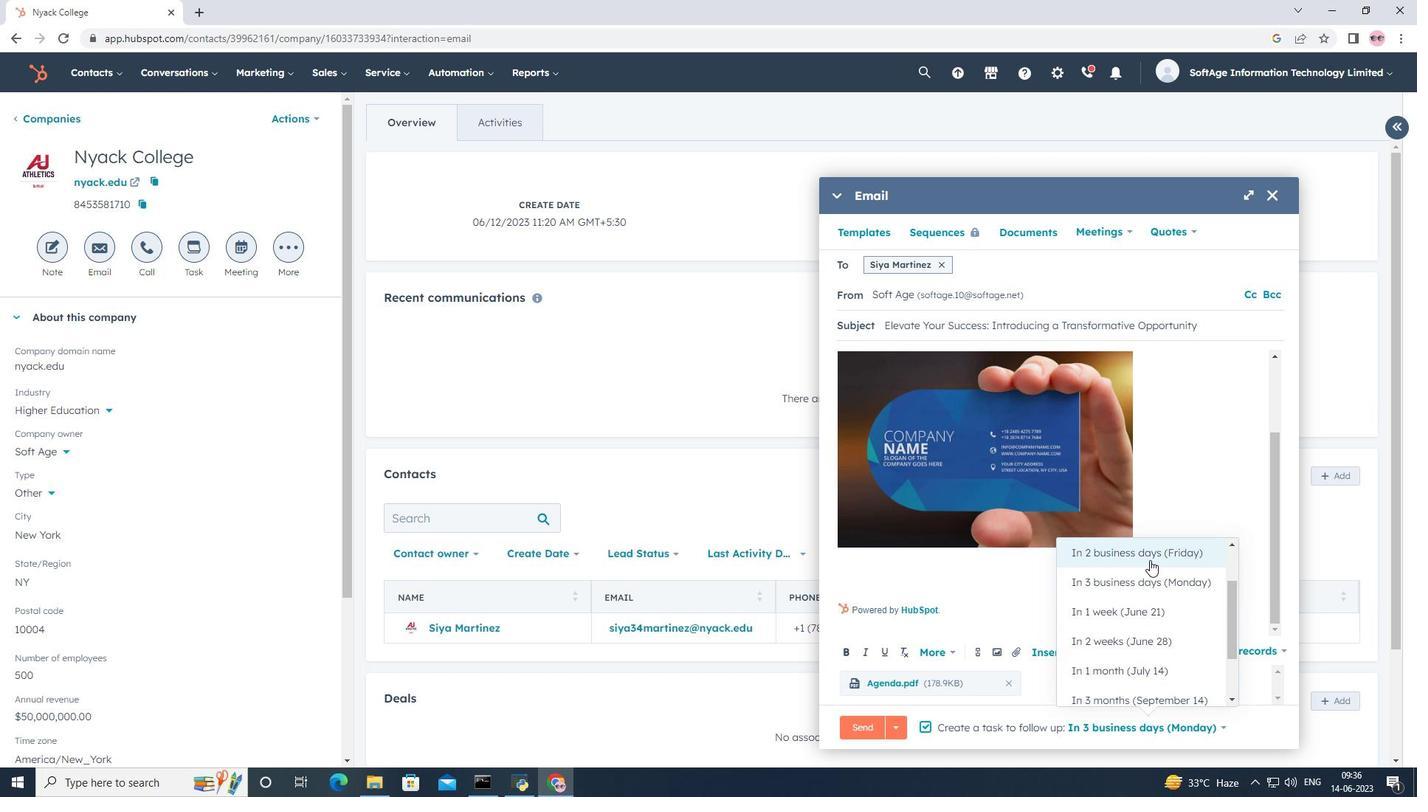 
Action: Mouse moved to (944, 261)
Screenshot: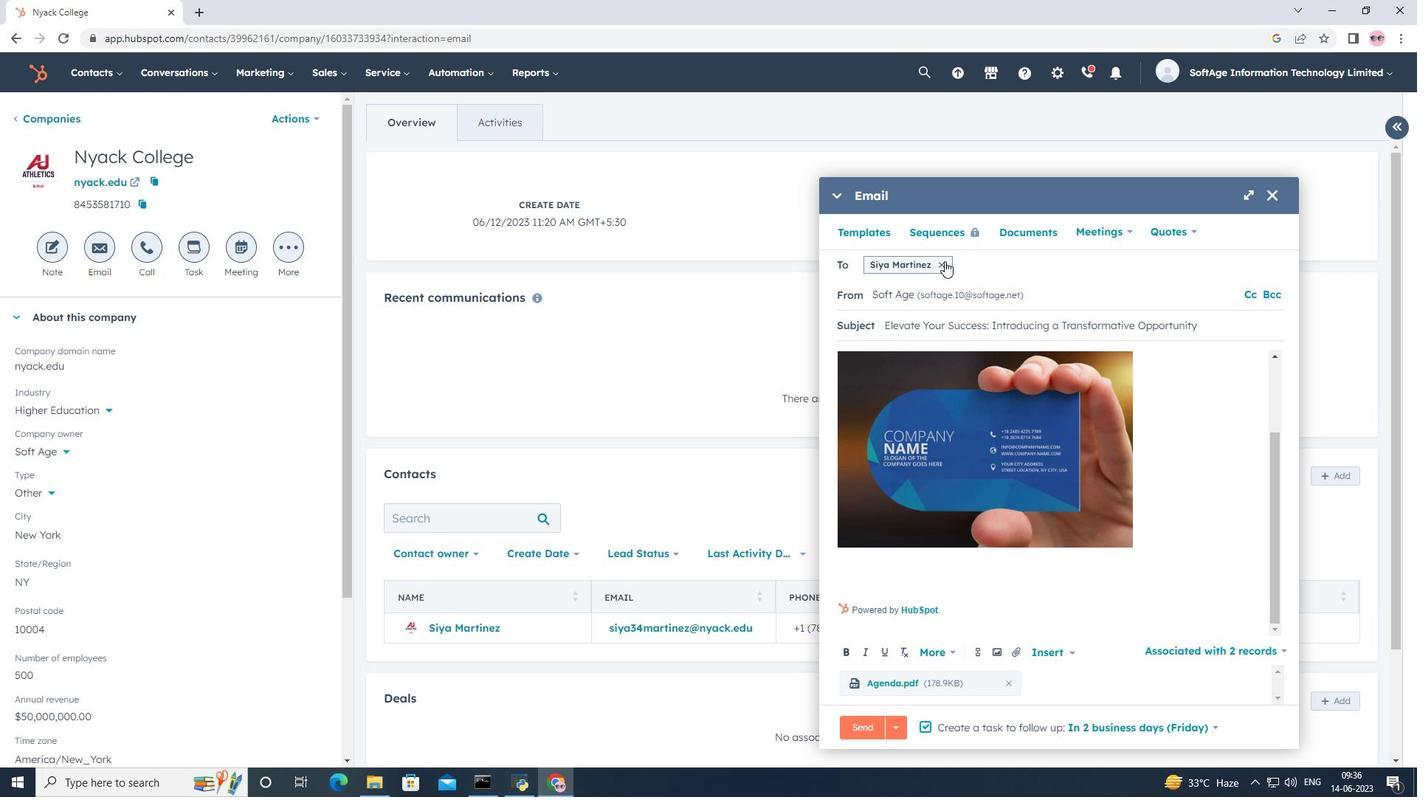 
Action: Mouse pressed left at (944, 261)
Screenshot: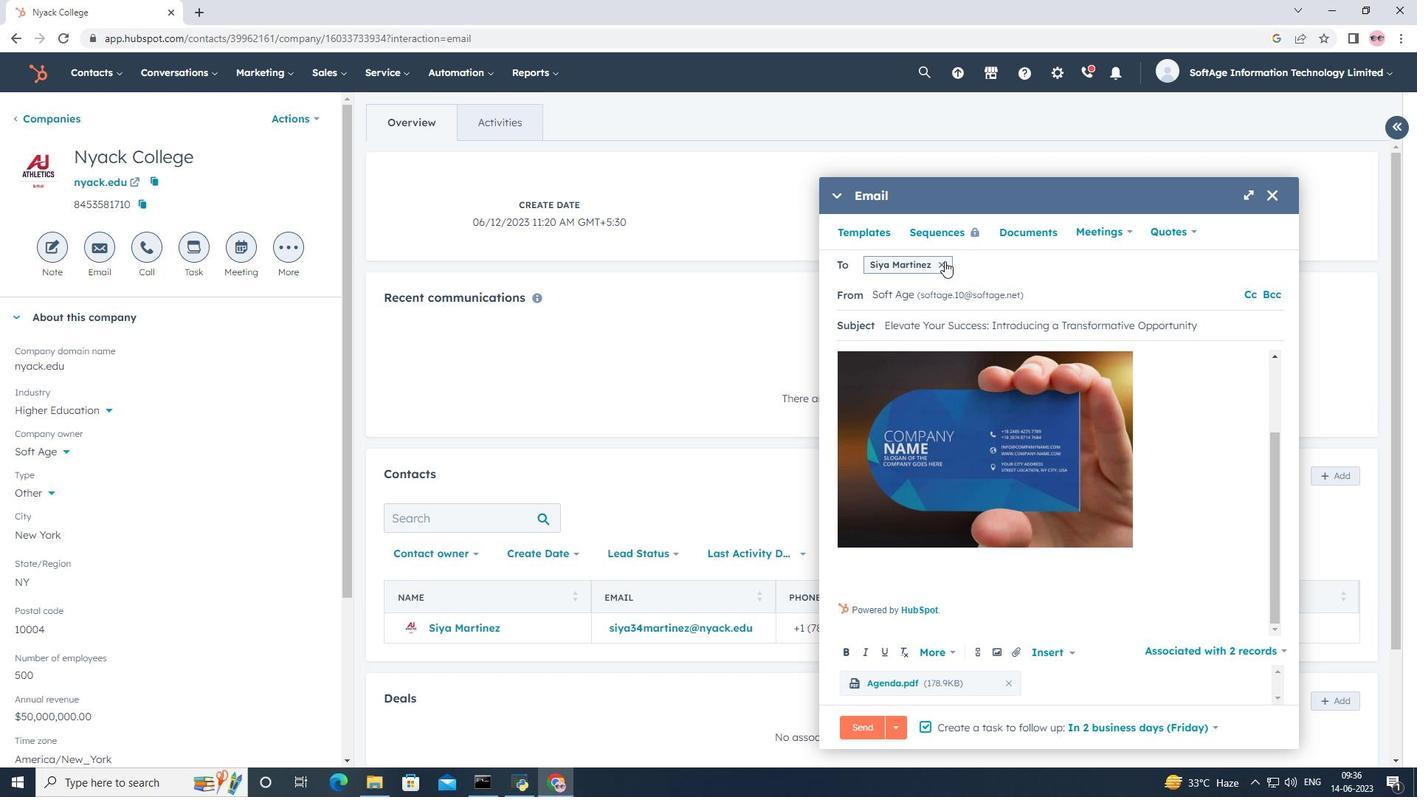 
Action: Mouse moved to (943, 262)
Screenshot: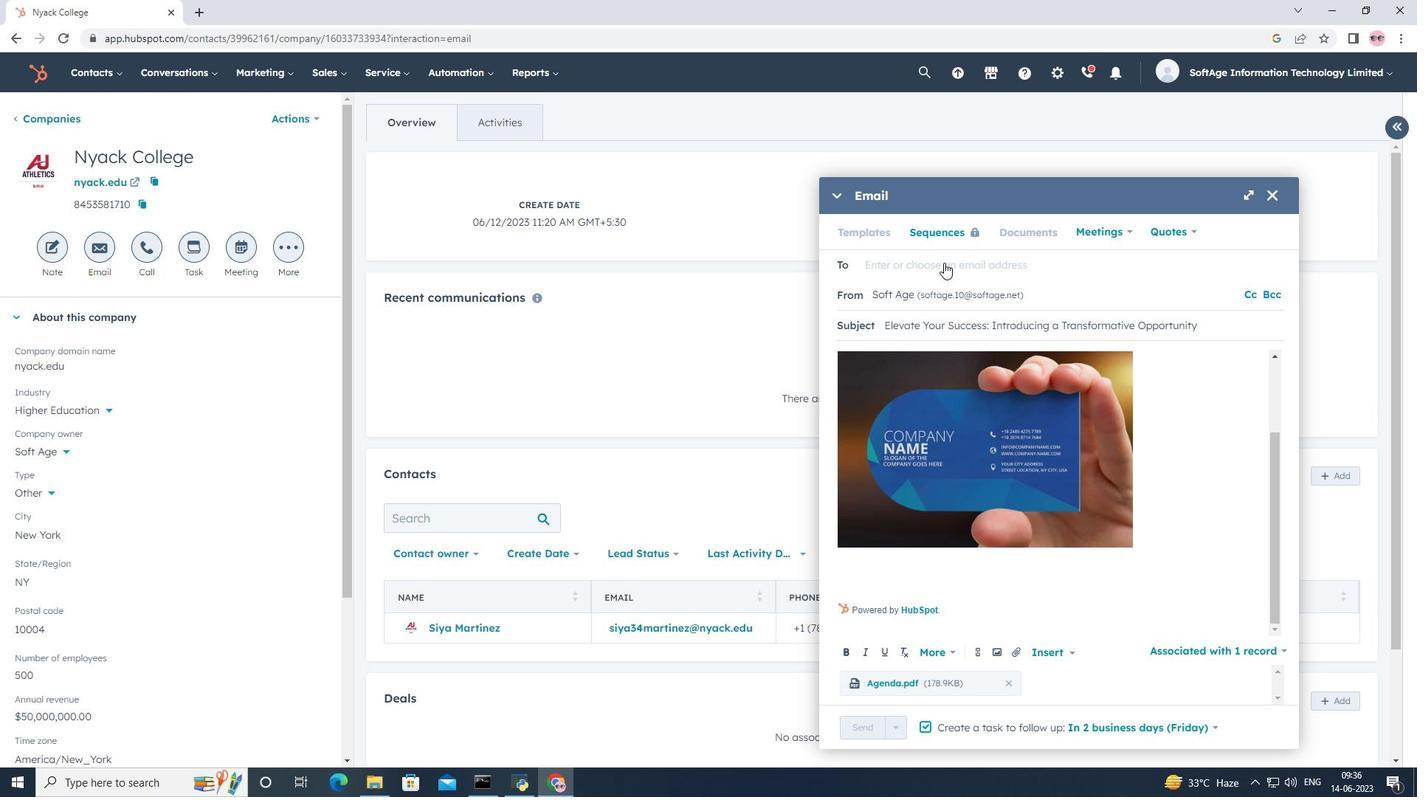
Action: Mouse pressed left at (943, 262)
Screenshot: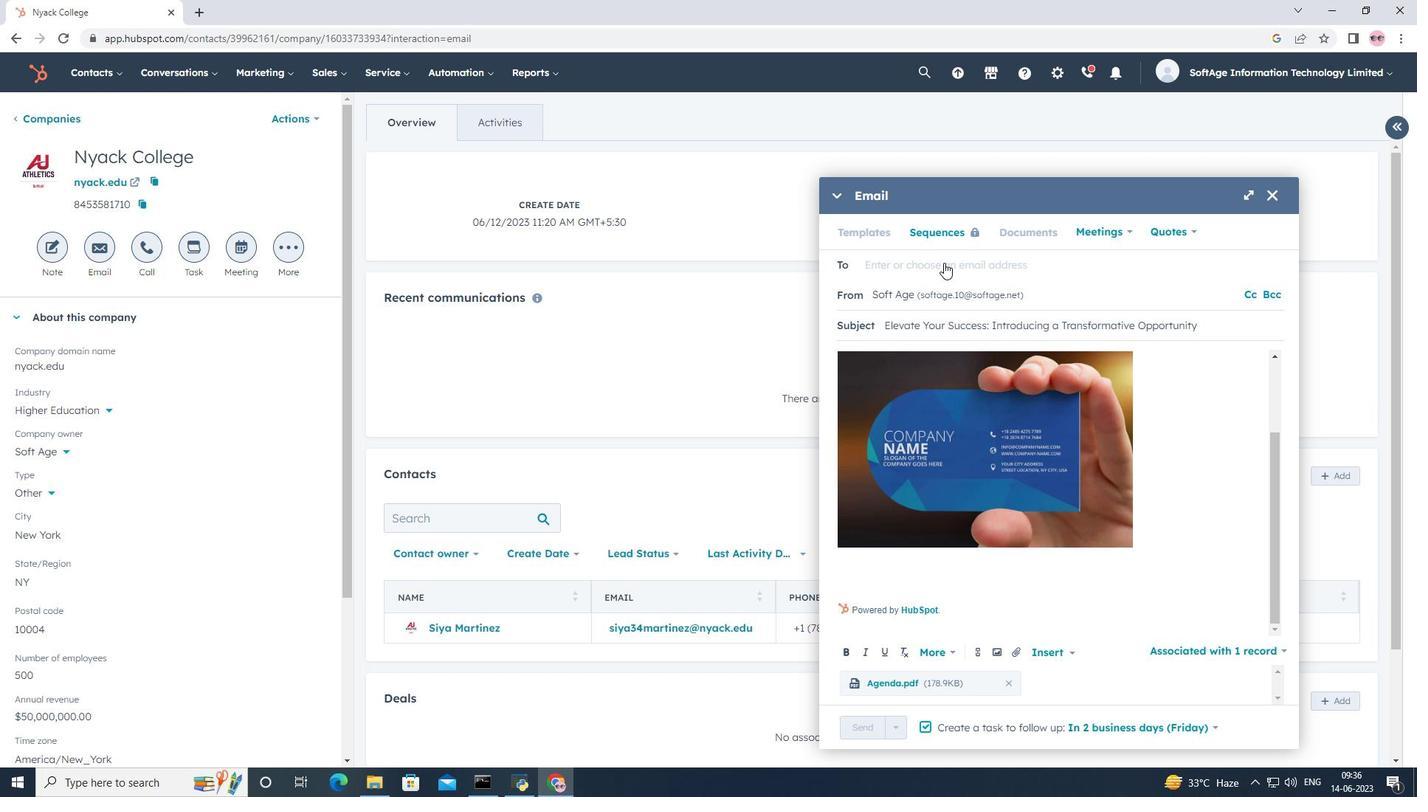 
Action: Mouse moved to (938, 307)
Screenshot: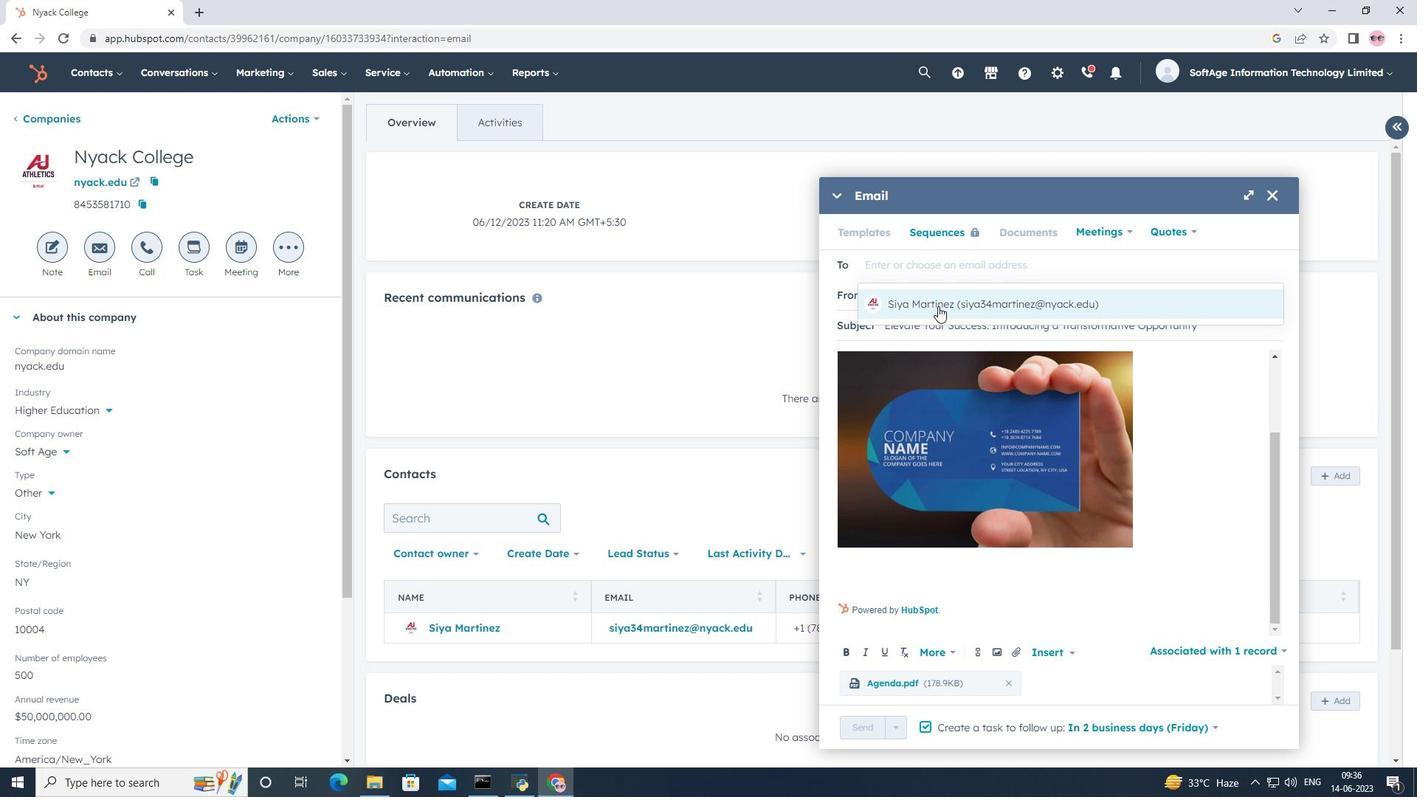 
Action: Mouse pressed left at (938, 307)
Screenshot: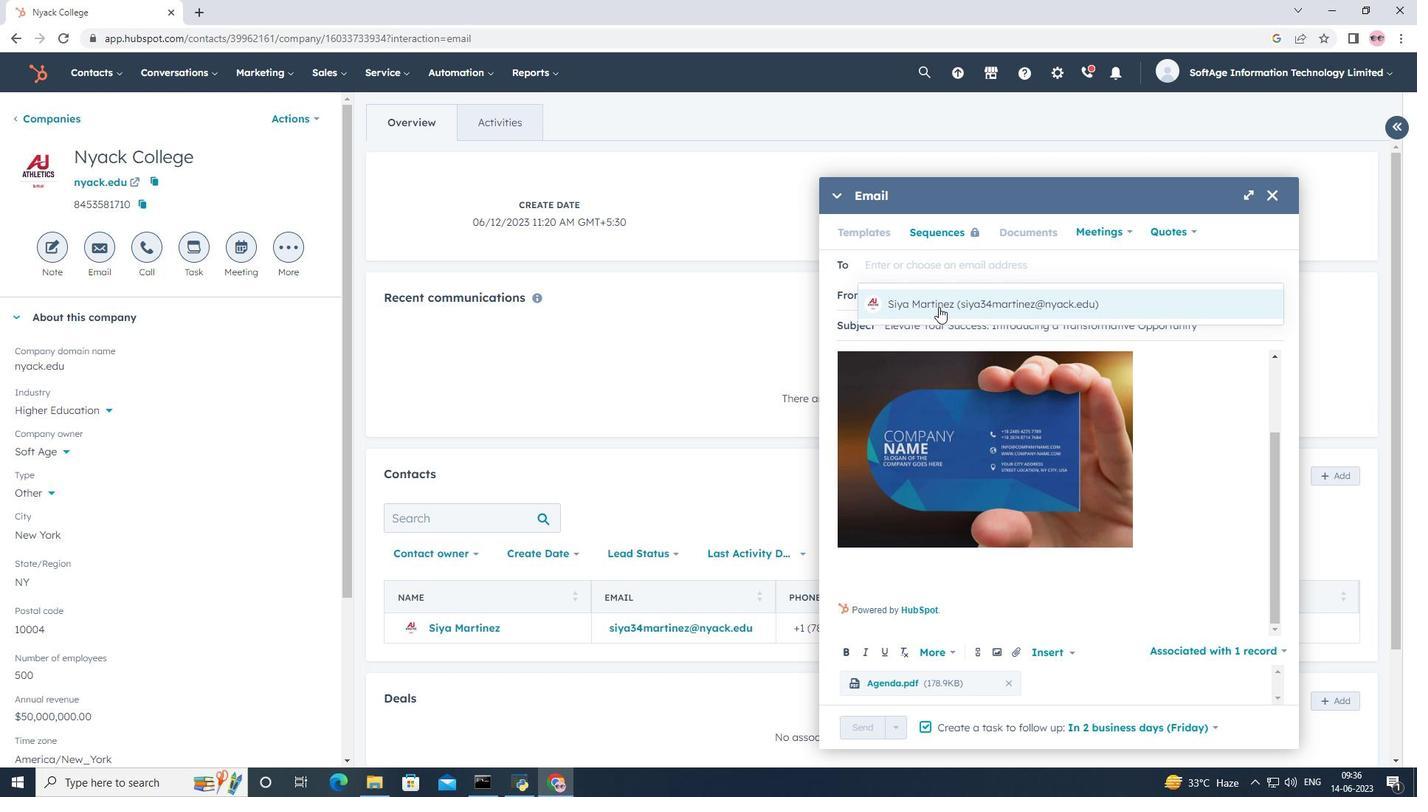 
Action: Mouse moved to (938, 321)
Screenshot: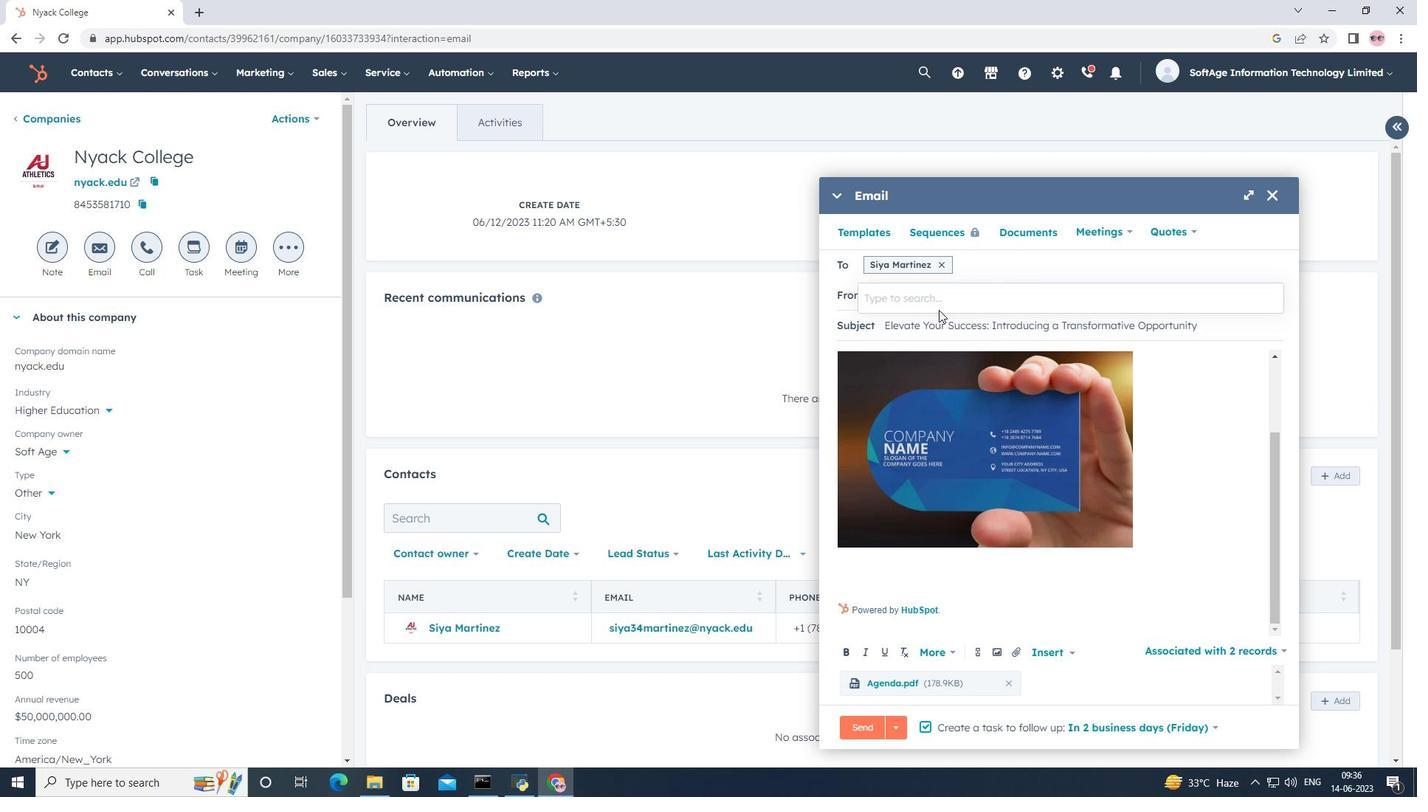 
Action: Mouse scrolled (938, 321) with delta (0, 0)
Screenshot: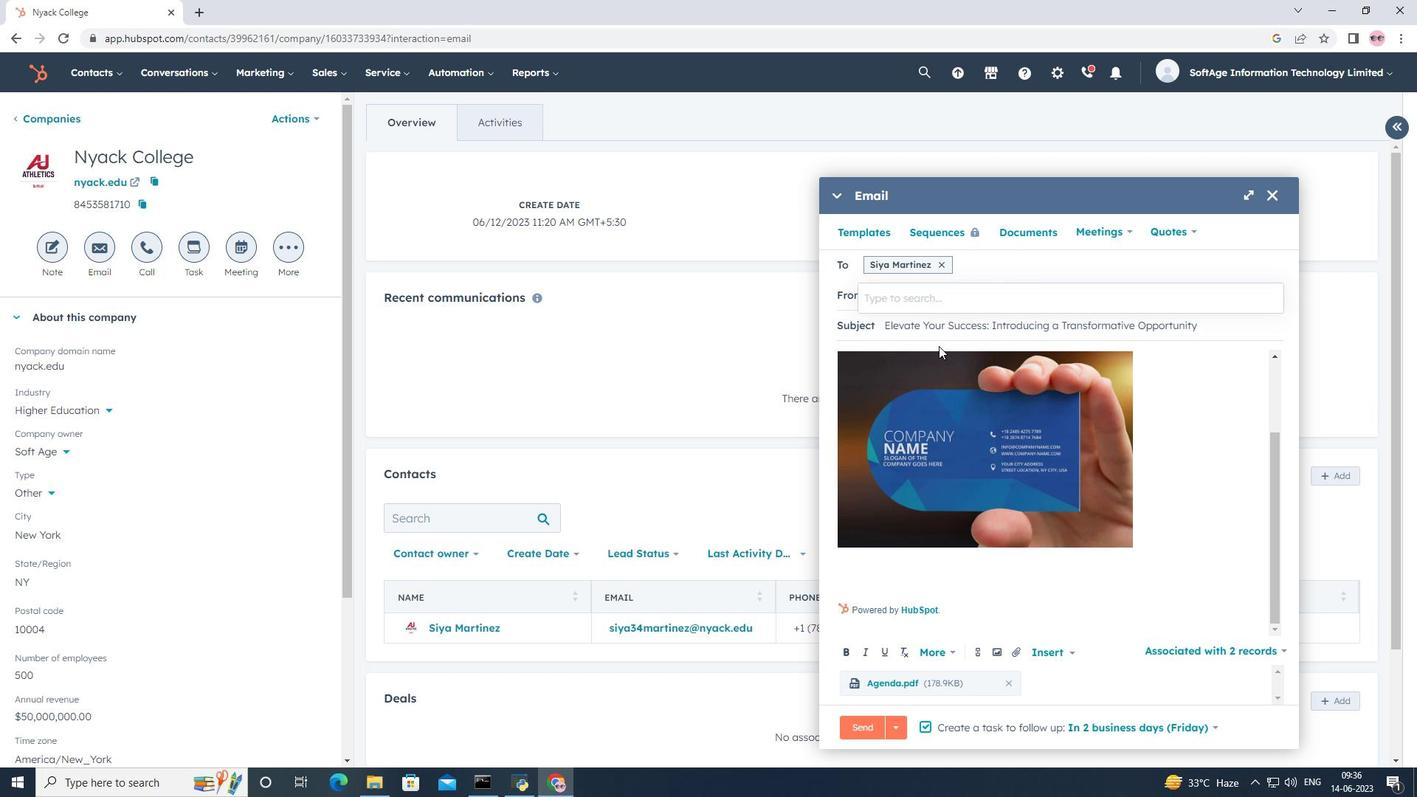 
Action: Mouse moved to (938, 358)
Screenshot: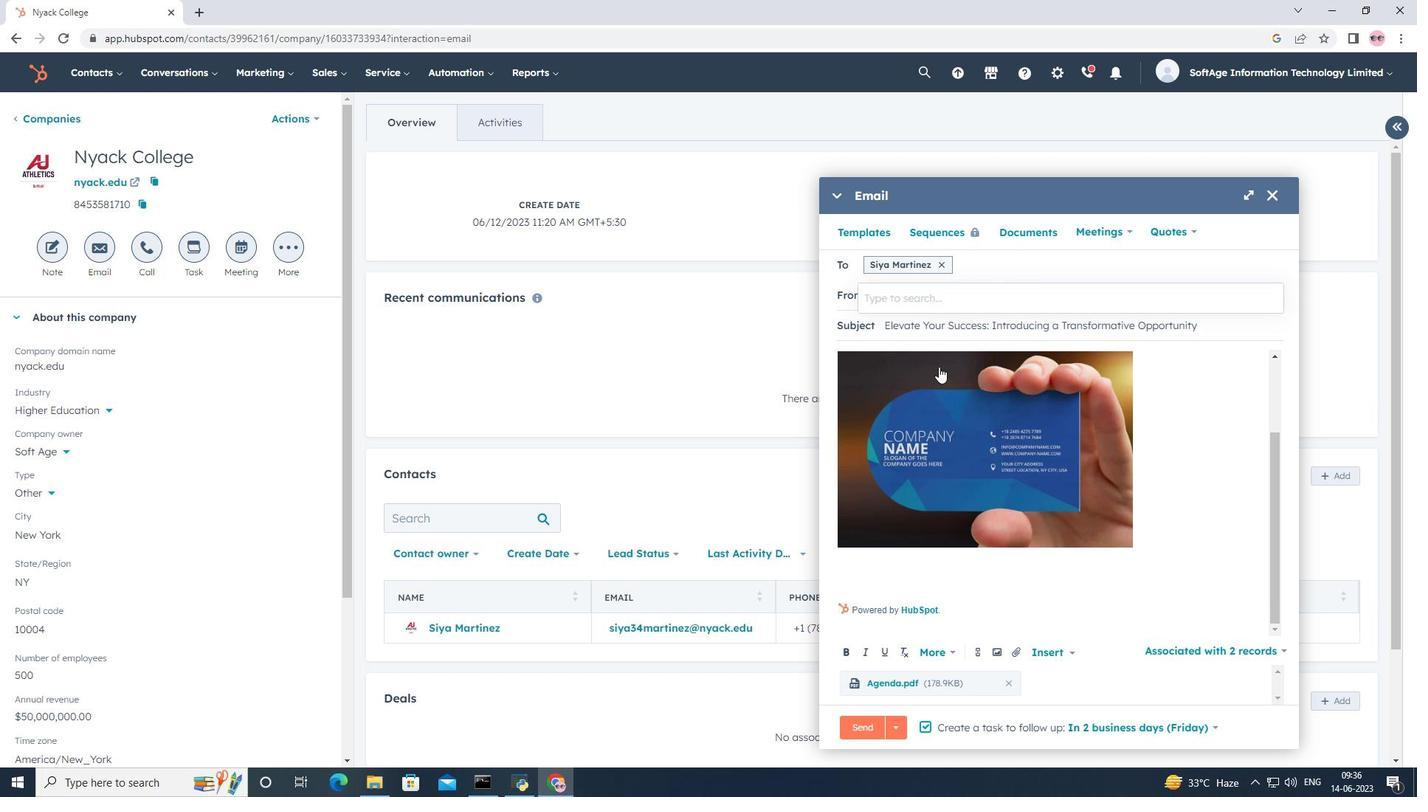 
Action: Mouse scrolled (938, 357) with delta (0, 0)
Screenshot: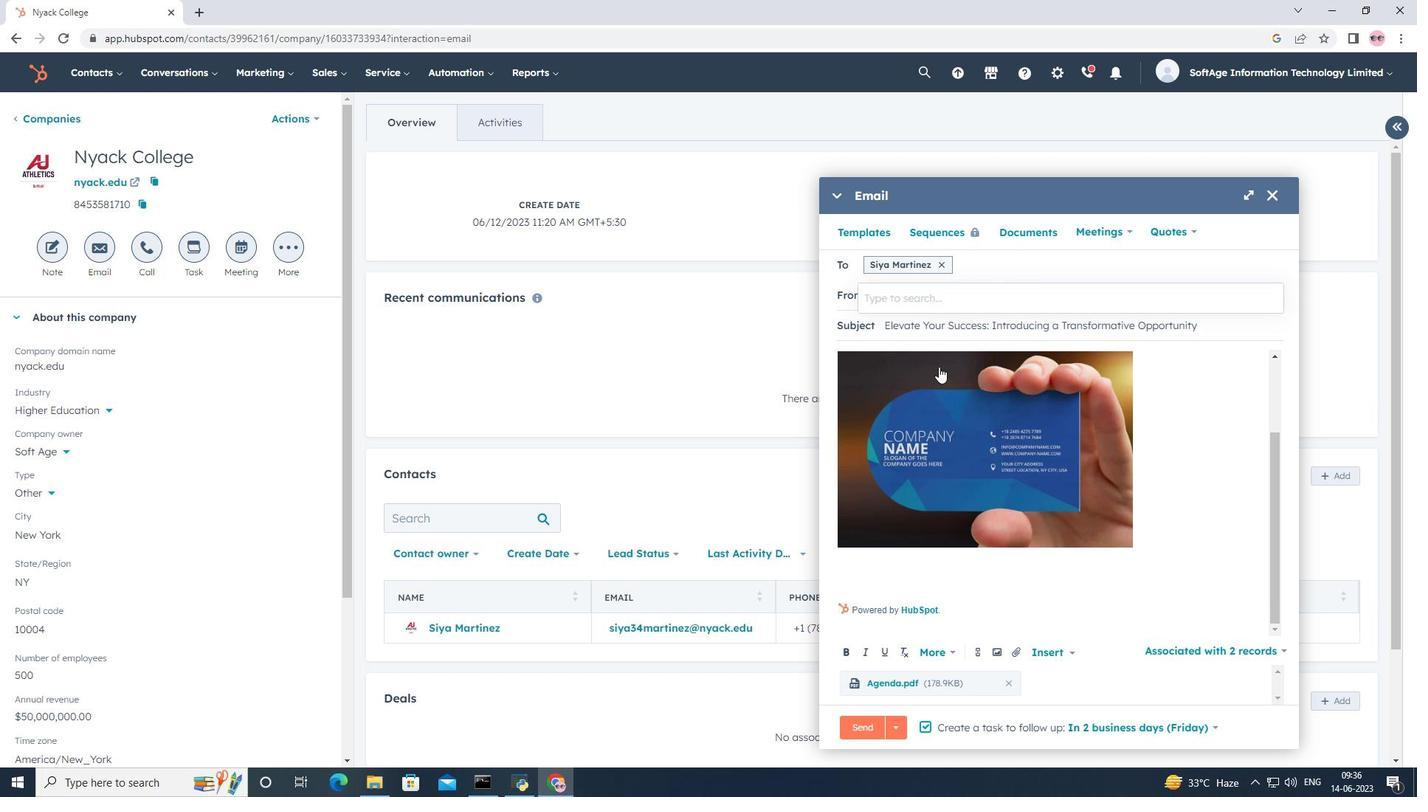 
Action: Mouse moved to (938, 374)
Screenshot: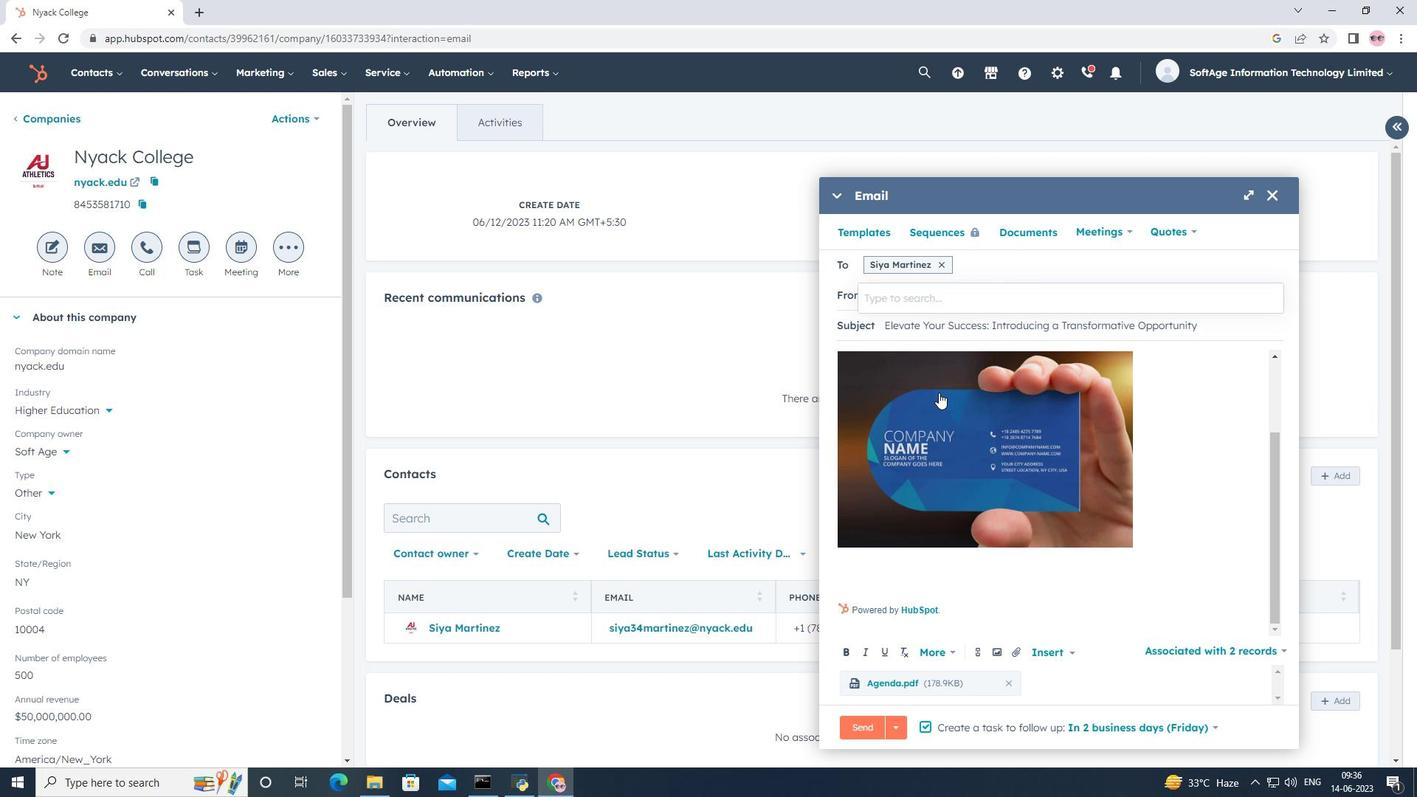 
Action: Mouse scrolled (938, 373) with delta (0, 0)
Screenshot: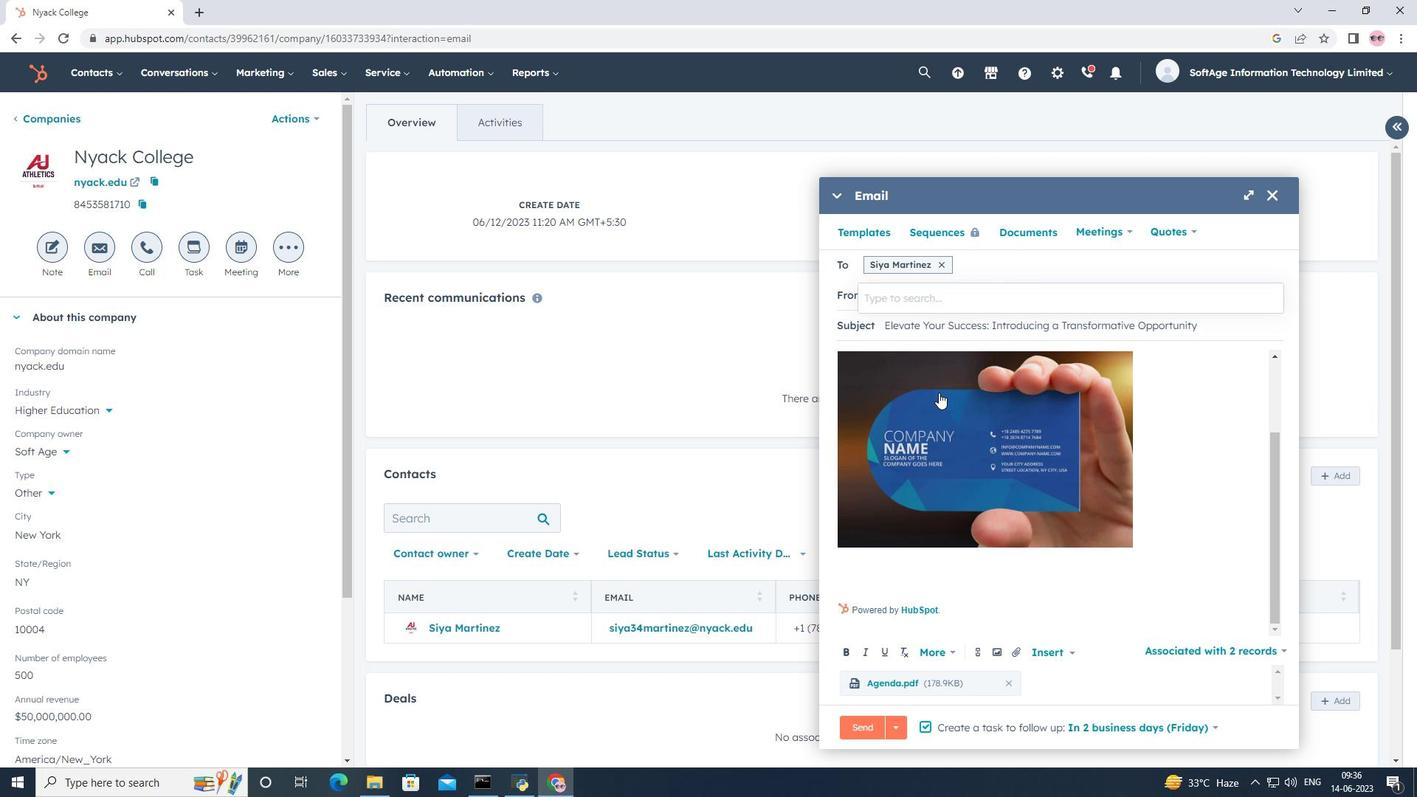 
Action: Mouse moved to (938, 395)
Screenshot: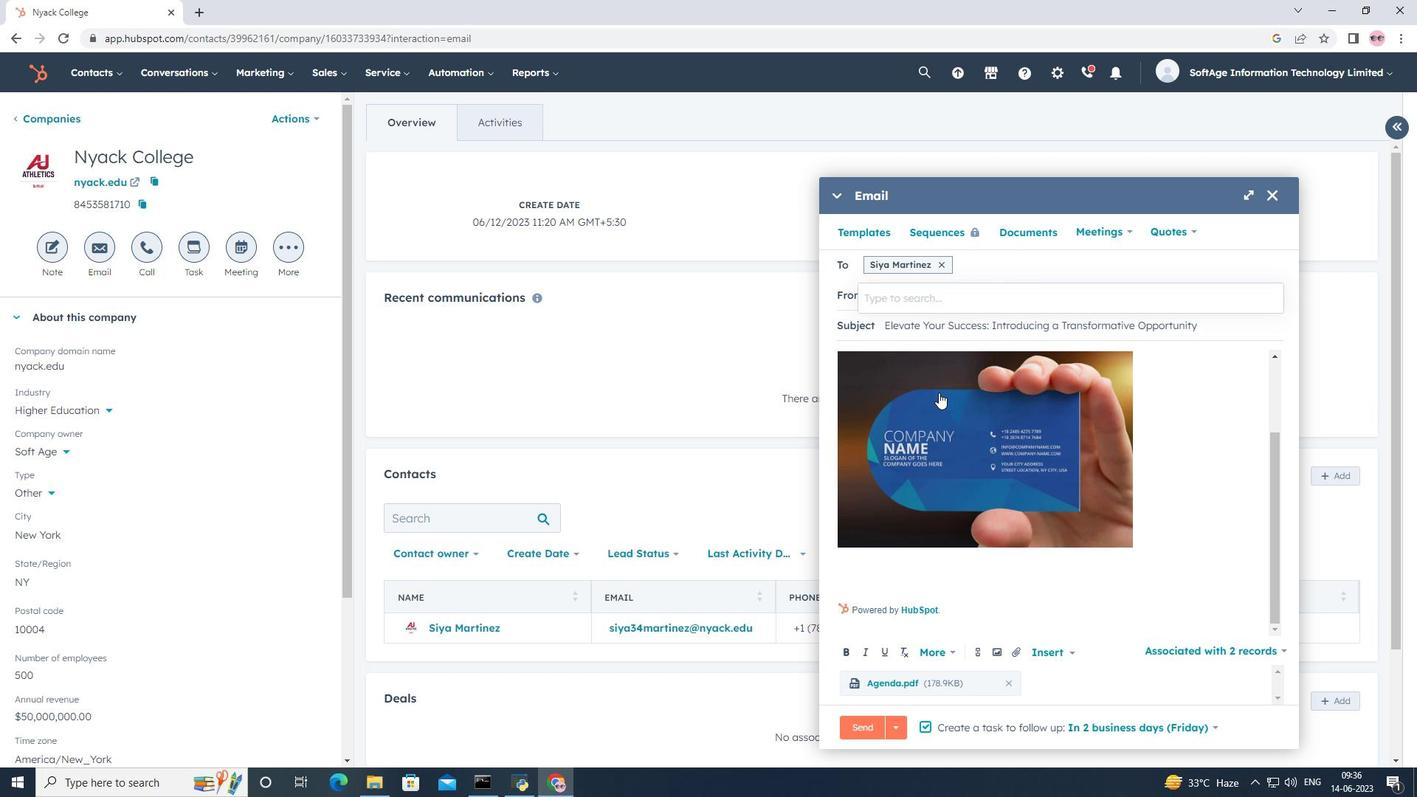 
Action: Mouse scrolled (938, 394) with delta (0, 0)
Screenshot: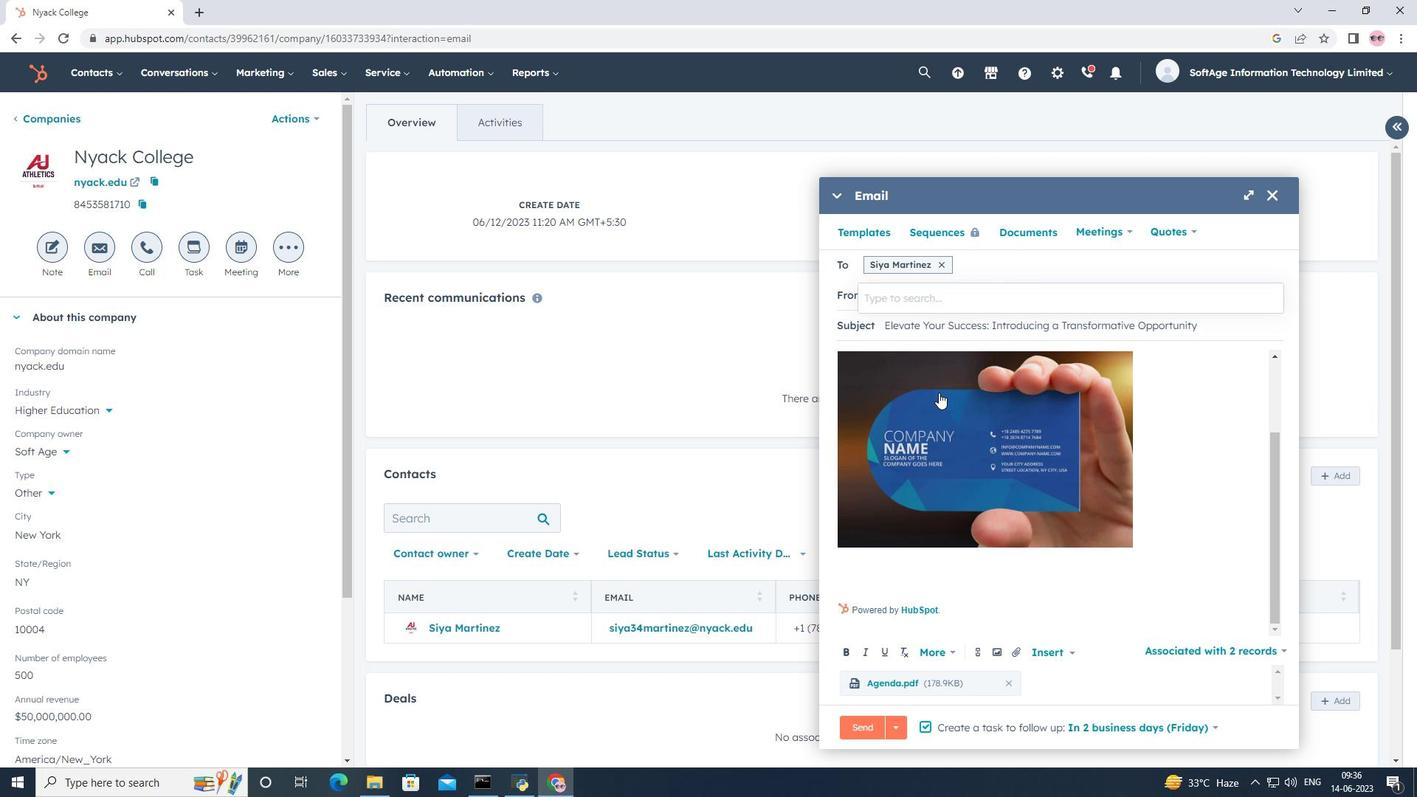 
Action: Mouse moved to (851, 732)
Screenshot: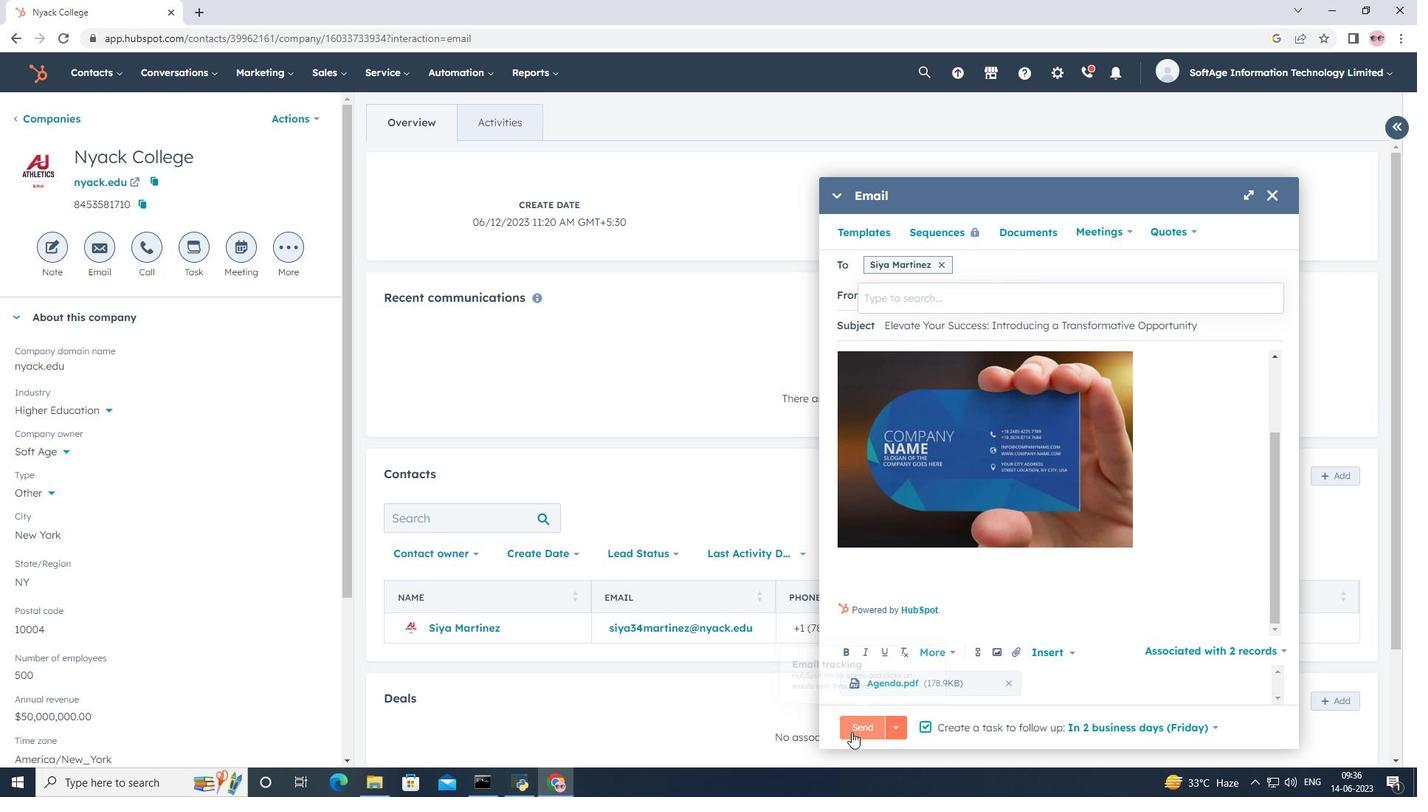 
Action: Mouse pressed left at (851, 732)
Screenshot: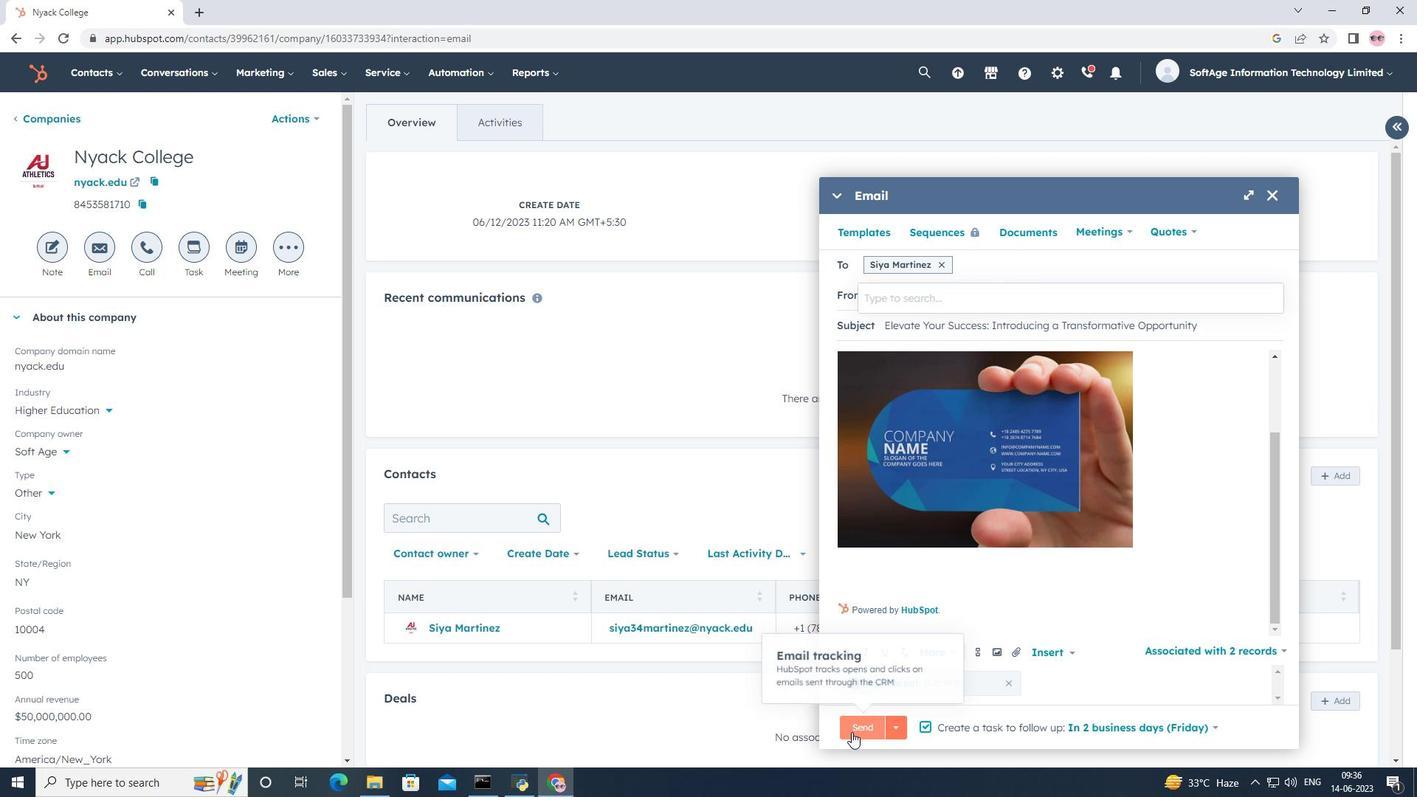 
Action: Mouse moved to (757, 553)
Screenshot: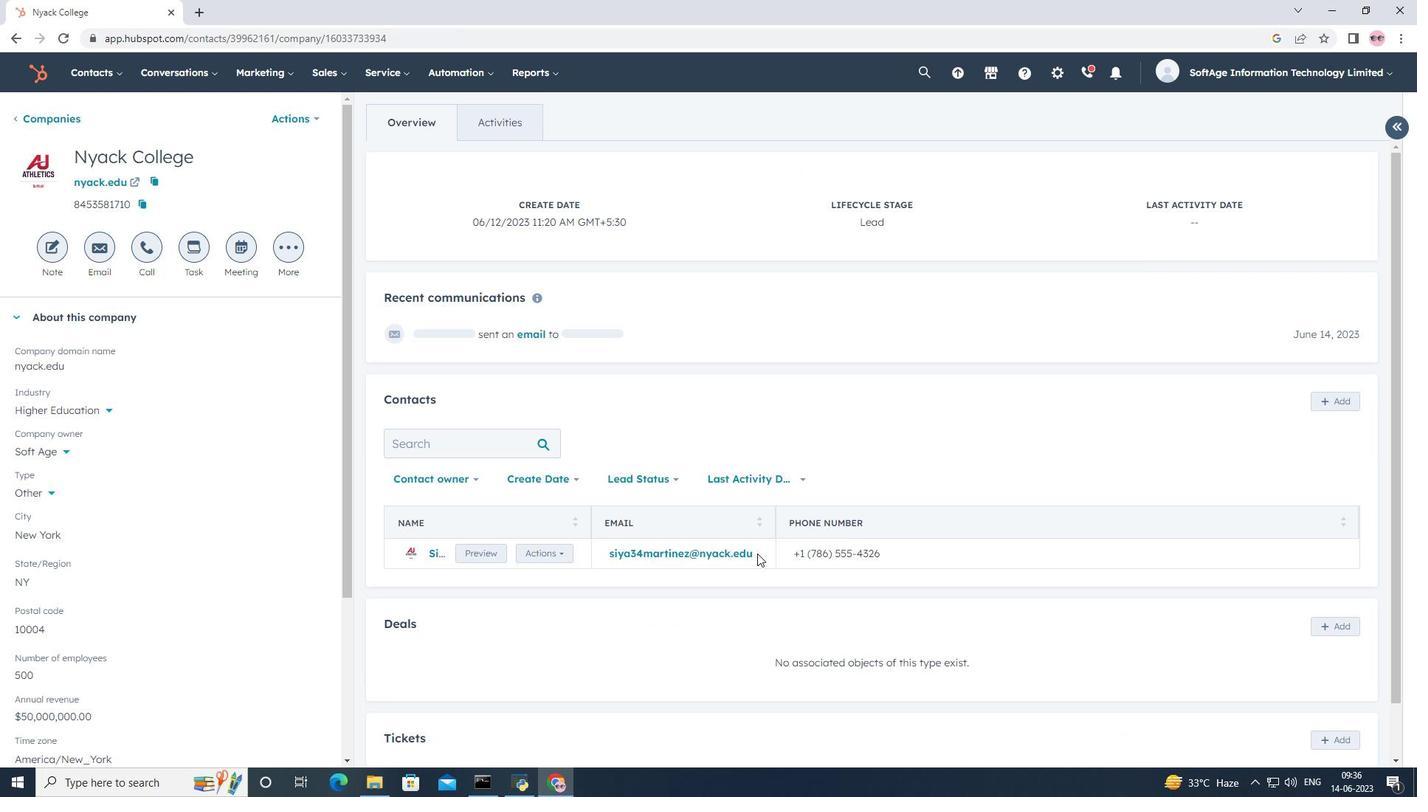 
Action: Mouse scrolled (757, 554) with delta (0, 0)
Screenshot: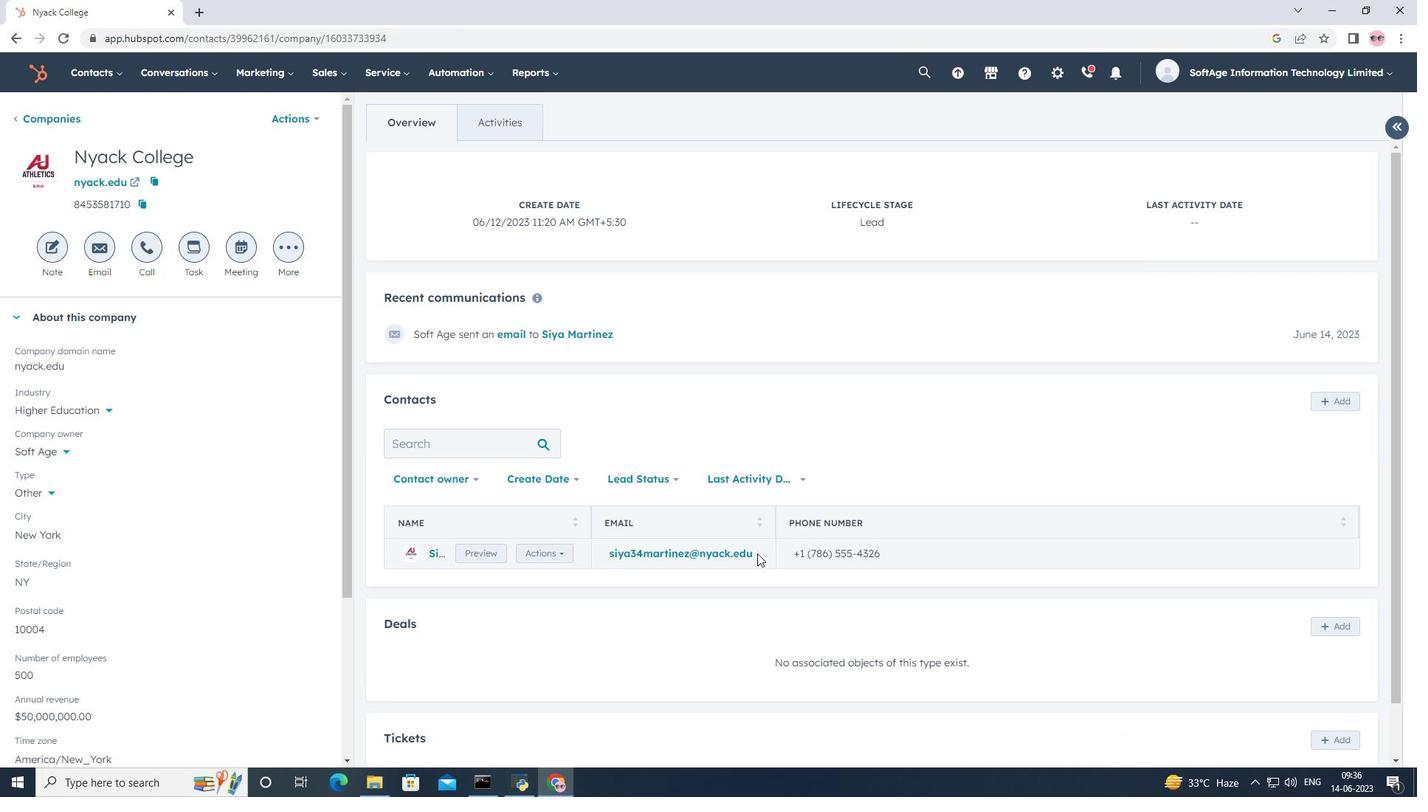 
Action: Mouse scrolled (757, 554) with delta (0, 0)
Screenshot: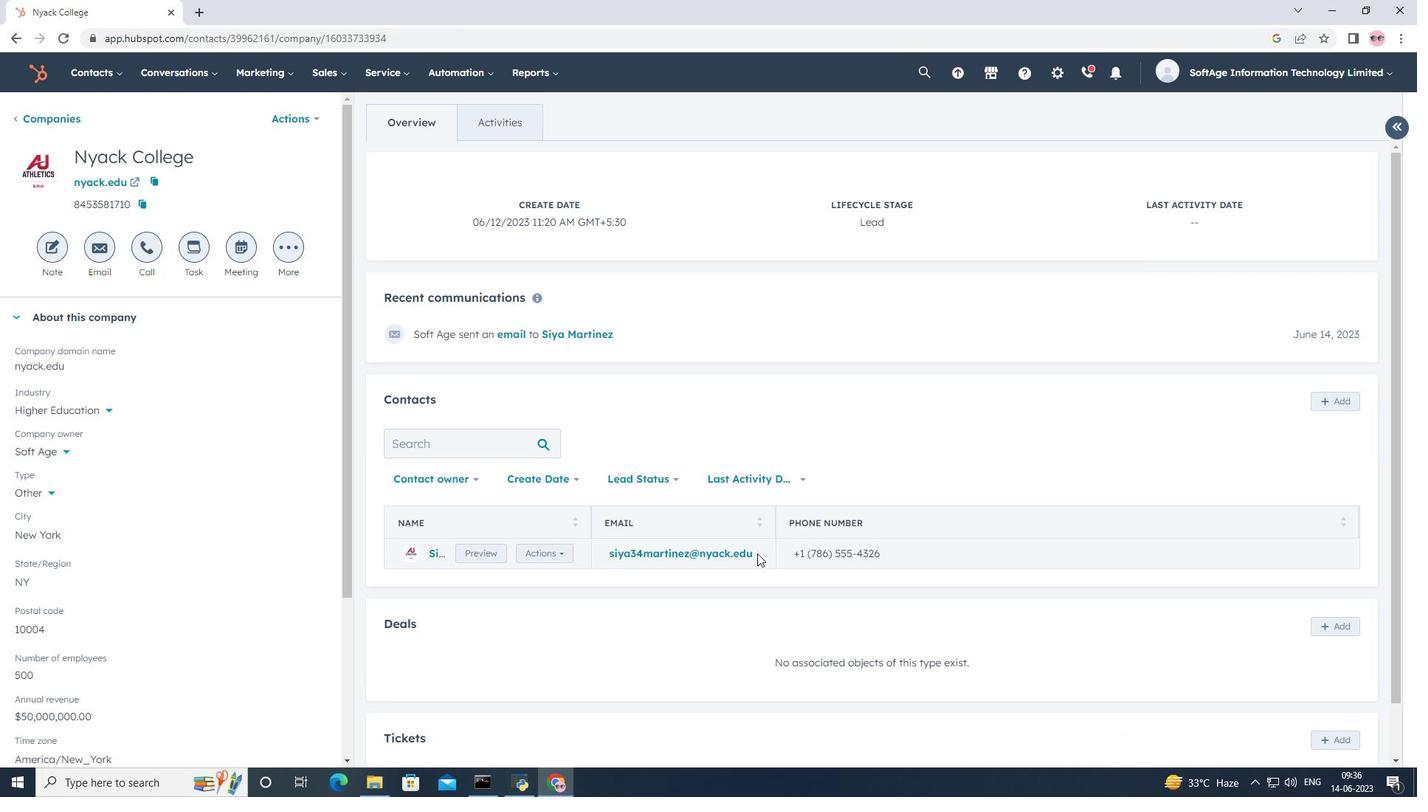 
Action: Mouse scrolled (757, 554) with delta (0, 0)
Screenshot: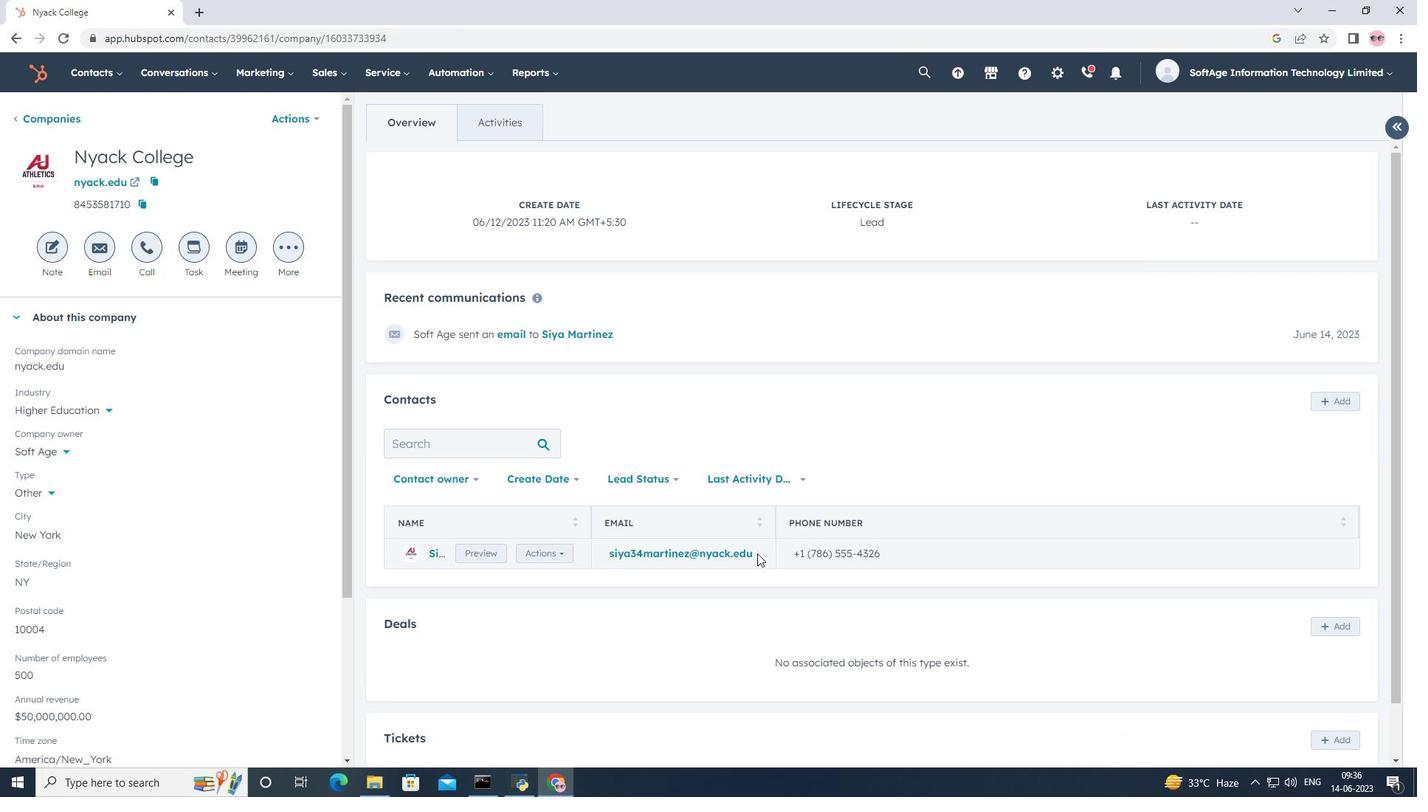 
Action: Mouse scrolled (757, 554) with delta (0, 0)
Screenshot: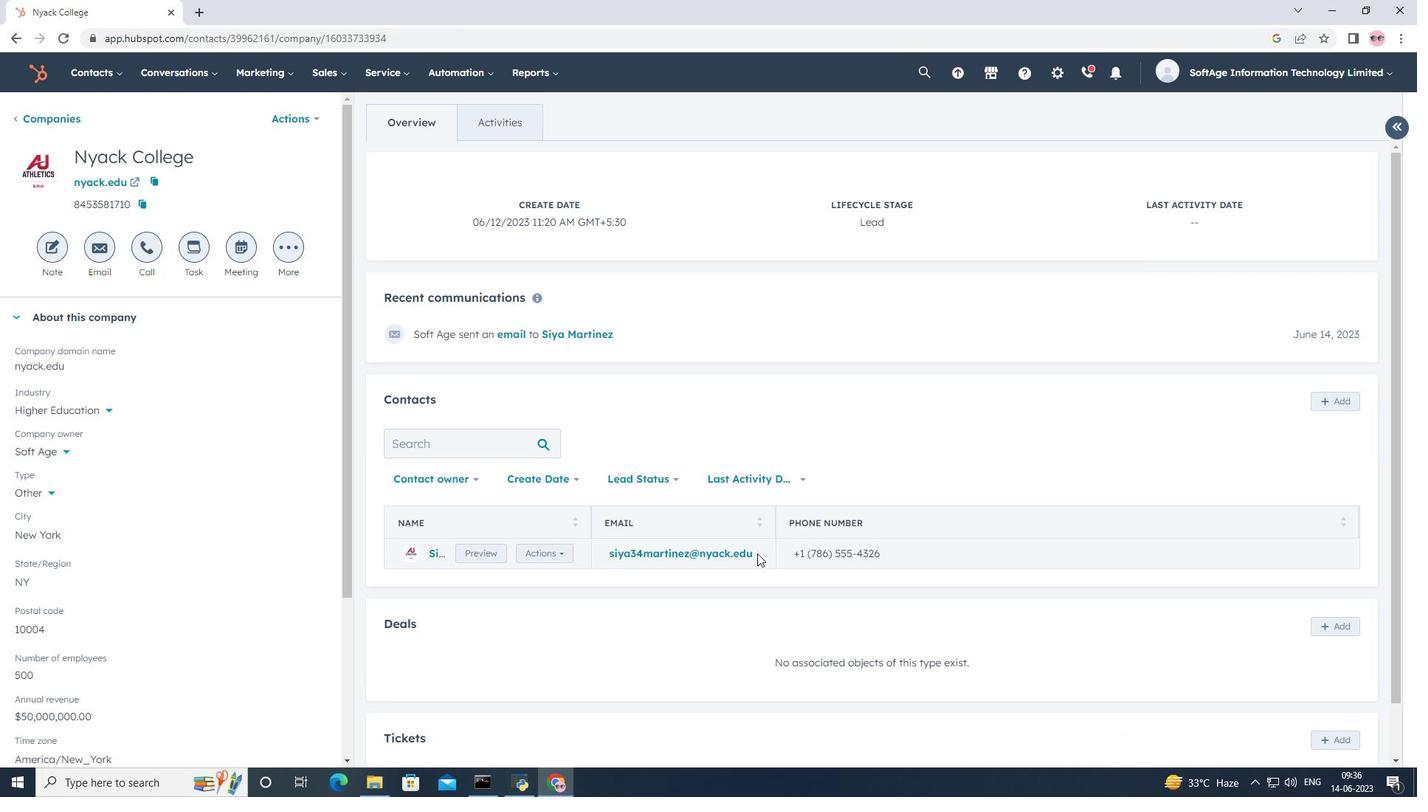 
Action: Mouse scrolled (757, 554) with delta (0, 0)
Screenshot: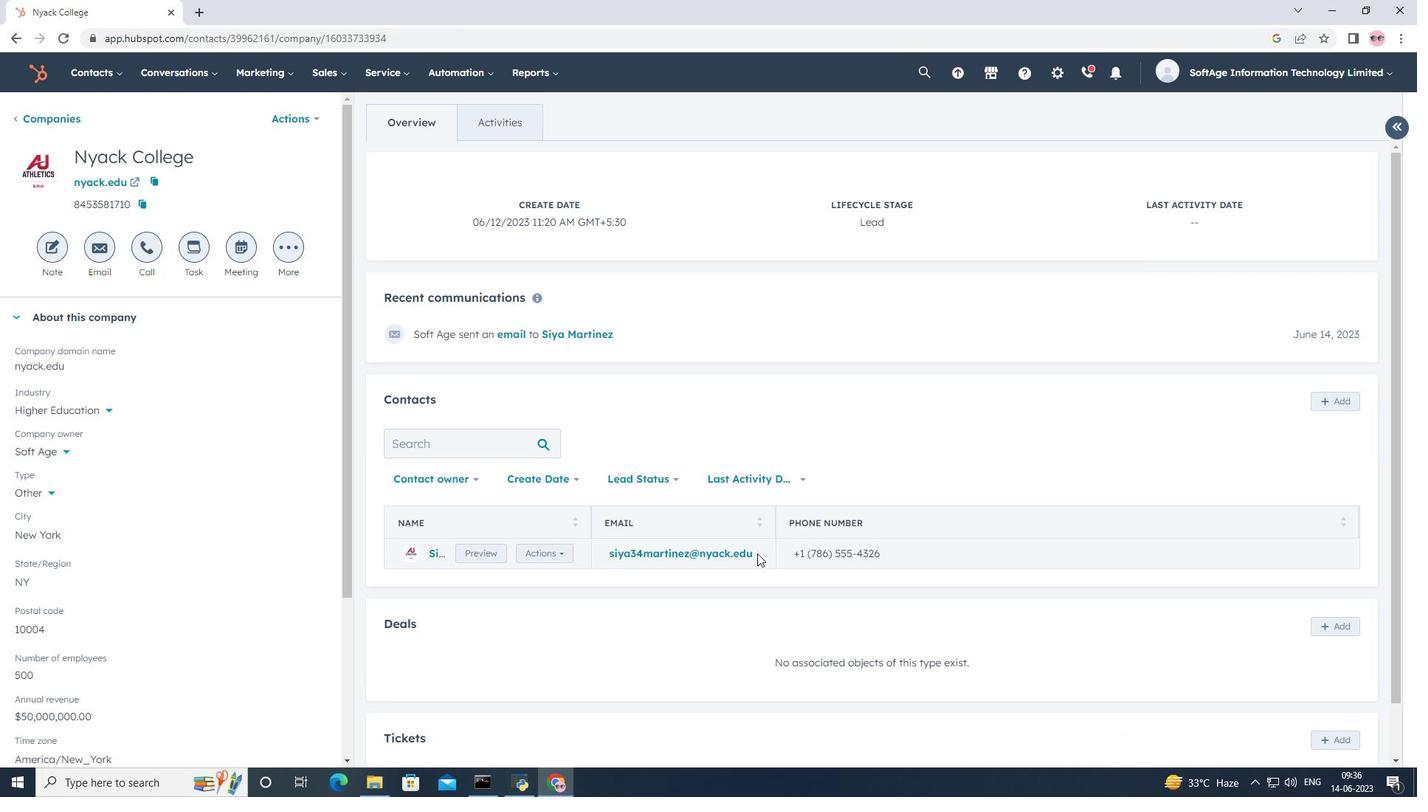 
Action: Mouse scrolled (757, 554) with delta (0, 0)
Screenshot: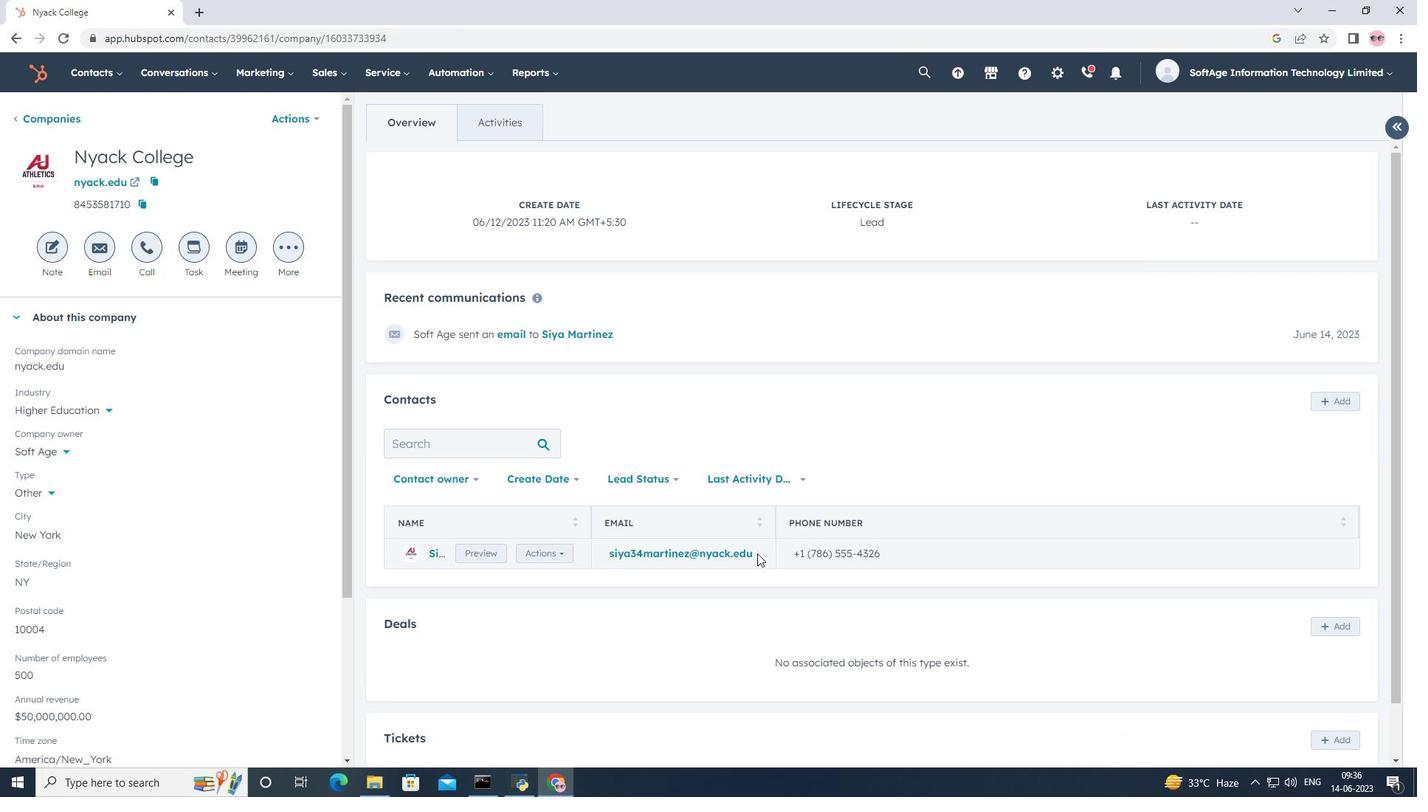 
Action: Mouse scrolled (757, 552) with delta (0, 0)
Screenshot: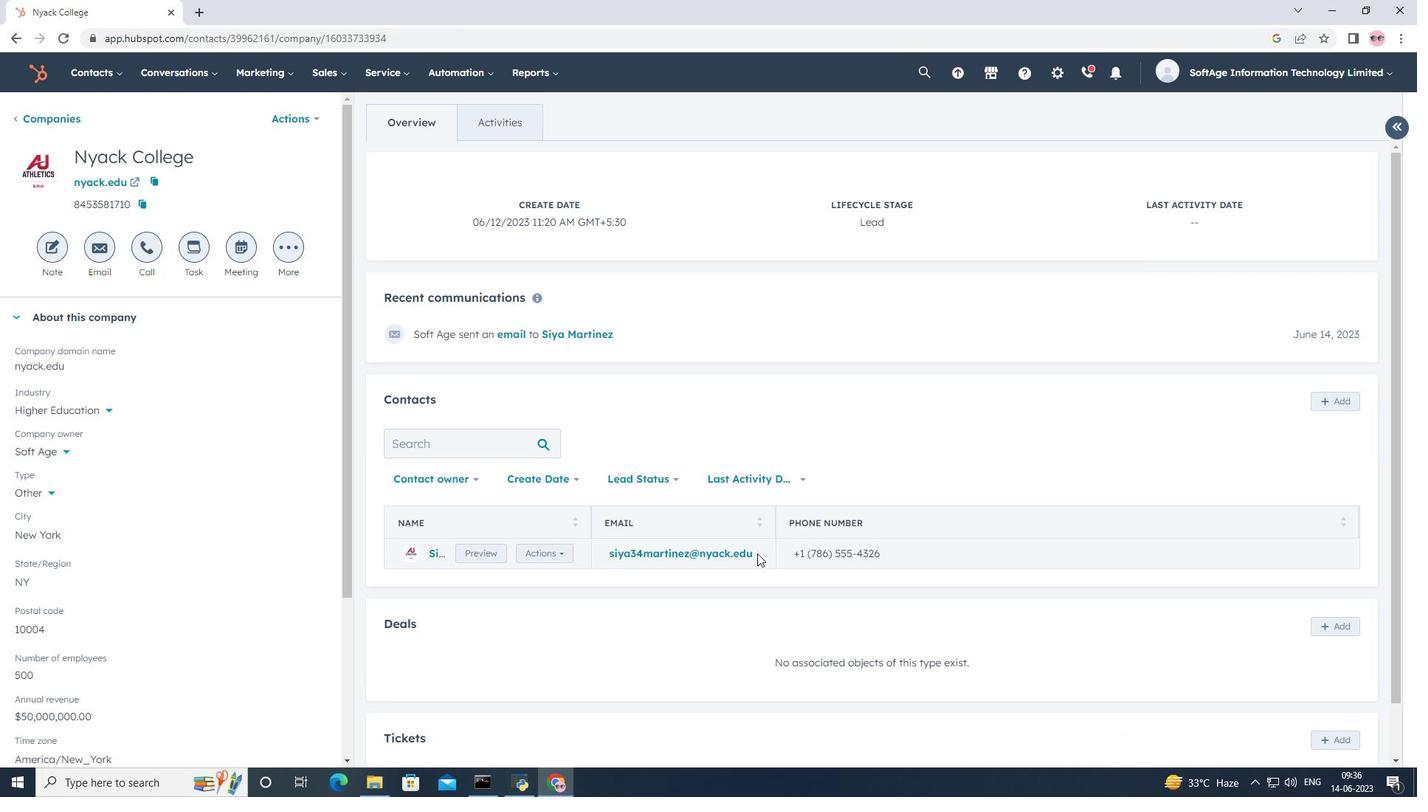 
Action: Mouse scrolled (757, 552) with delta (0, 0)
Screenshot: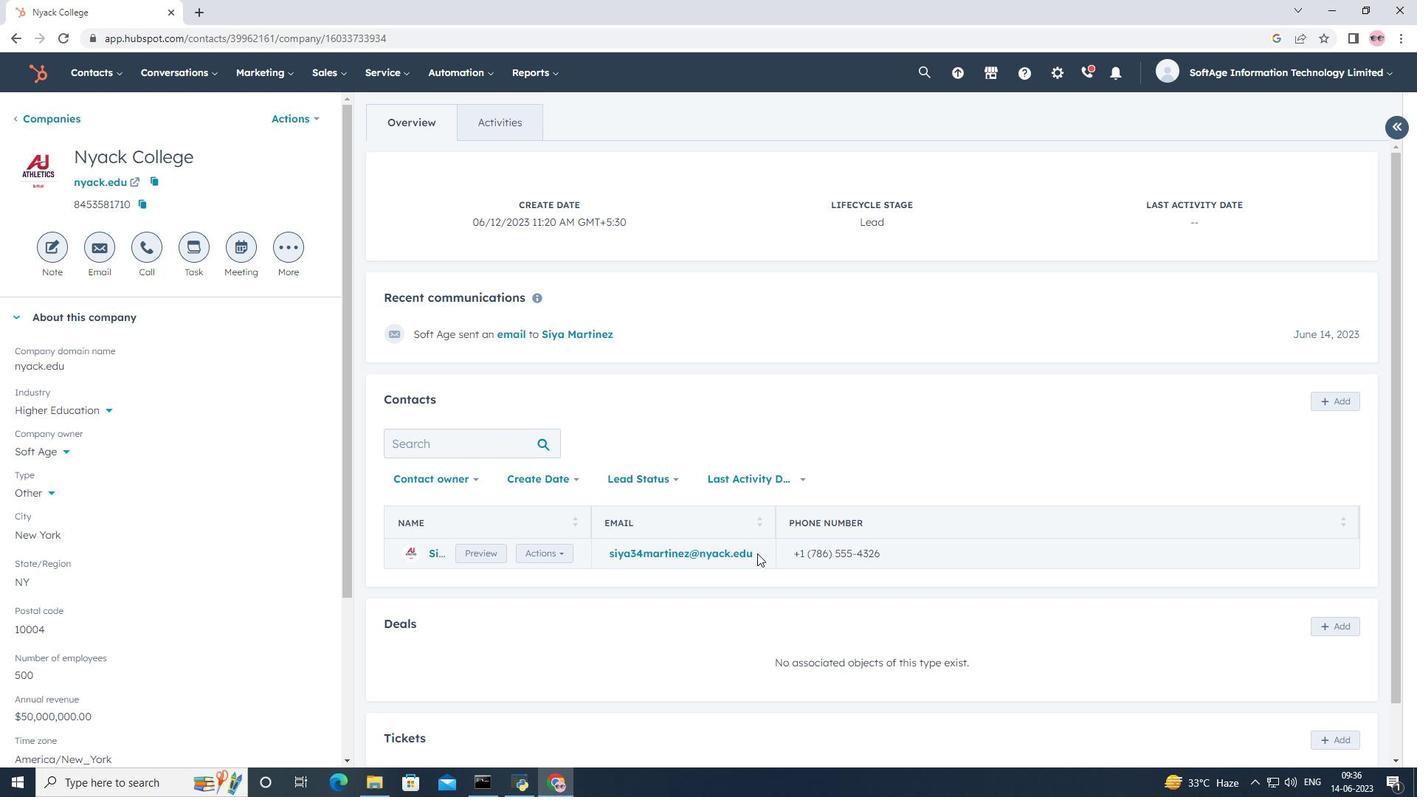 
Action: Mouse scrolled (757, 552) with delta (0, 0)
Screenshot: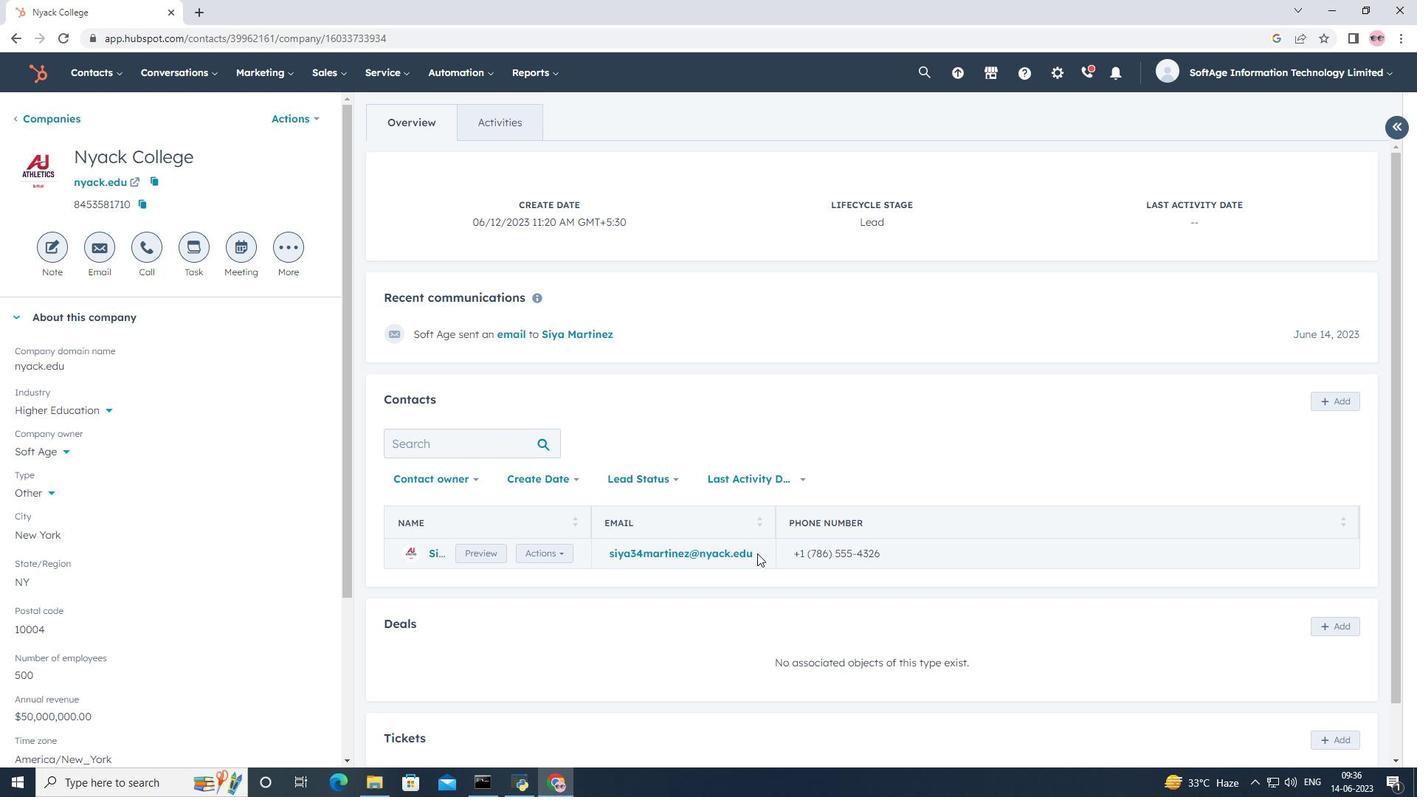 
Action: Mouse scrolled (757, 552) with delta (0, 0)
Screenshot: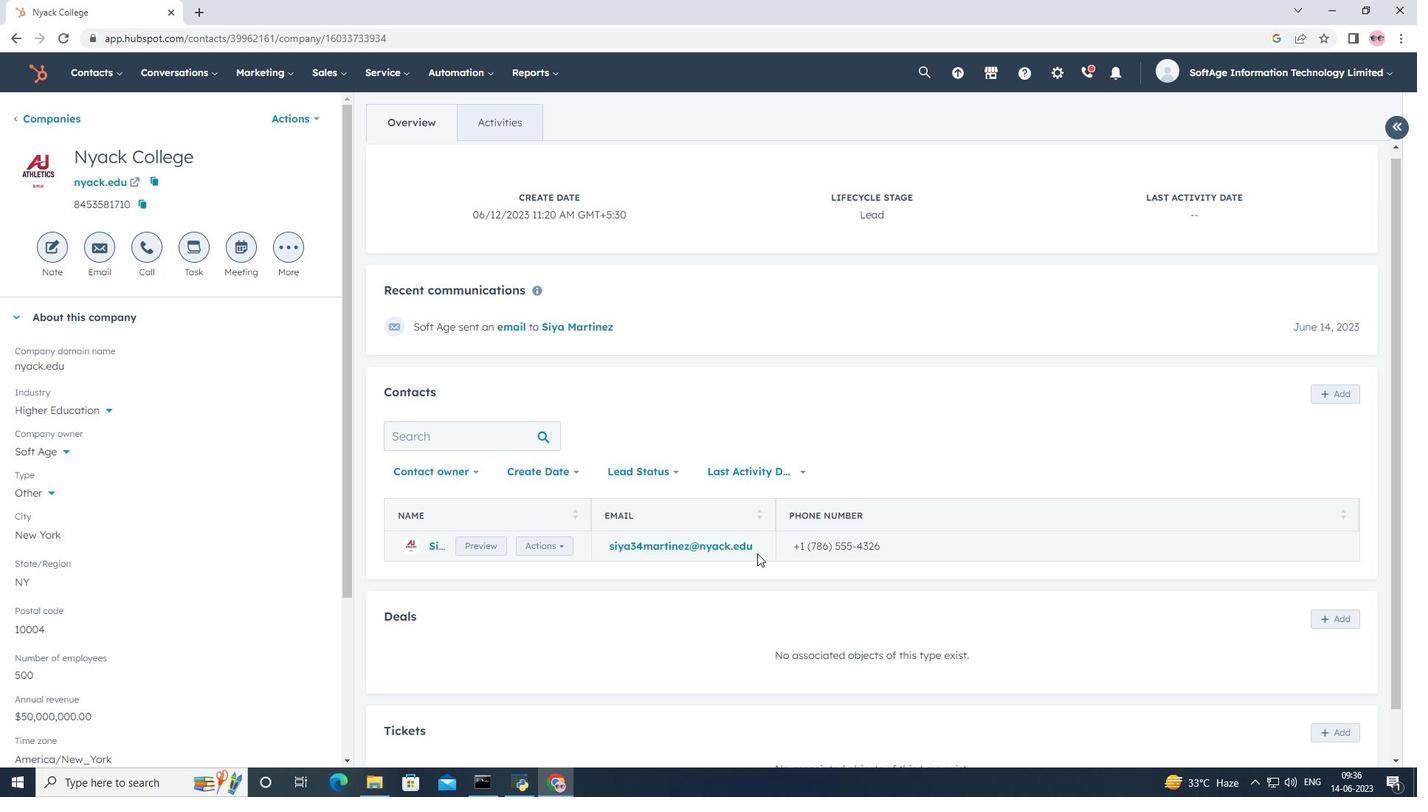 
Action: Mouse scrolled (757, 554) with delta (0, 0)
Screenshot: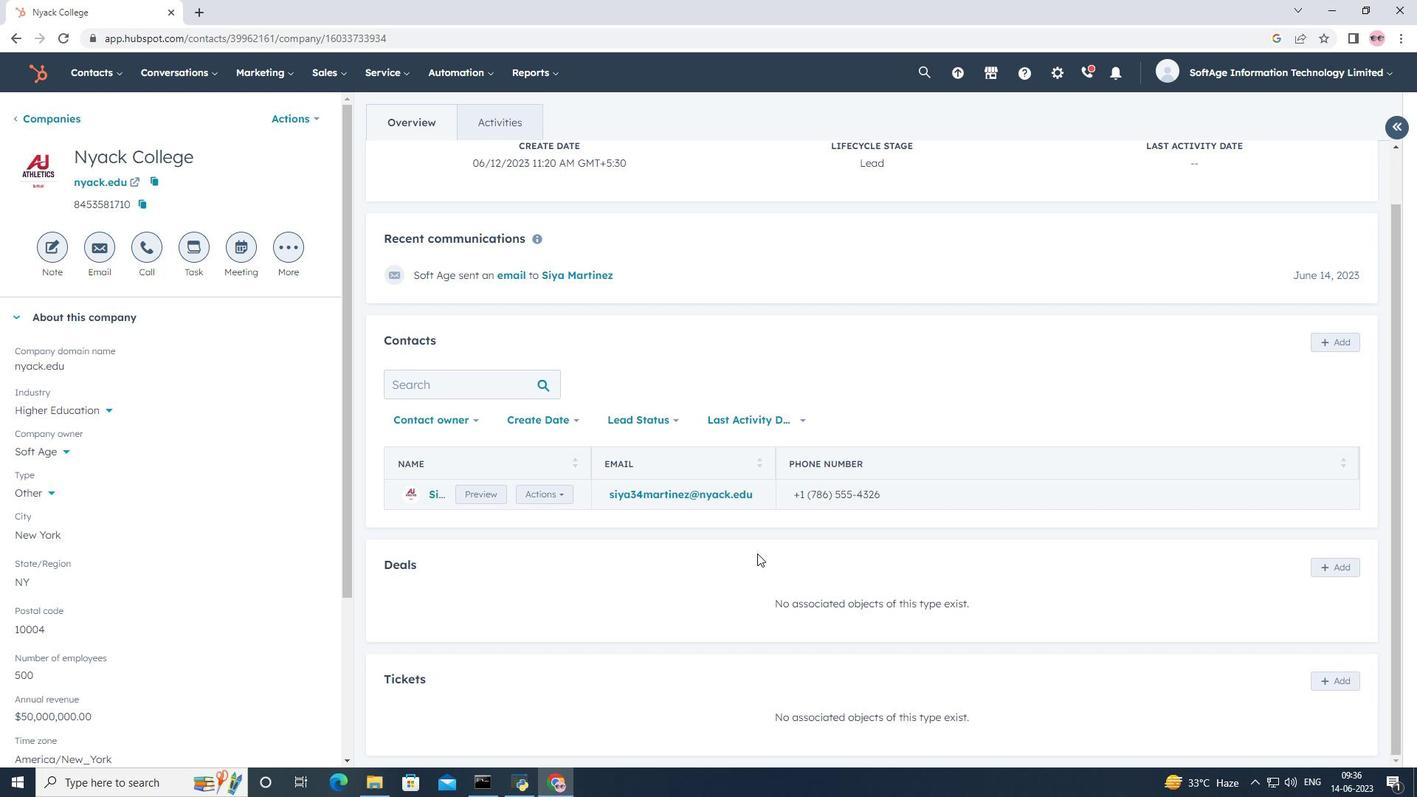 
Action: Mouse scrolled (757, 554) with delta (0, 0)
Screenshot: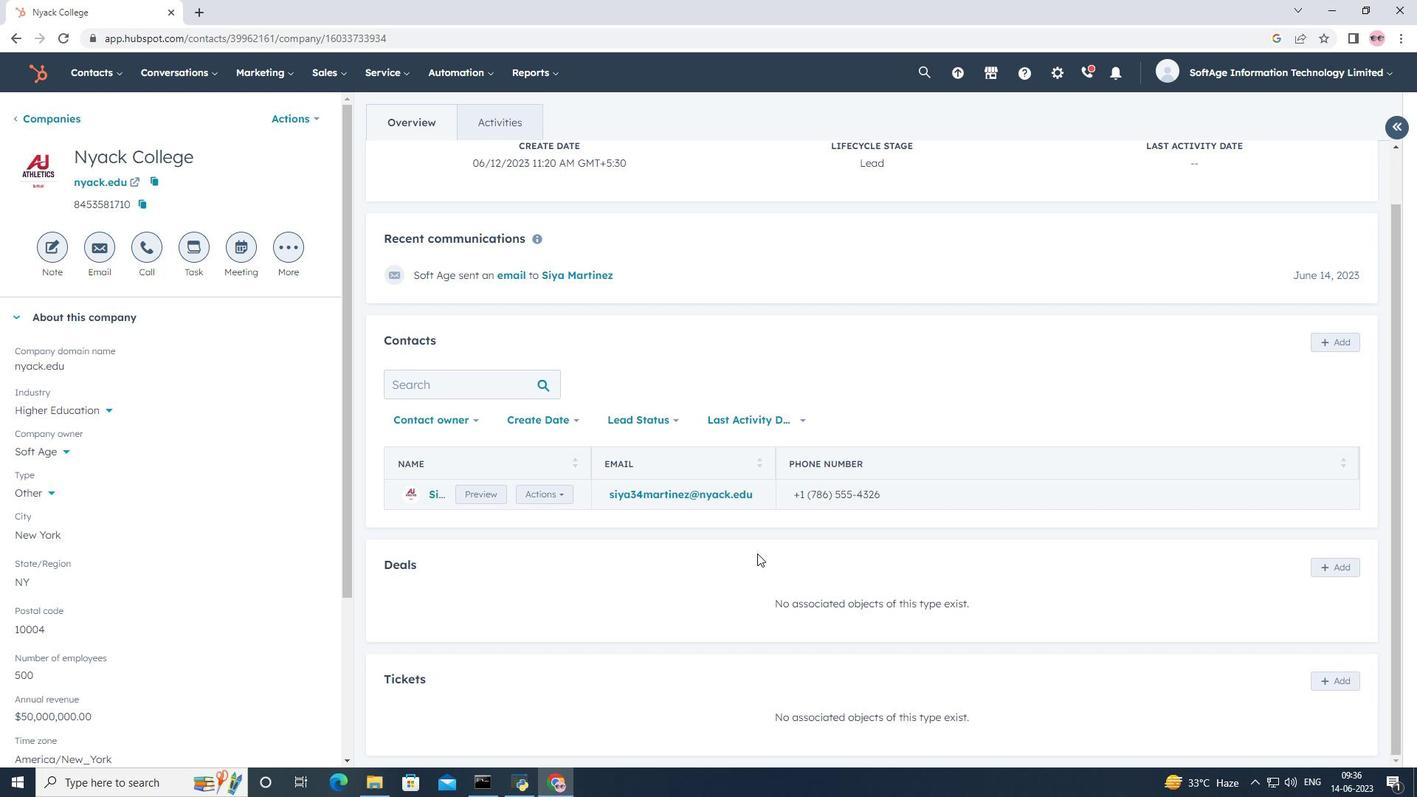 
